 Task: Look for space in Nayāgarh, India from 1st August, 2023 to 5th August, 2023 for 1 adult in price range Rs.6000 to Rs.15000. Place can be entire place with 1  bedroom having 1 bed and 1 bathroom. Property type can be house, flat, guest house. Amenities needed are: wifi, washing machine. Booking option can be shelf check-in. Required host language is English.
Action: Mouse moved to (529, 87)
Screenshot: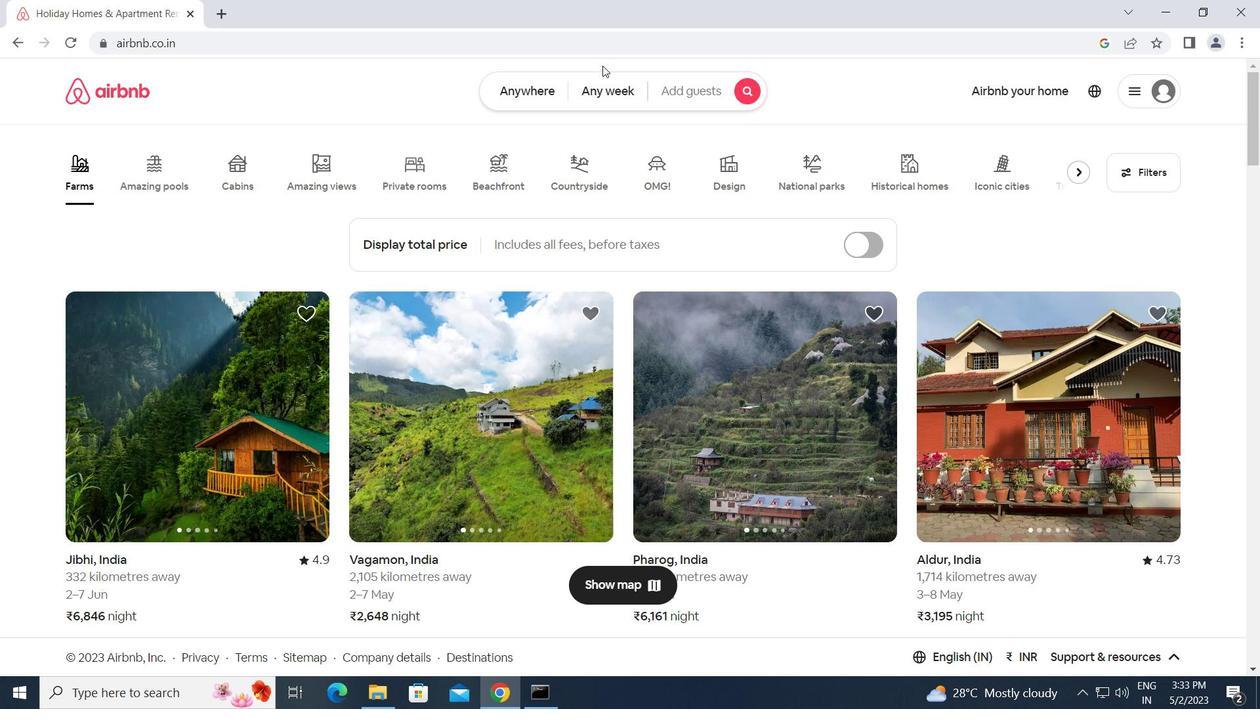 
Action: Mouse pressed left at (529, 87)
Screenshot: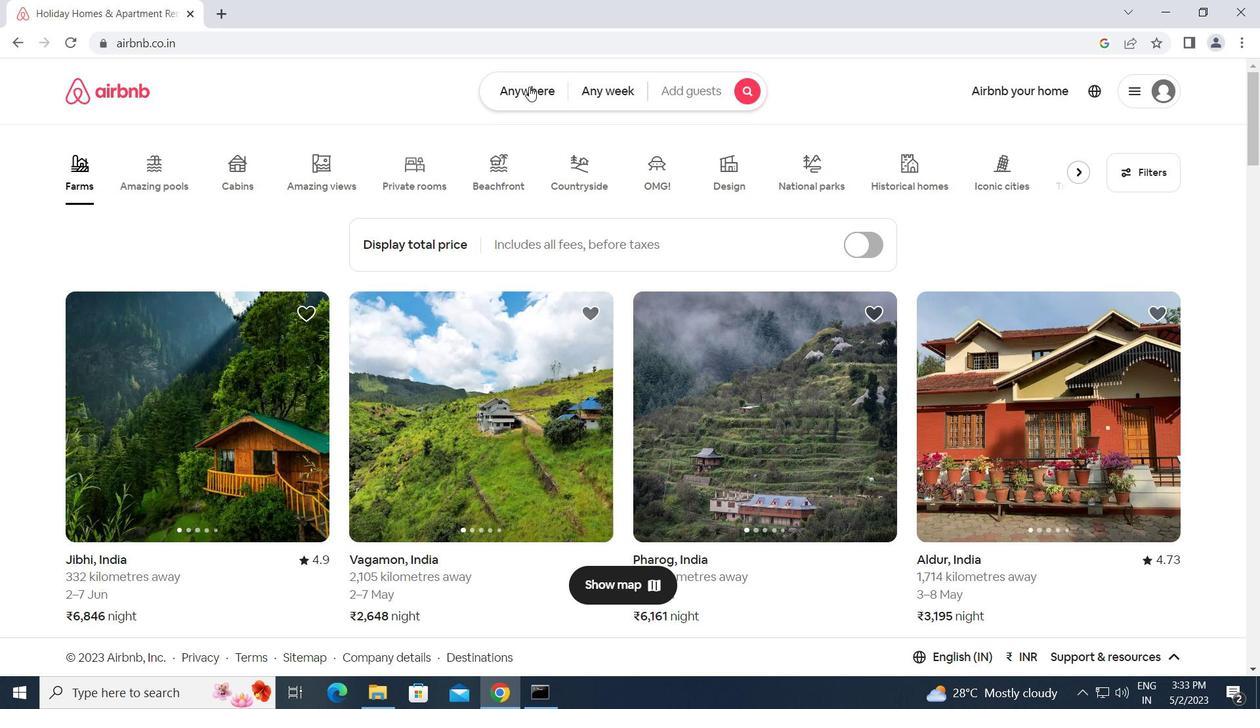 
Action: Mouse moved to (422, 148)
Screenshot: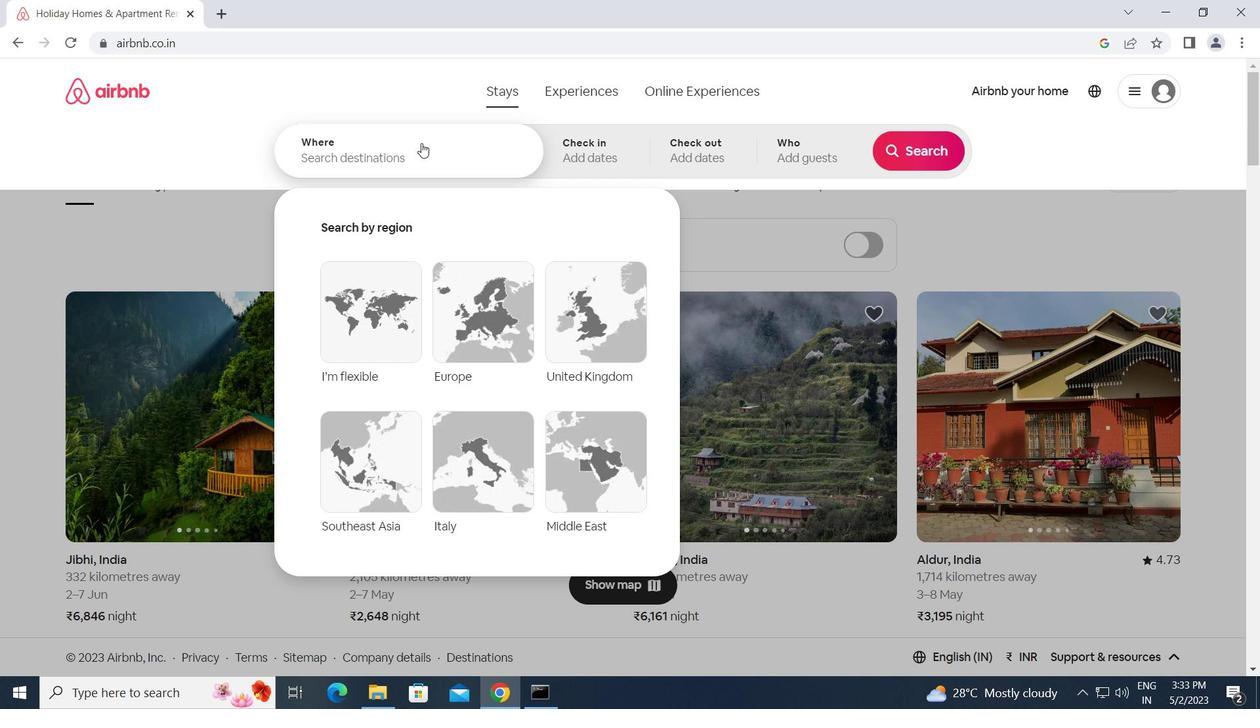 
Action: Mouse pressed left at (422, 148)
Screenshot: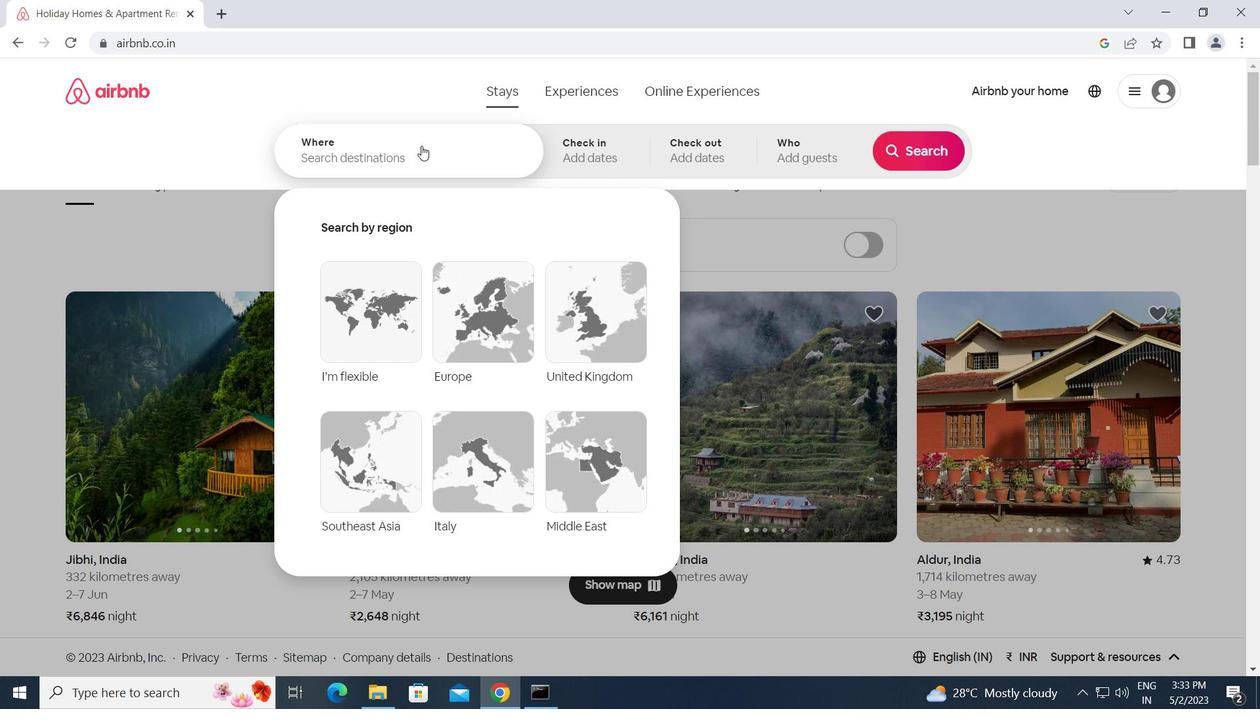 
Action: Key pressed n<Key.caps_lock>ayagarh,<Key.space><Key.caps_lock>i<Key.caps_lock>ndia<Key.enter>
Screenshot: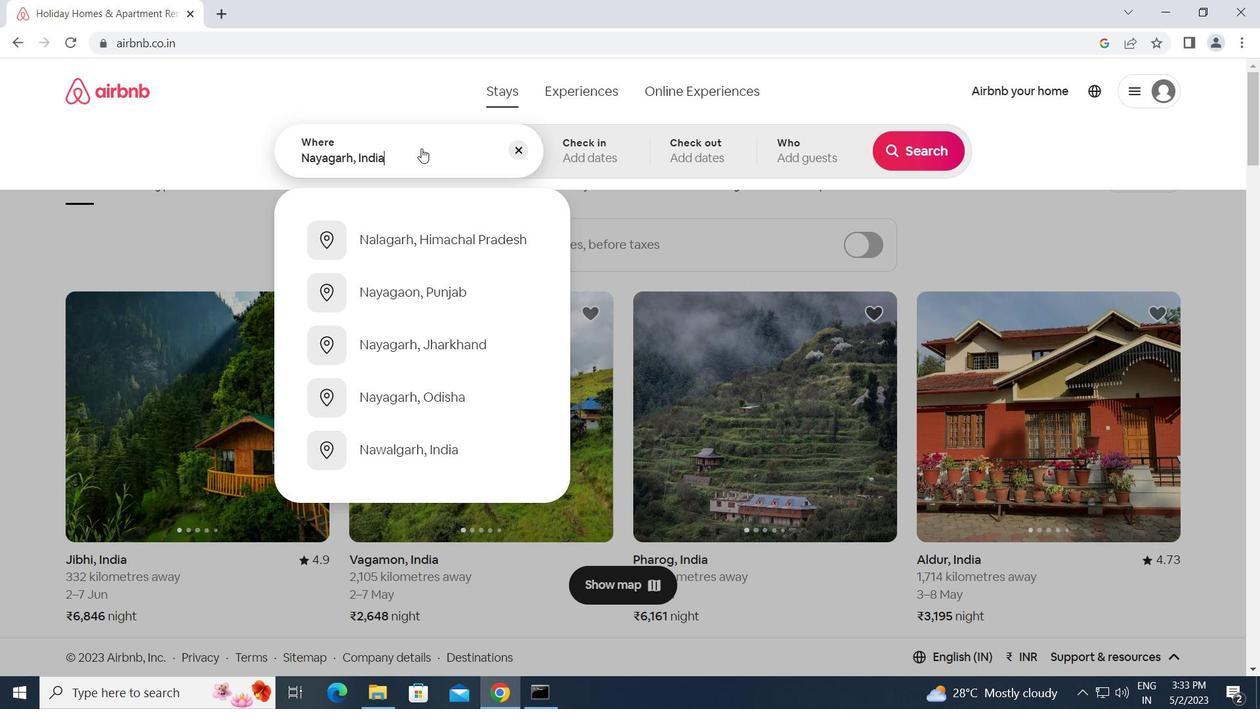 
Action: Mouse moved to (903, 279)
Screenshot: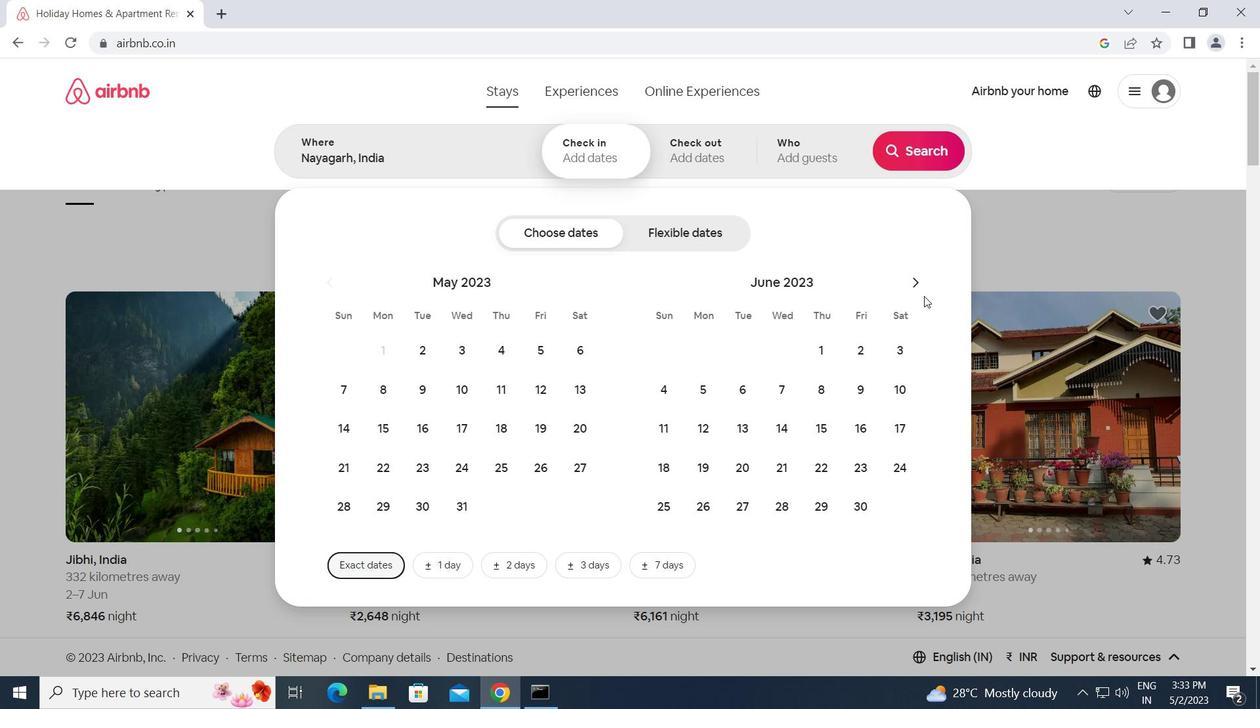 
Action: Mouse pressed left at (903, 279)
Screenshot: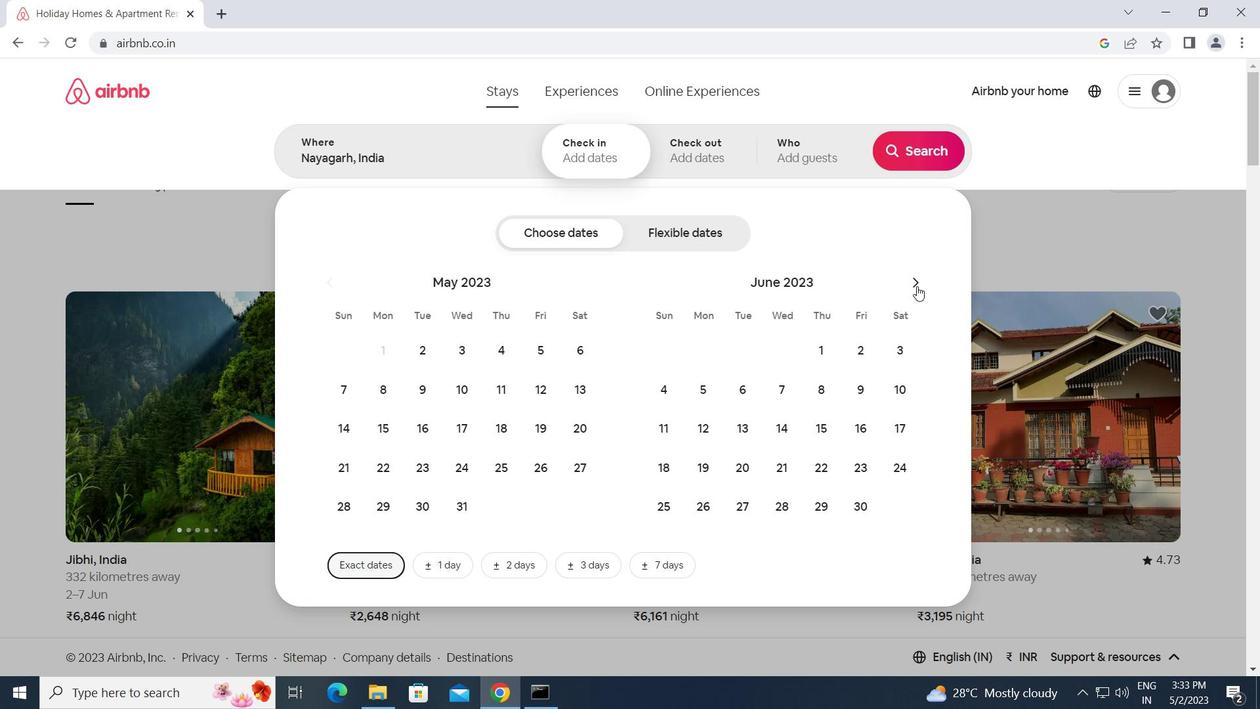 
Action: Mouse moved to (925, 284)
Screenshot: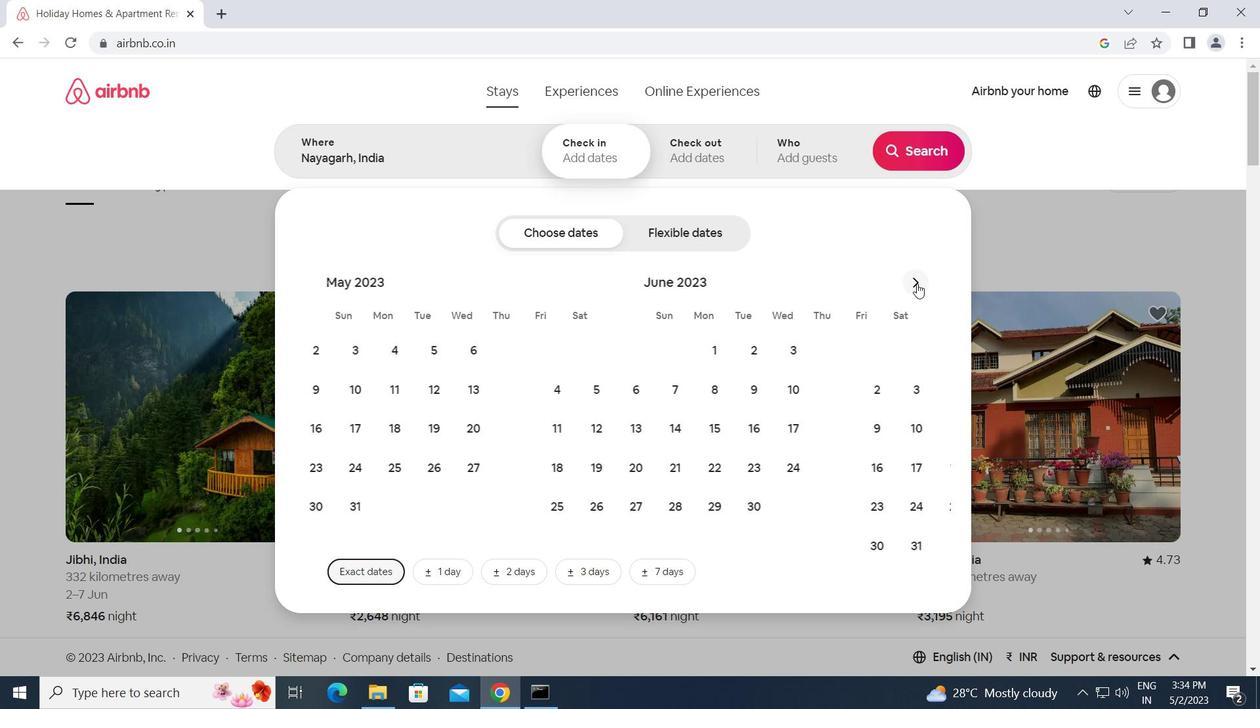 
Action: Mouse pressed left at (925, 284)
Screenshot: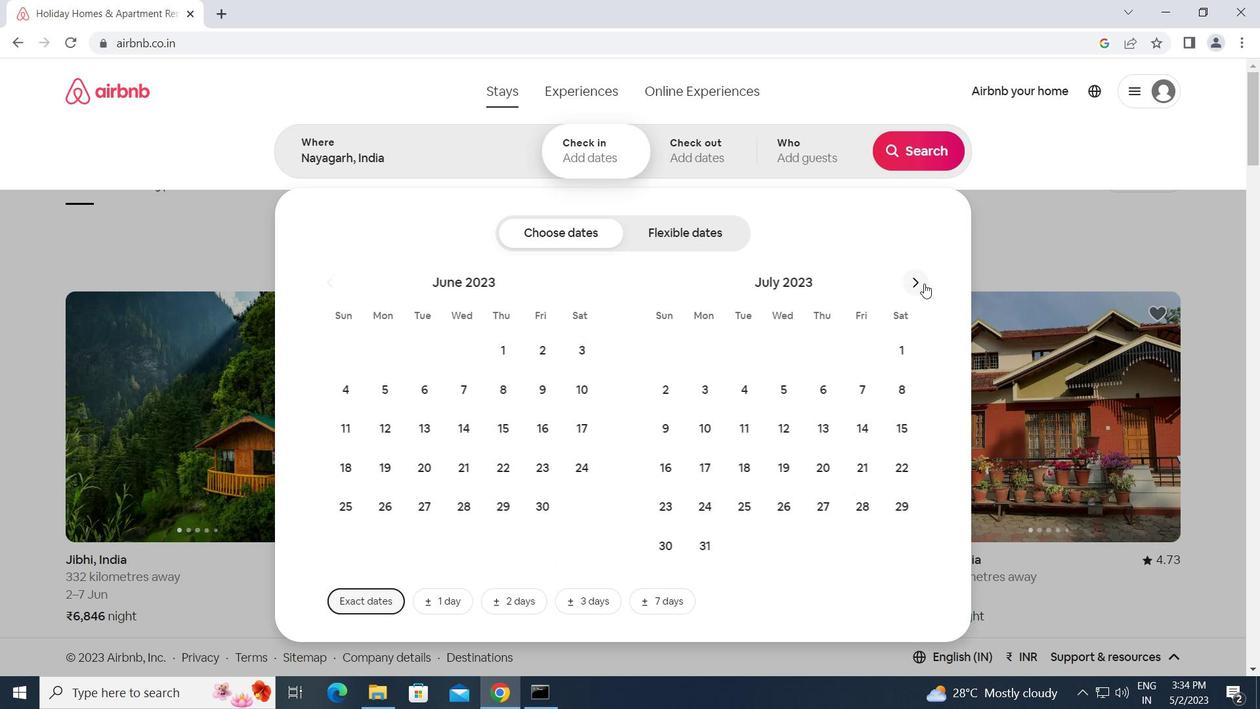 
Action: Mouse moved to (748, 354)
Screenshot: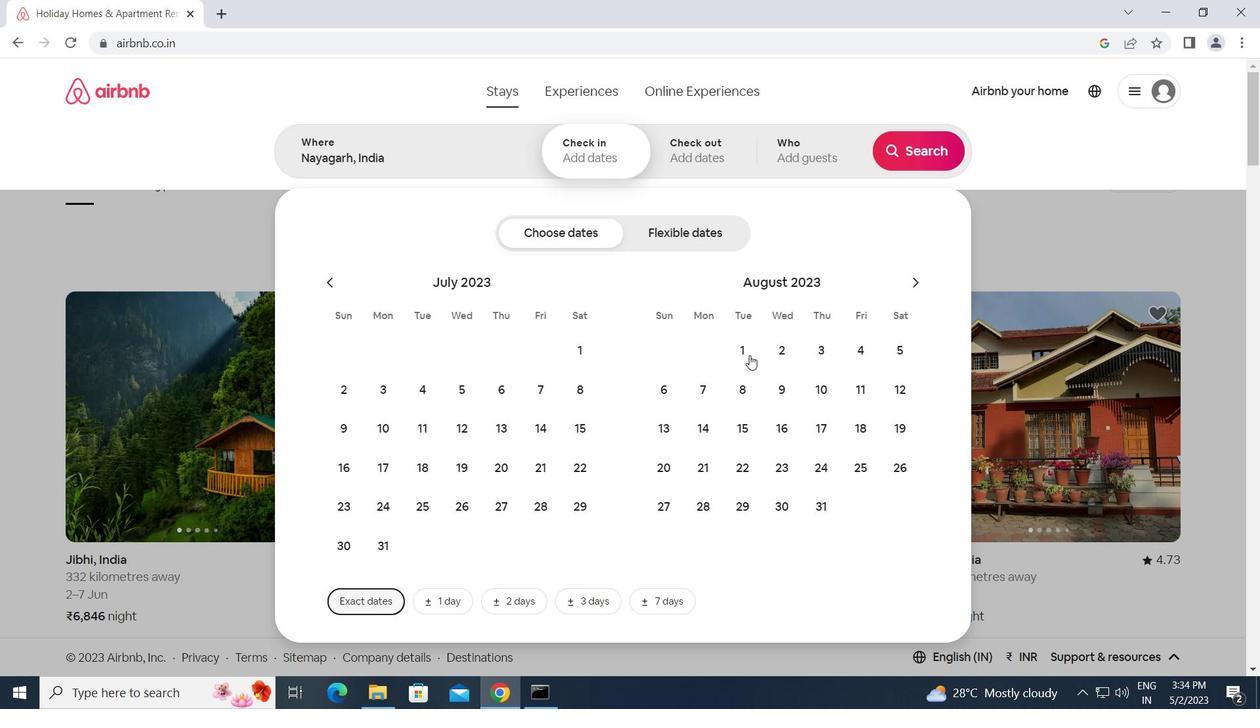 
Action: Mouse pressed left at (748, 354)
Screenshot: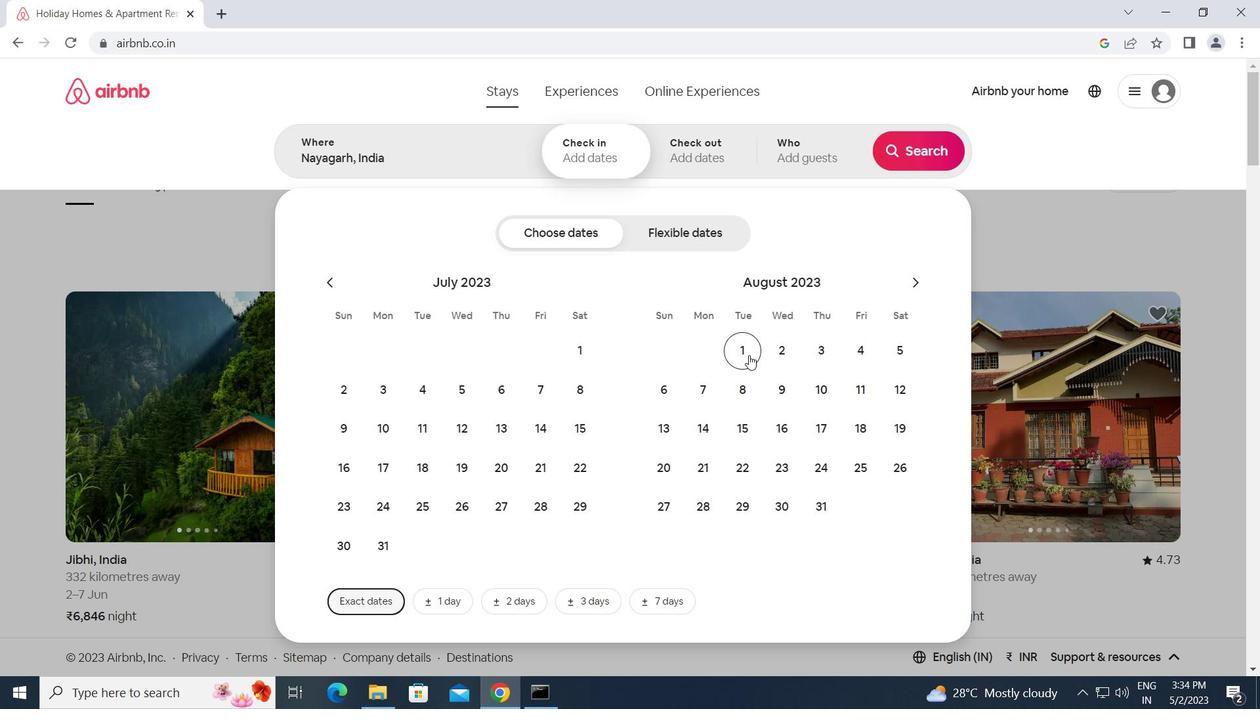 
Action: Mouse moved to (898, 353)
Screenshot: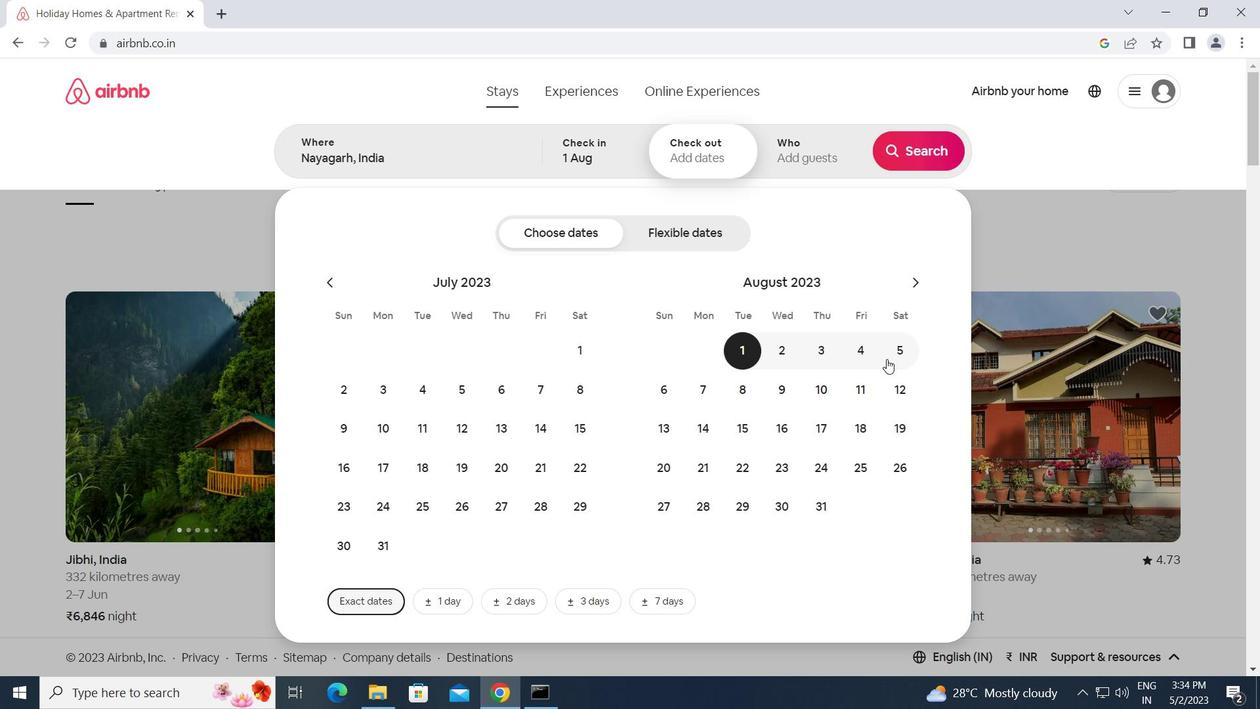 
Action: Mouse pressed left at (898, 353)
Screenshot: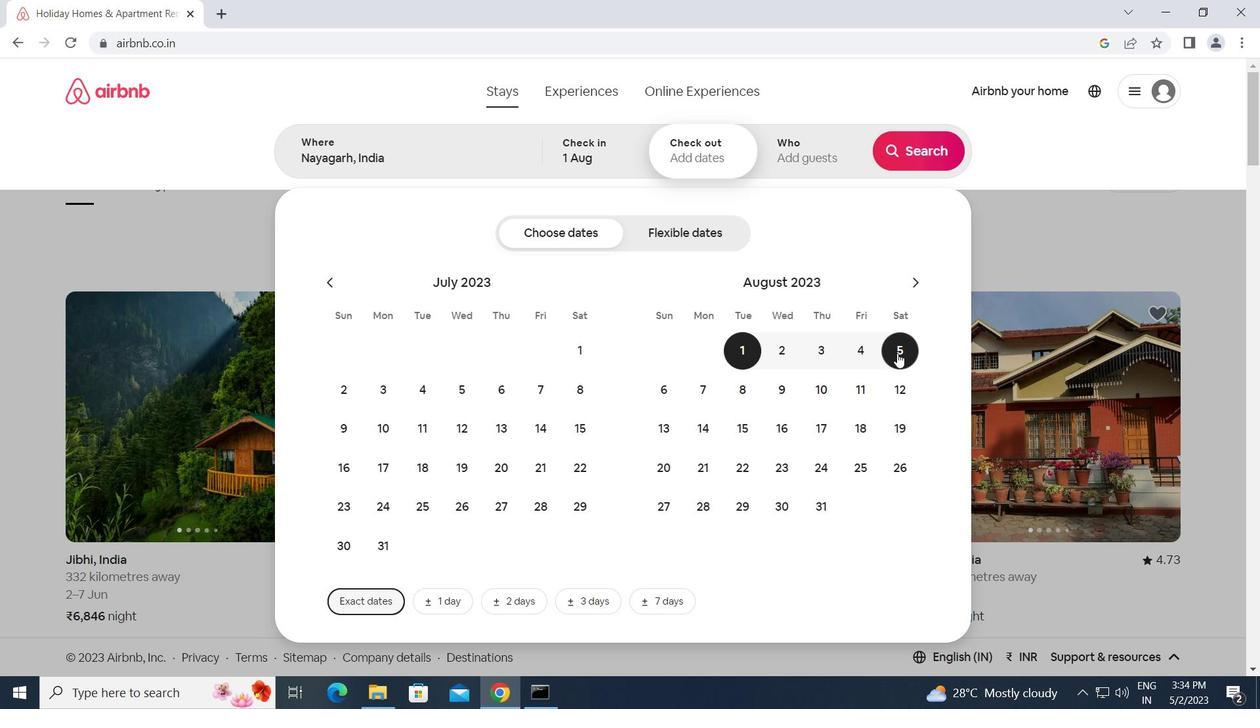
Action: Mouse moved to (822, 139)
Screenshot: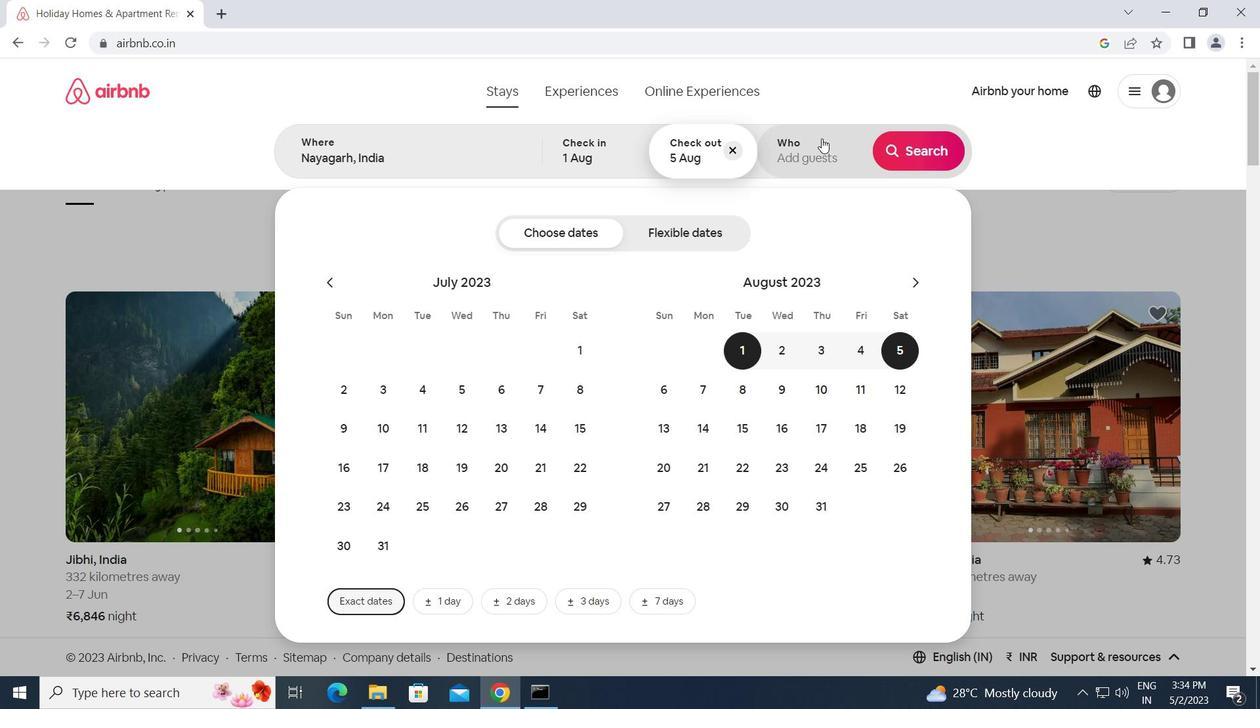 
Action: Mouse pressed left at (822, 139)
Screenshot: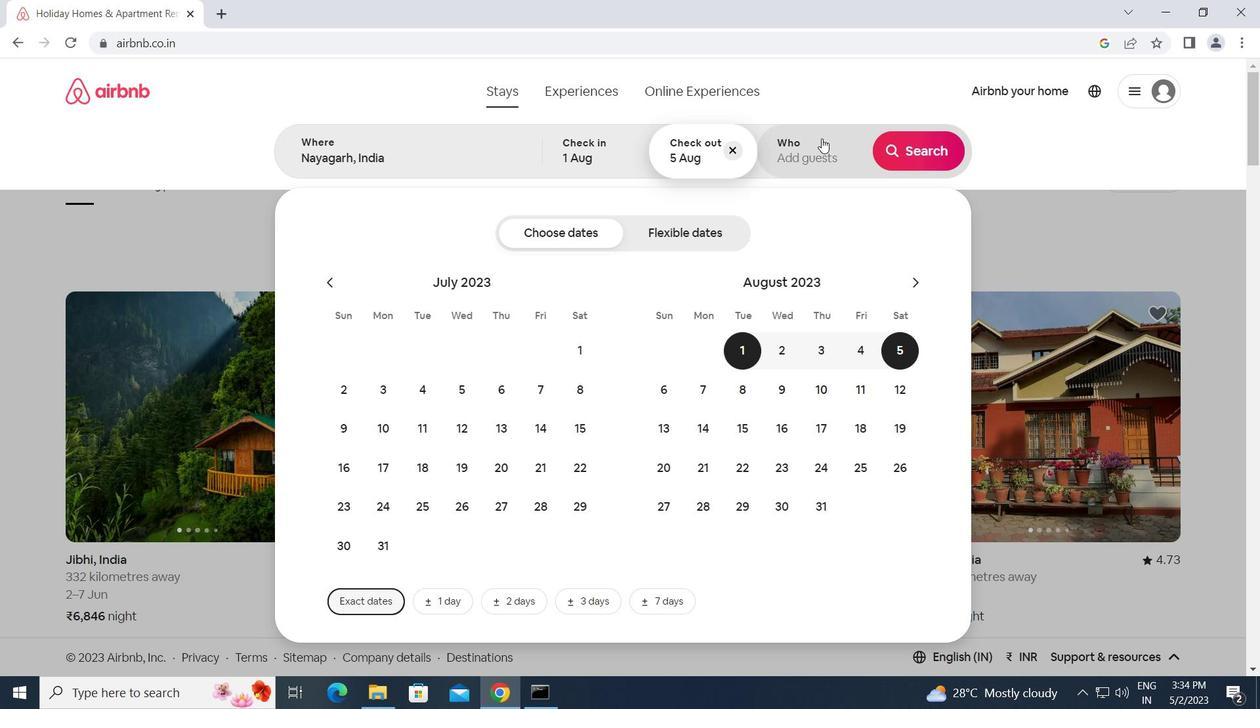 
Action: Mouse moved to (927, 234)
Screenshot: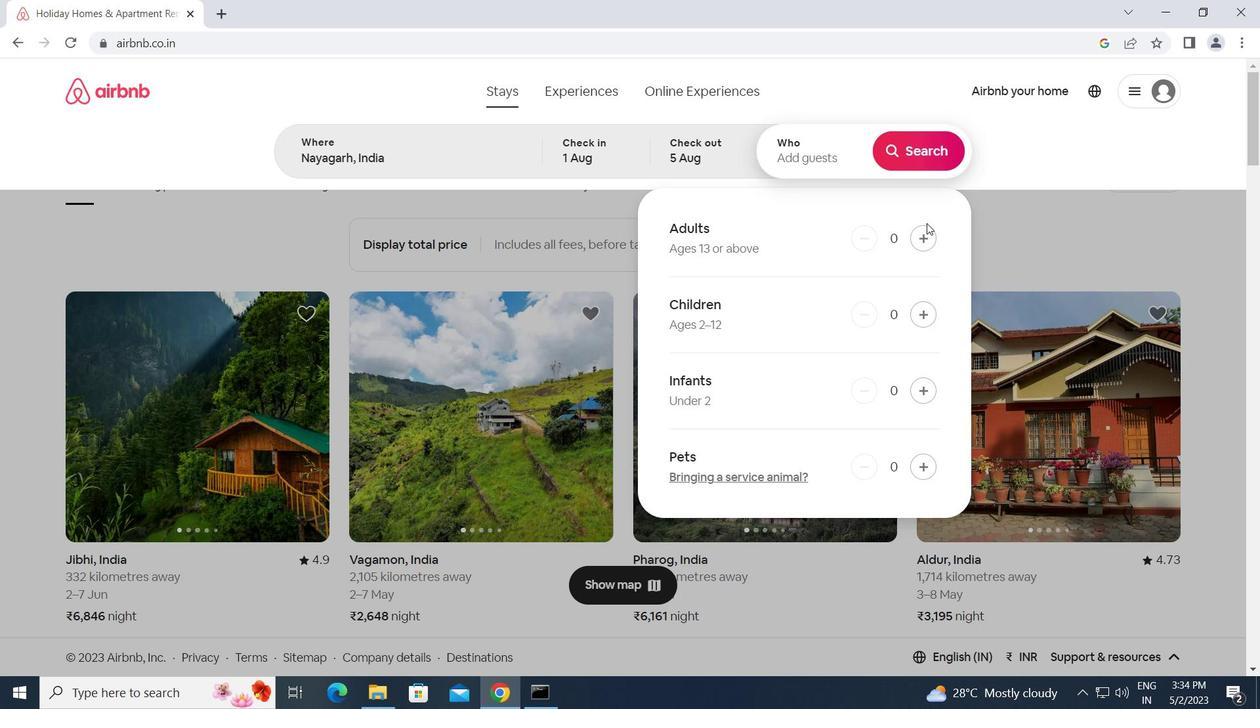 
Action: Mouse pressed left at (927, 234)
Screenshot: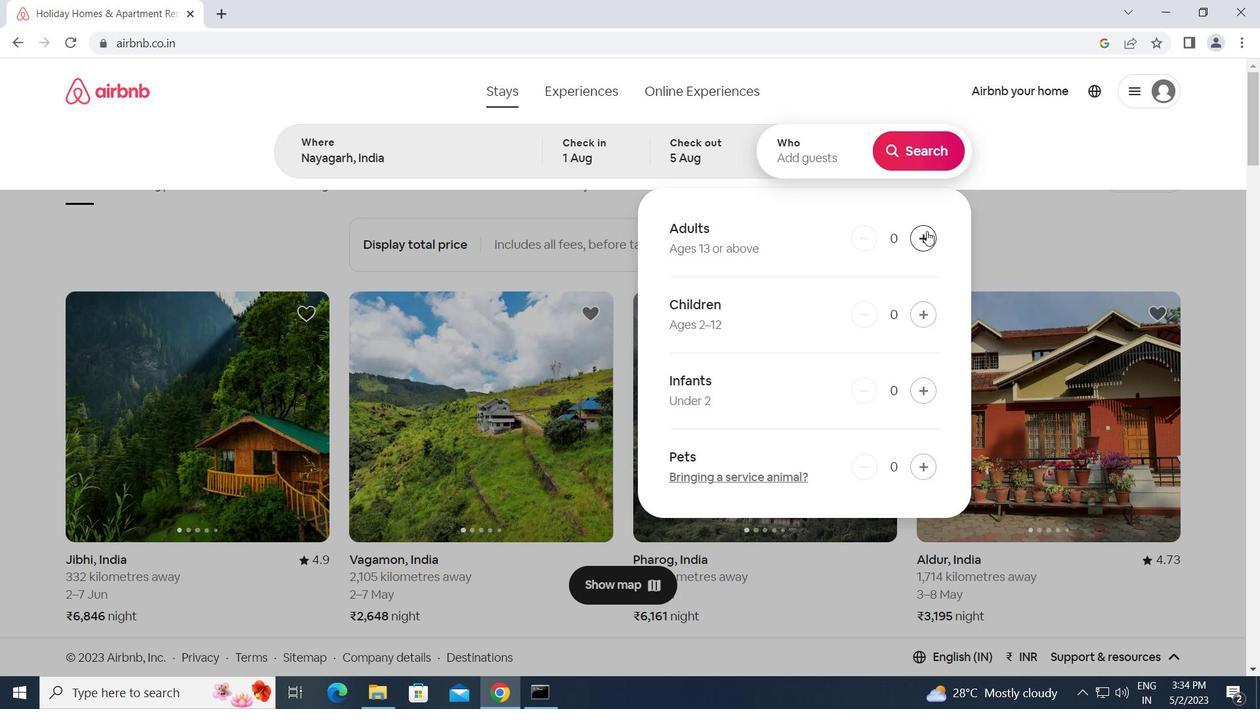 
Action: Mouse moved to (921, 163)
Screenshot: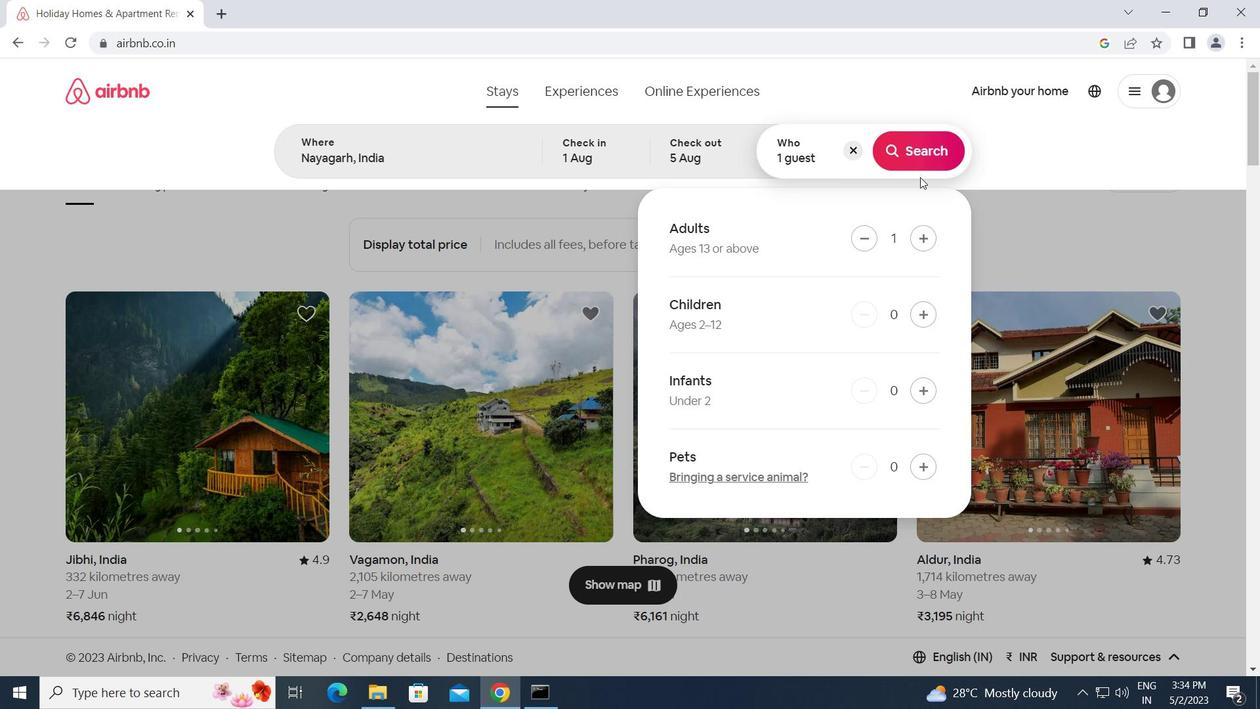 
Action: Mouse pressed left at (921, 163)
Screenshot: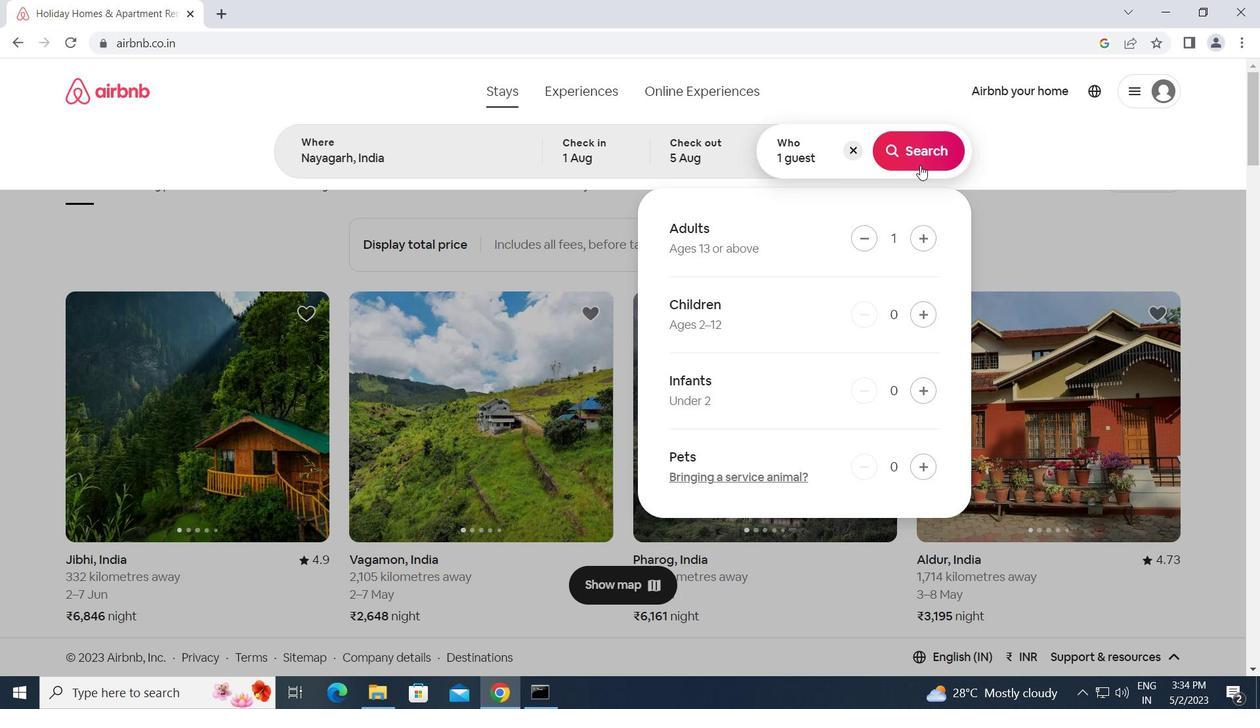 
Action: Mouse moved to (1196, 150)
Screenshot: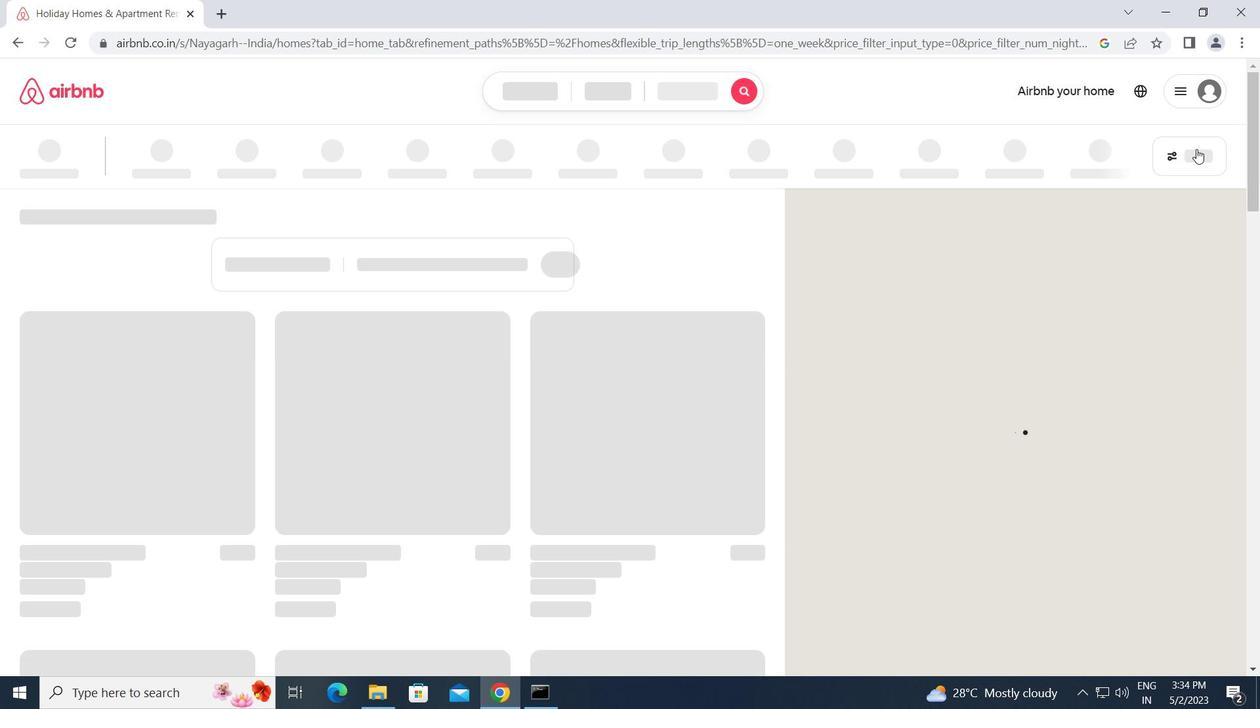 
Action: Mouse pressed left at (1196, 150)
Screenshot: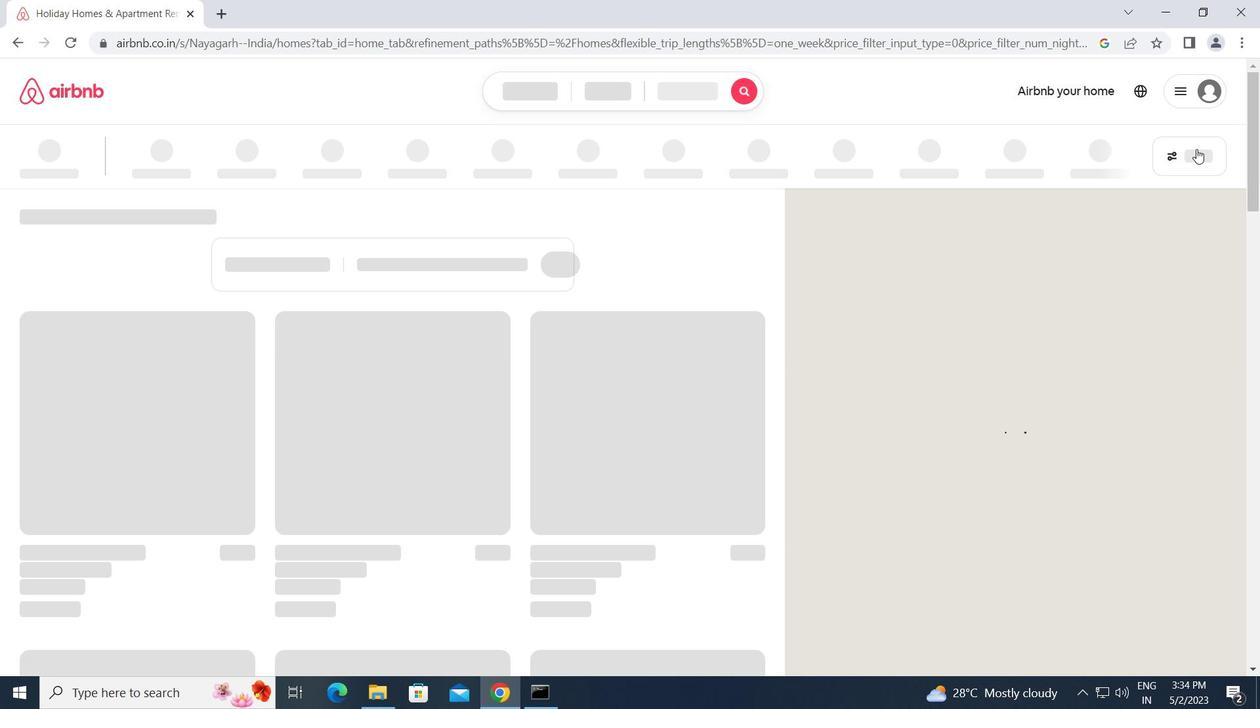 
Action: Mouse moved to (417, 365)
Screenshot: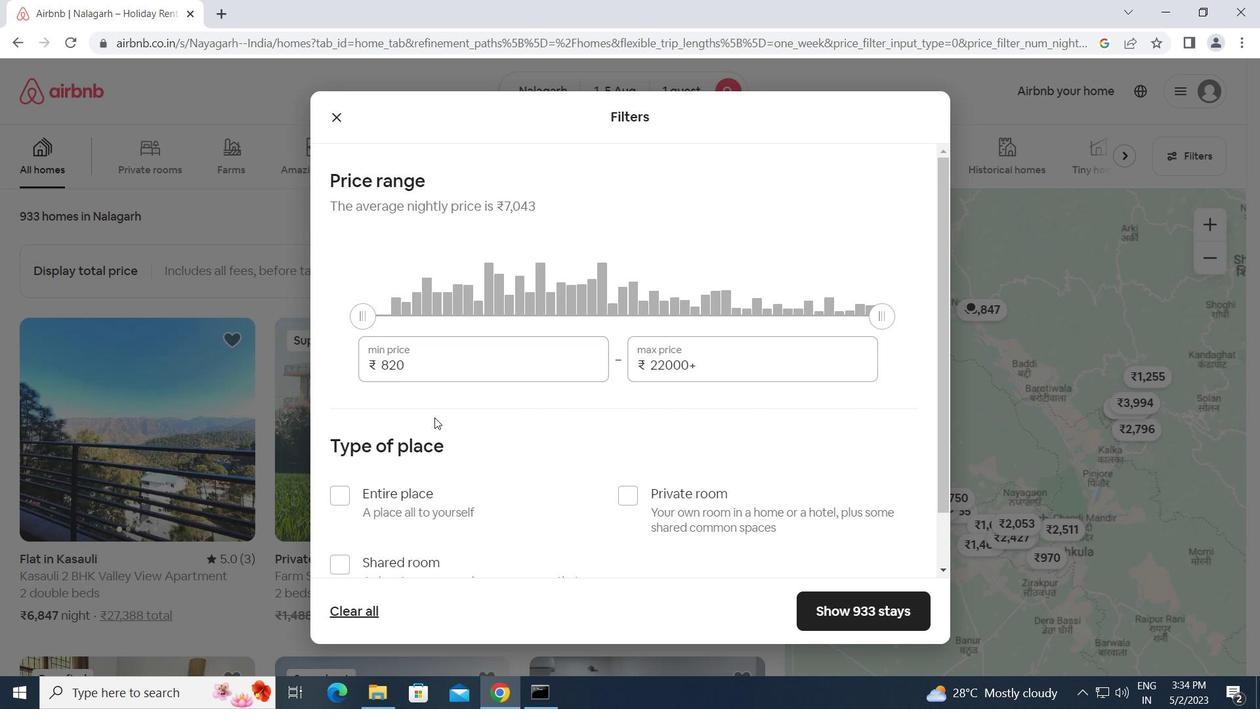 
Action: Mouse pressed left at (417, 365)
Screenshot: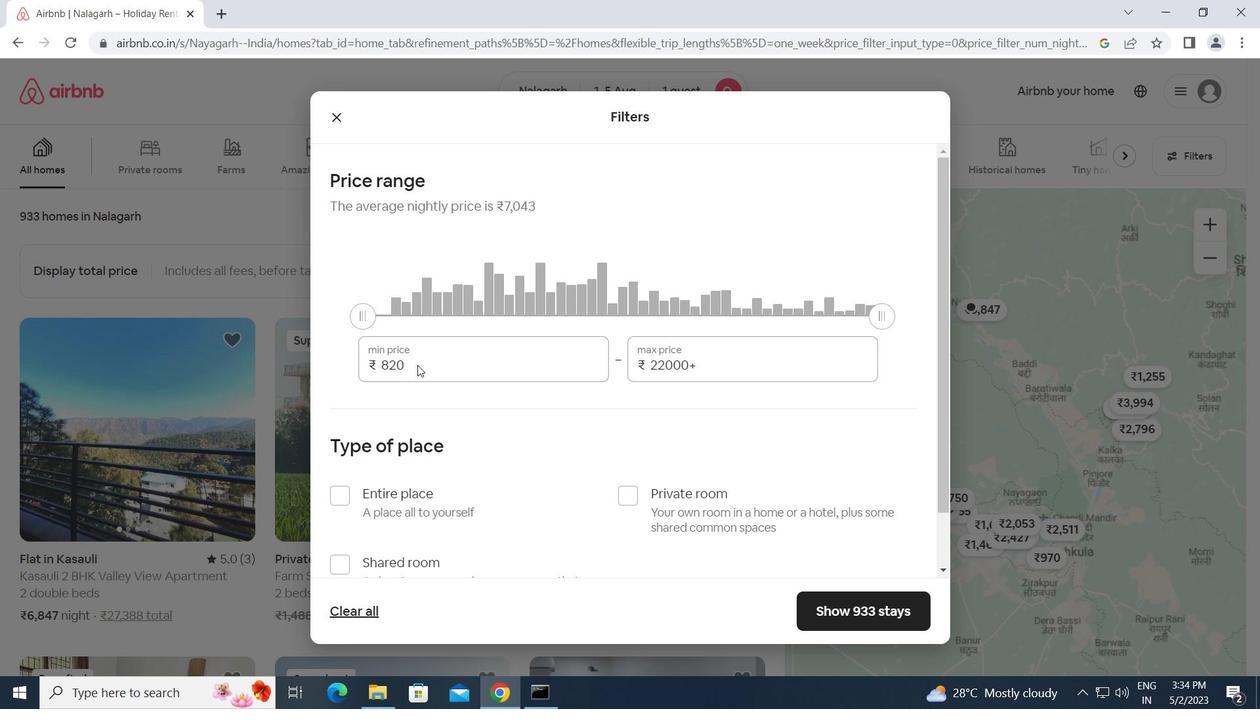 
Action: Mouse moved to (418, 358)
Screenshot: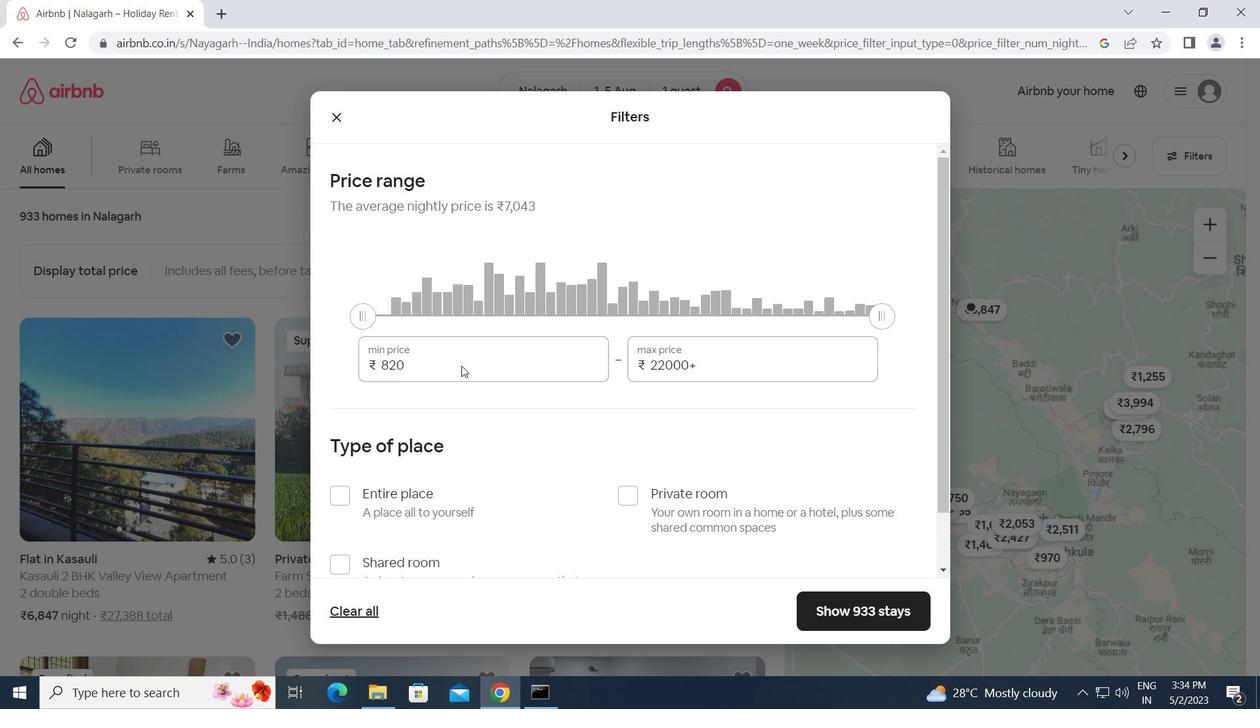 
Action: Mouse pressed left at (418, 358)
Screenshot: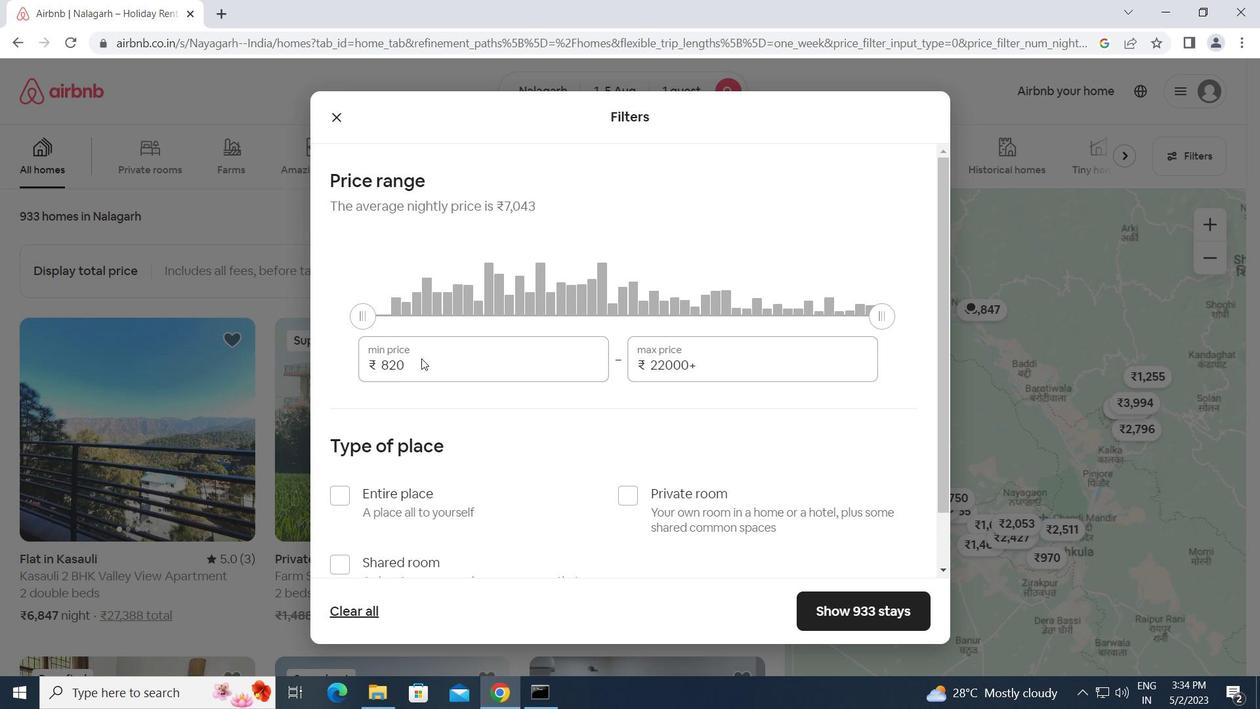 
Action: Mouse moved to (407, 364)
Screenshot: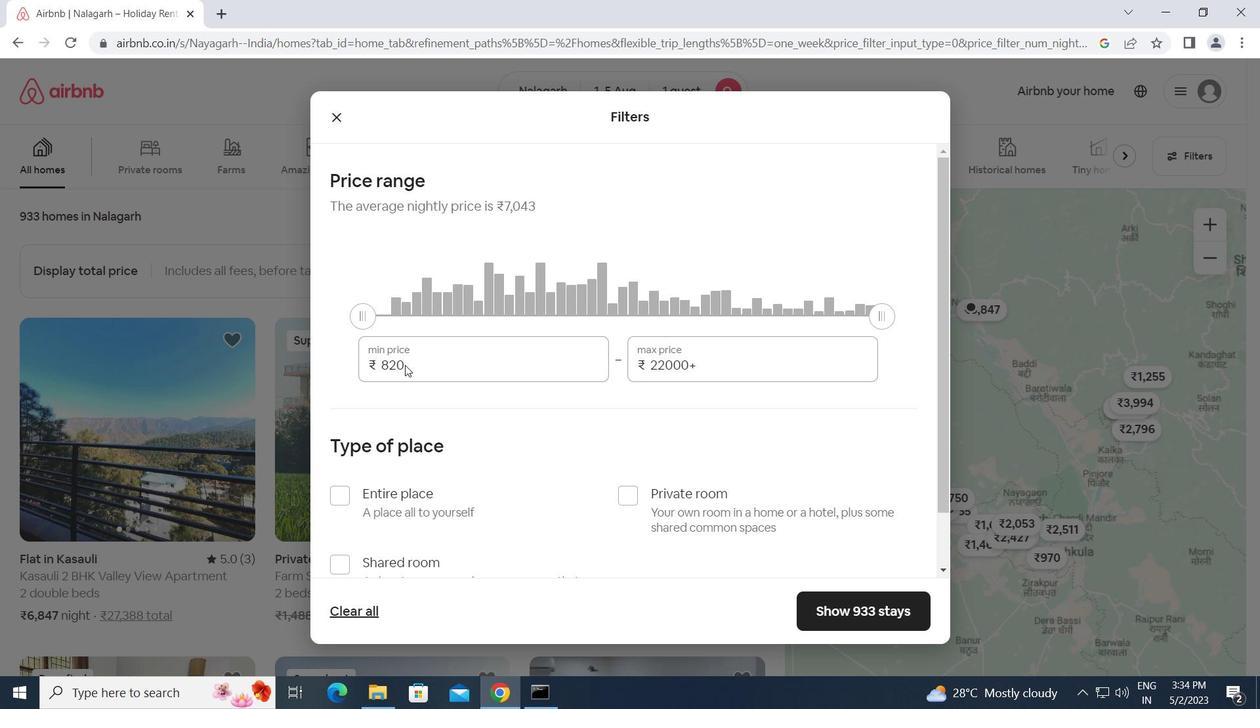 
Action: Mouse pressed left at (407, 364)
Screenshot: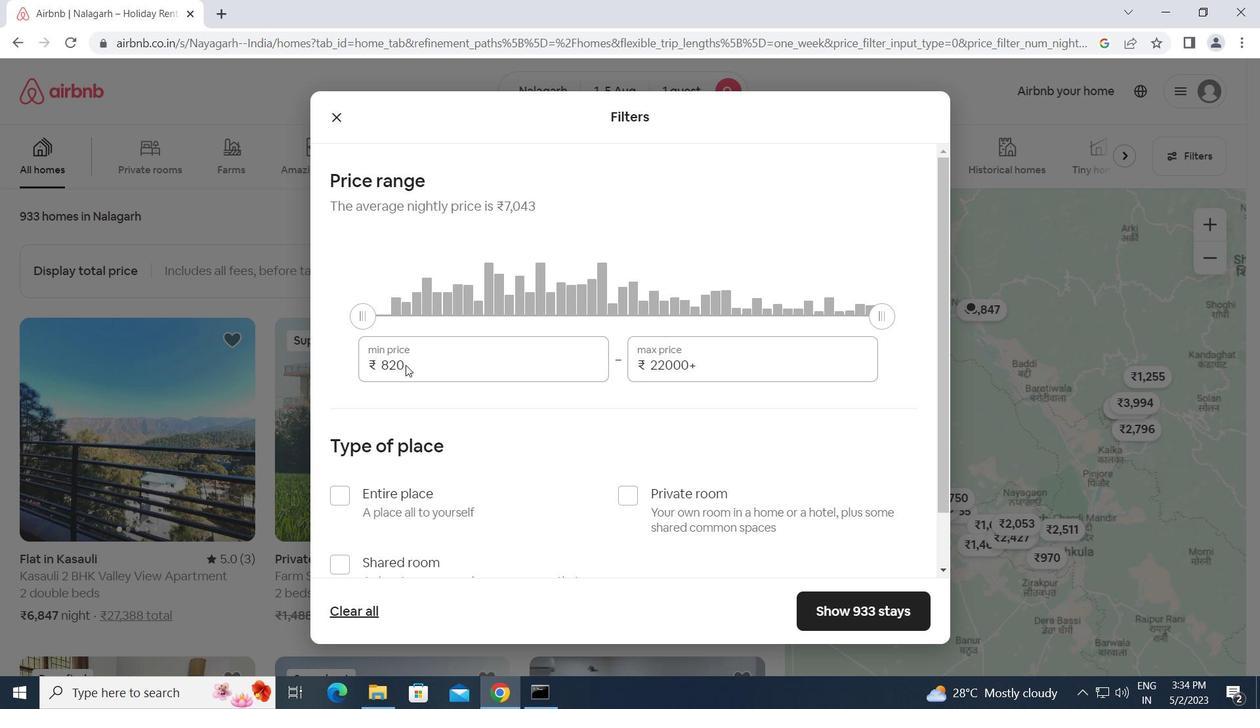 
Action: Mouse moved to (427, 364)
Screenshot: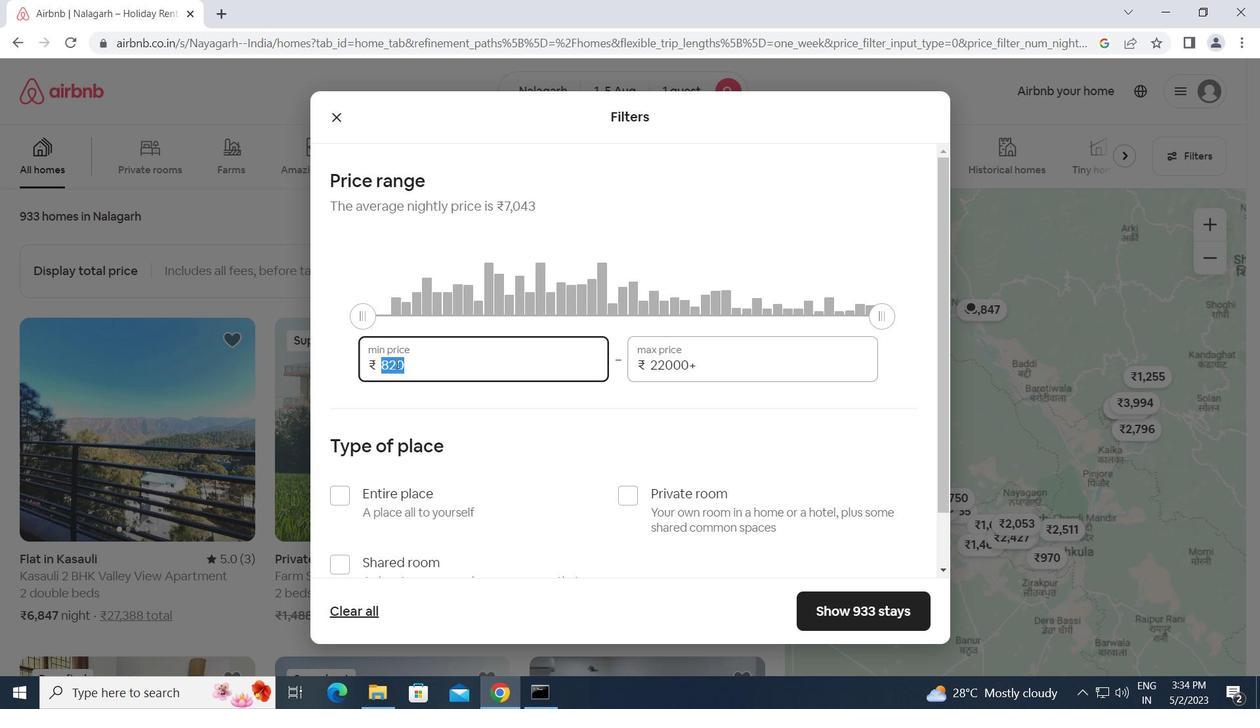 
Action: Key pressed 60
Screenshot: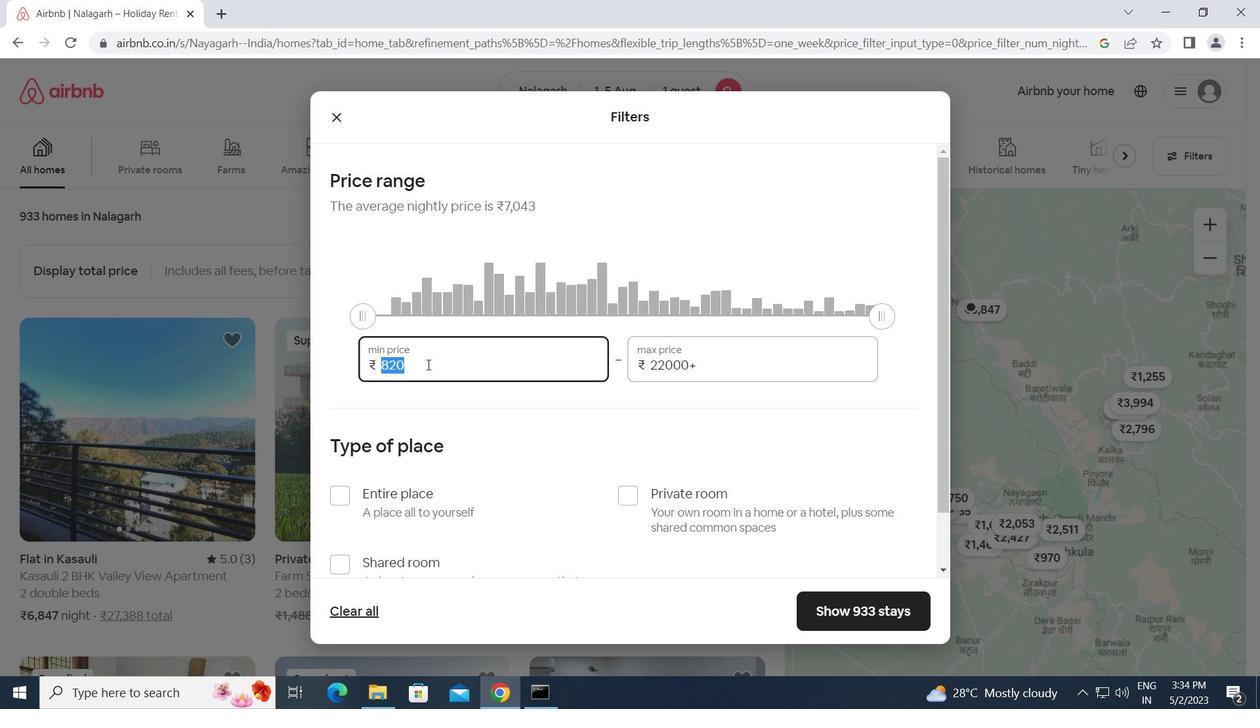 
Action: Mouse moved to (444, 378)
Screenshot: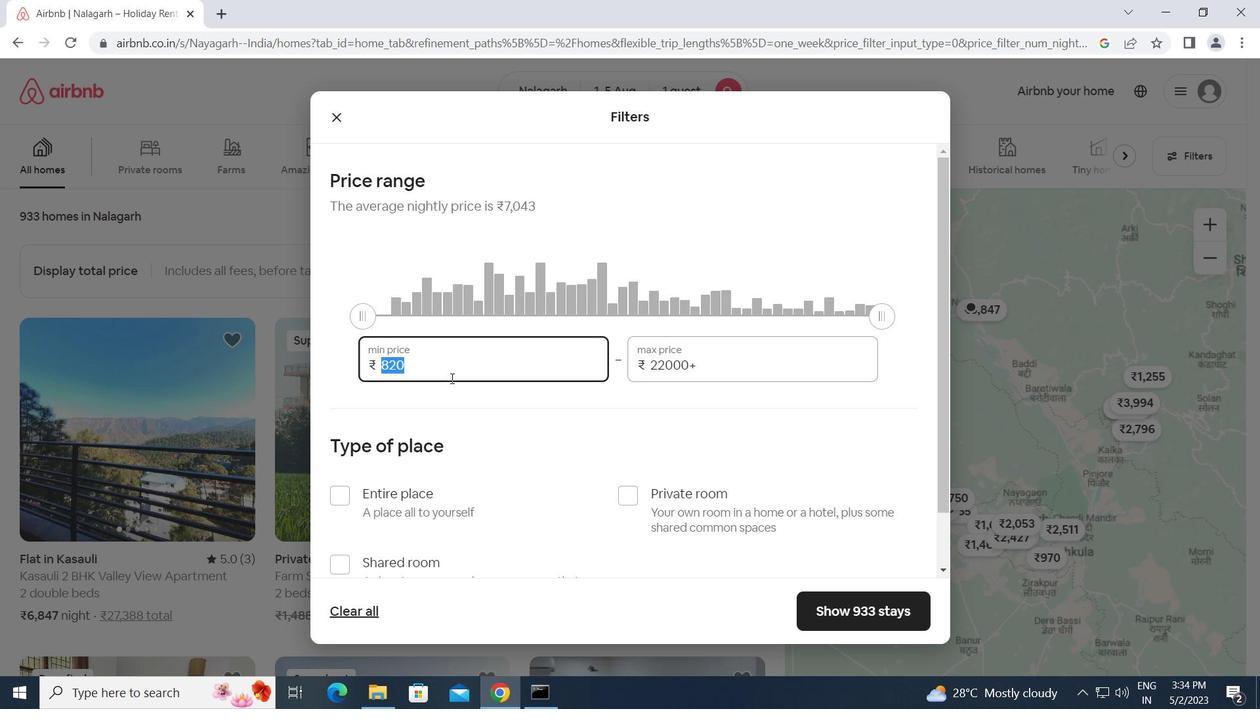 
Action: Mouse pressed left at (444, 378)
Screenshot: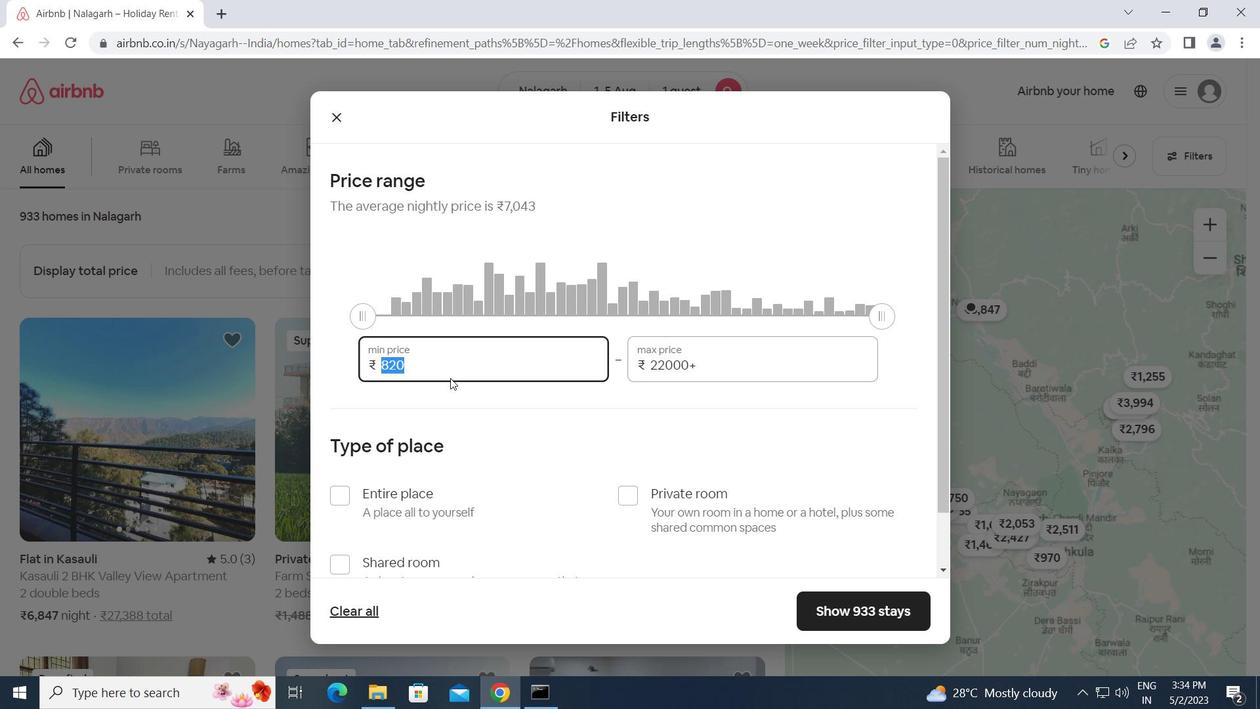 
Action: Mouse moved to (434, 365)
Screenshot: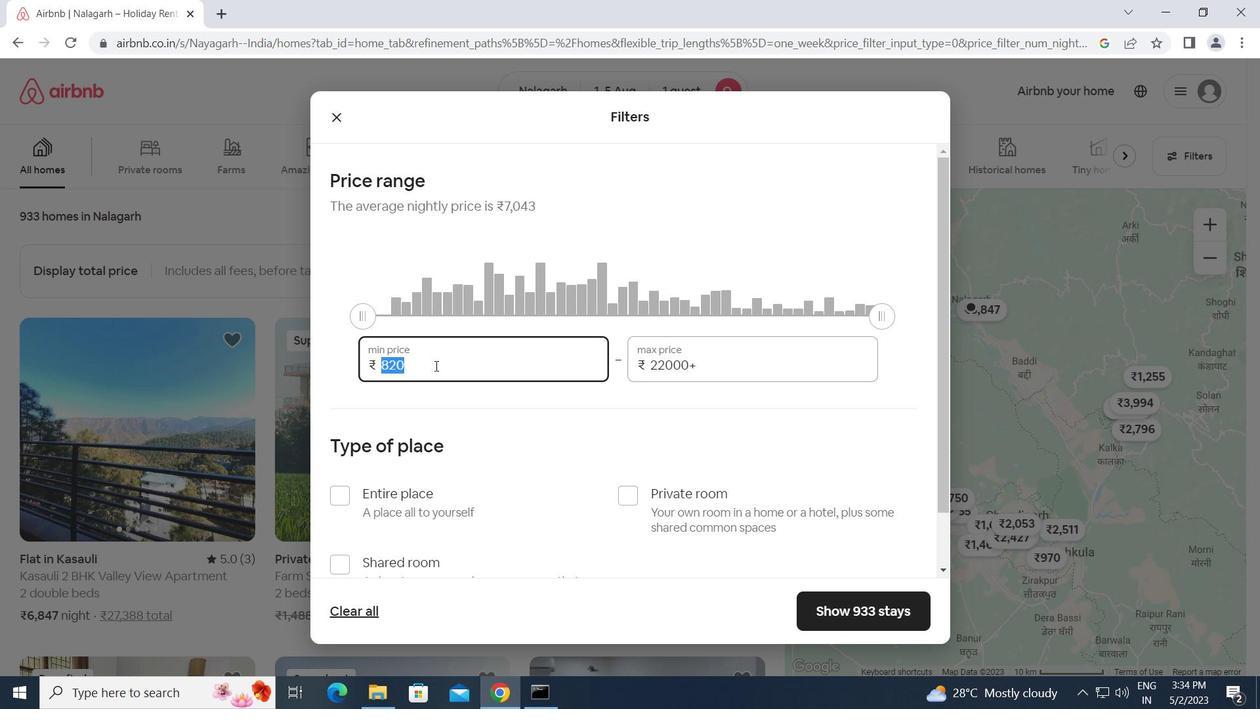
Action: Mouse pressed left at (434, 365)
Screenshot: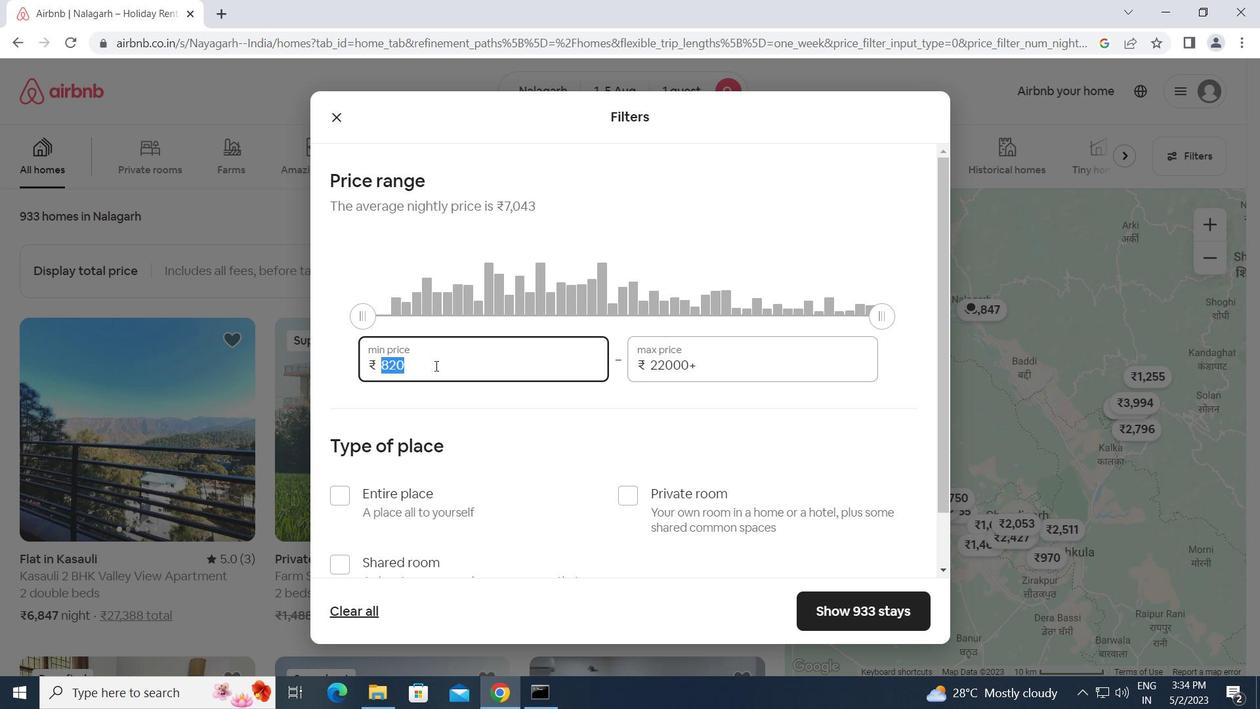 
Action: Mouse moved to (410, 365)
Screenshot: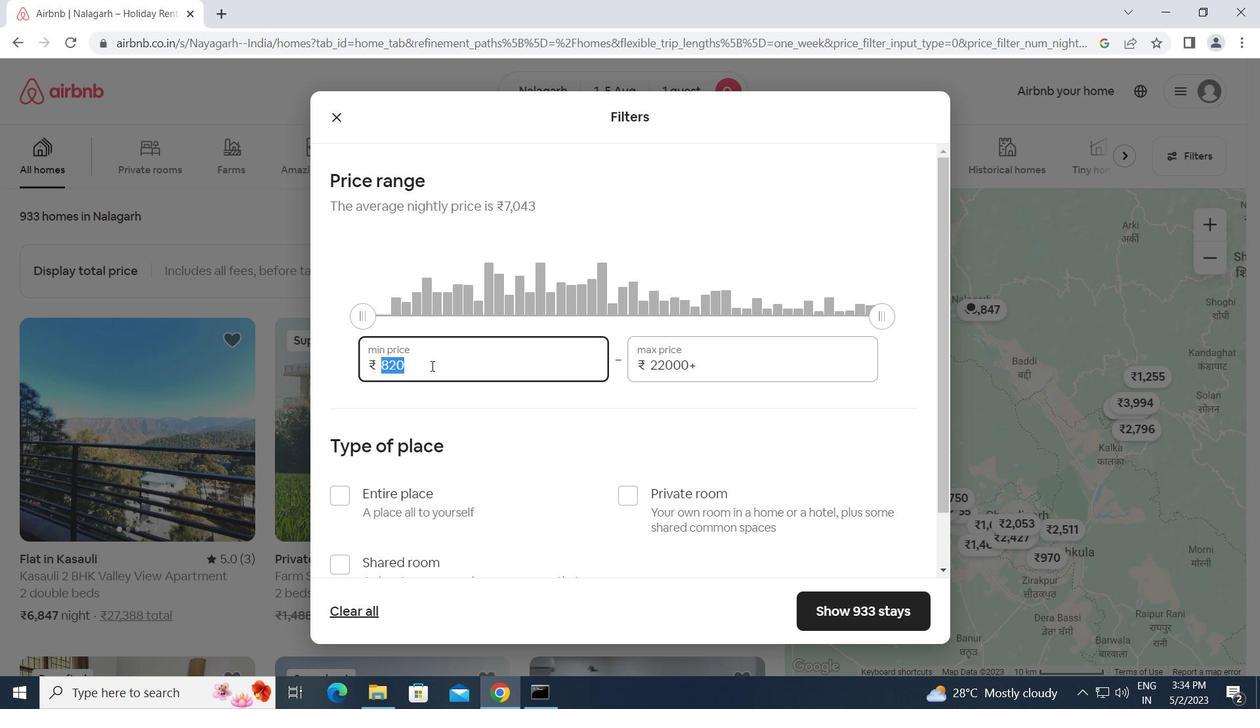 
Action: Mouse pressed left at (410, 365)
Screenshot: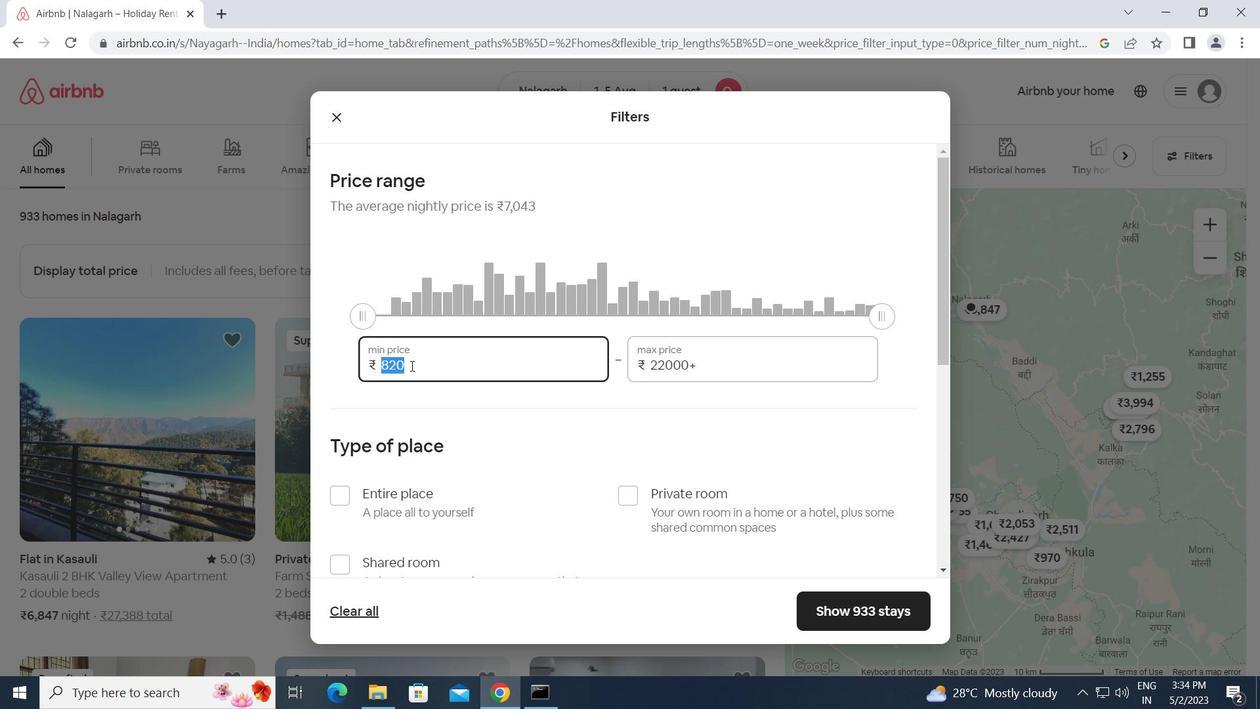 
Action: Mouse pressed left at (410, 365)
Screenshot: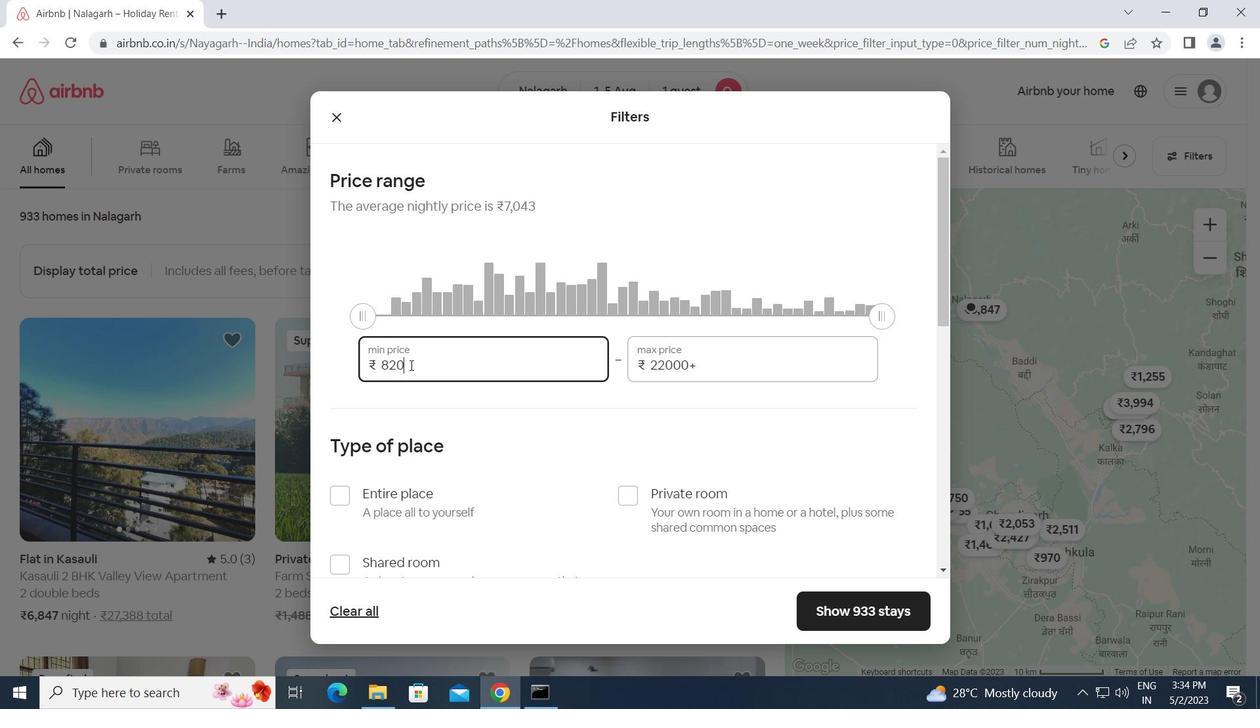 
Action: Mouse moved to (359, 370)
Screenshot: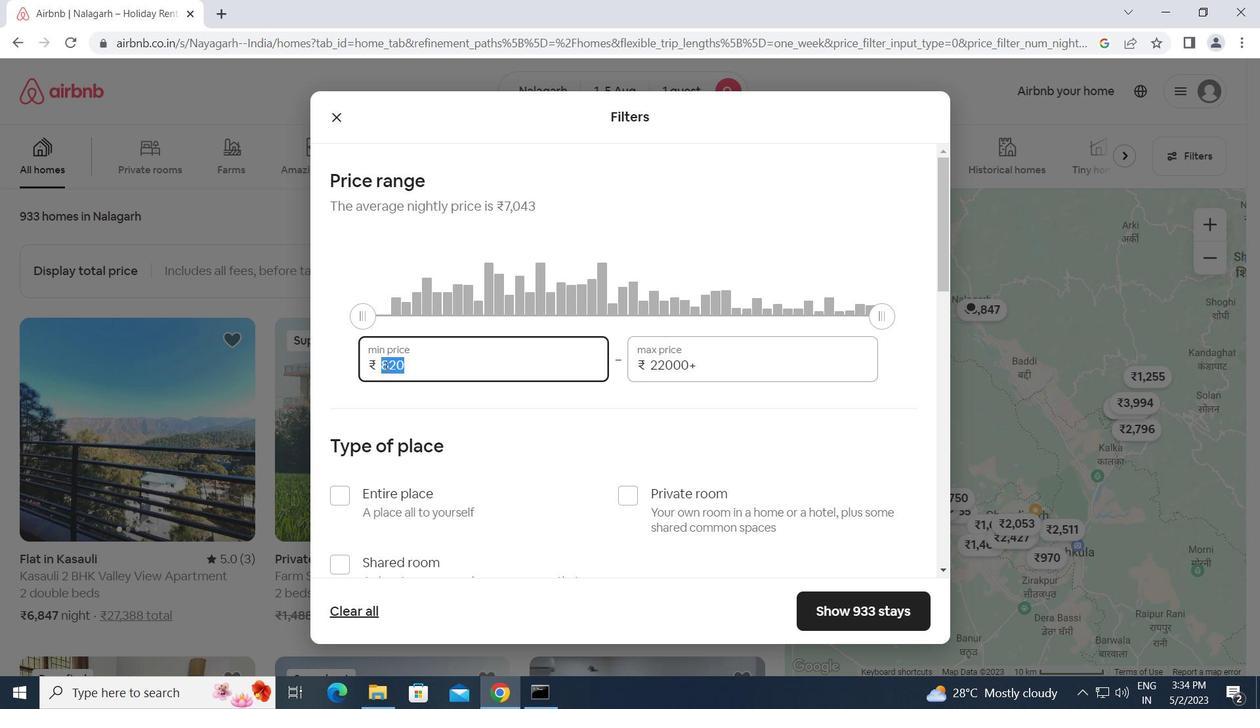 
Action: Key pressed 6000<Key.tab>15000
Screenshot: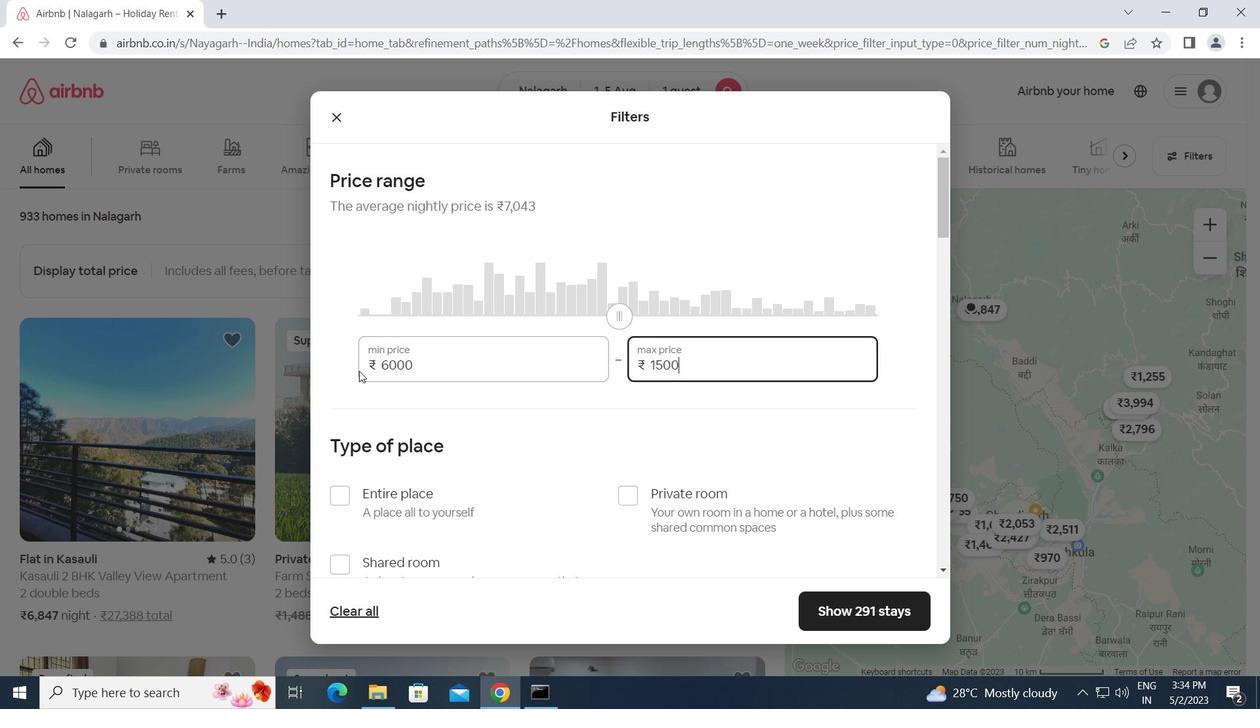 
Action: Mouse moved to (335, 492)
Screenshot: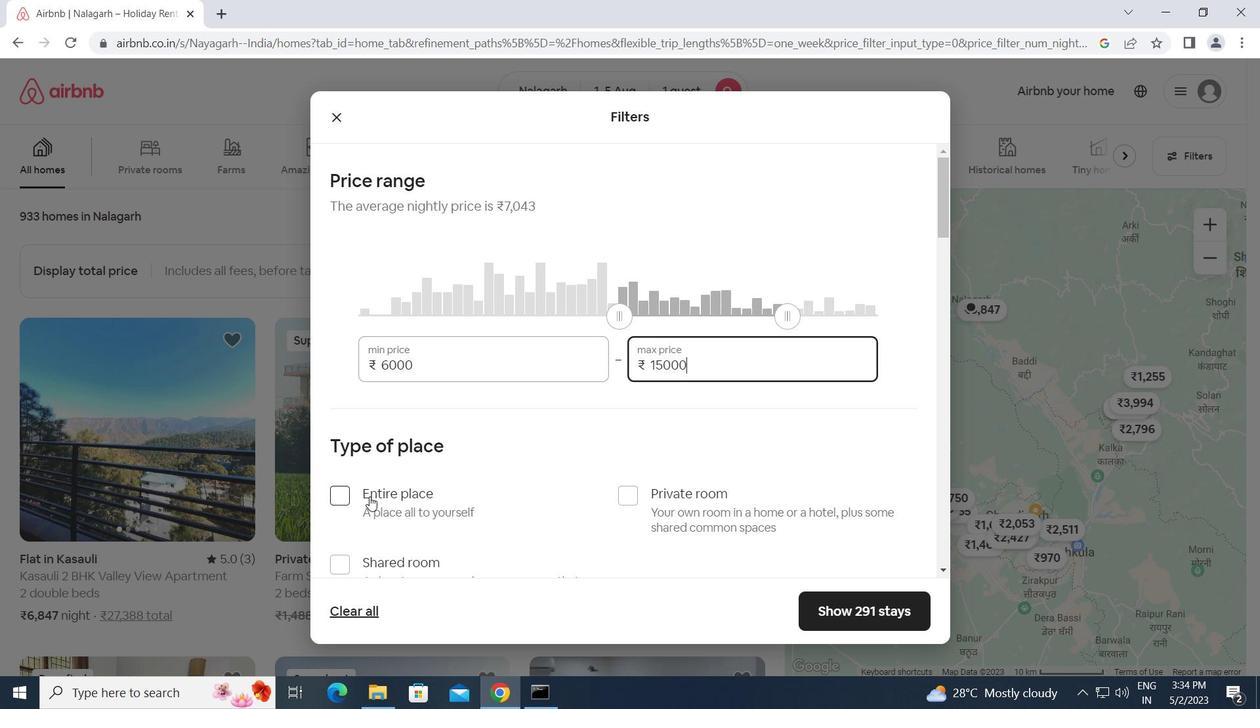 
Action: Mouse pressed left at (335, 492)
Screenshot: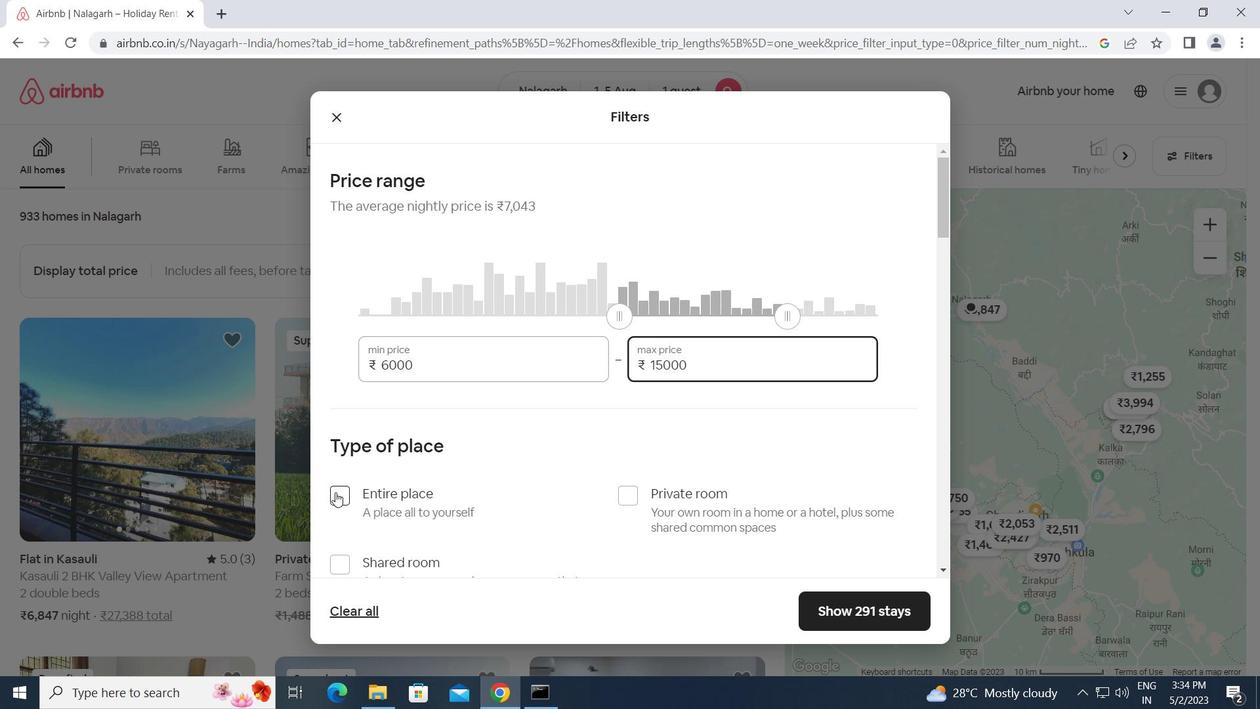 
Action: Mouse moved to (475, 512)
Screenshot: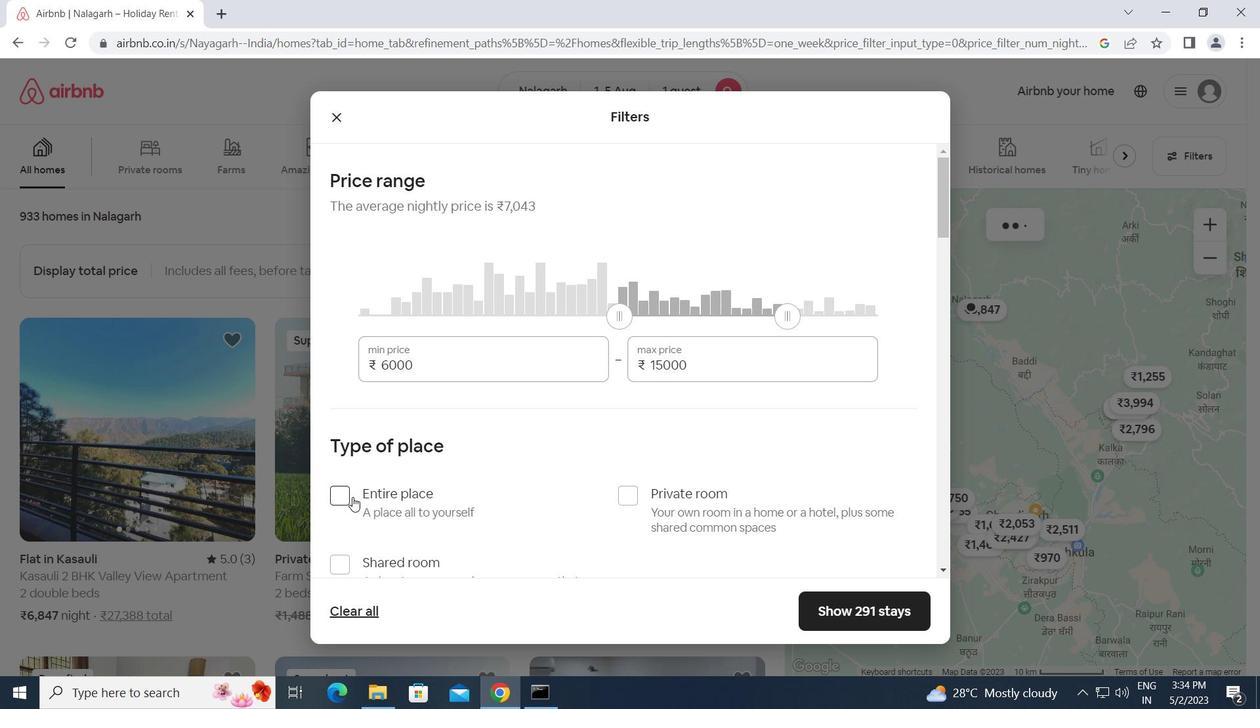 
Action: Mouse scrolled (475, 512) with delta (0, 0)
Screenshot: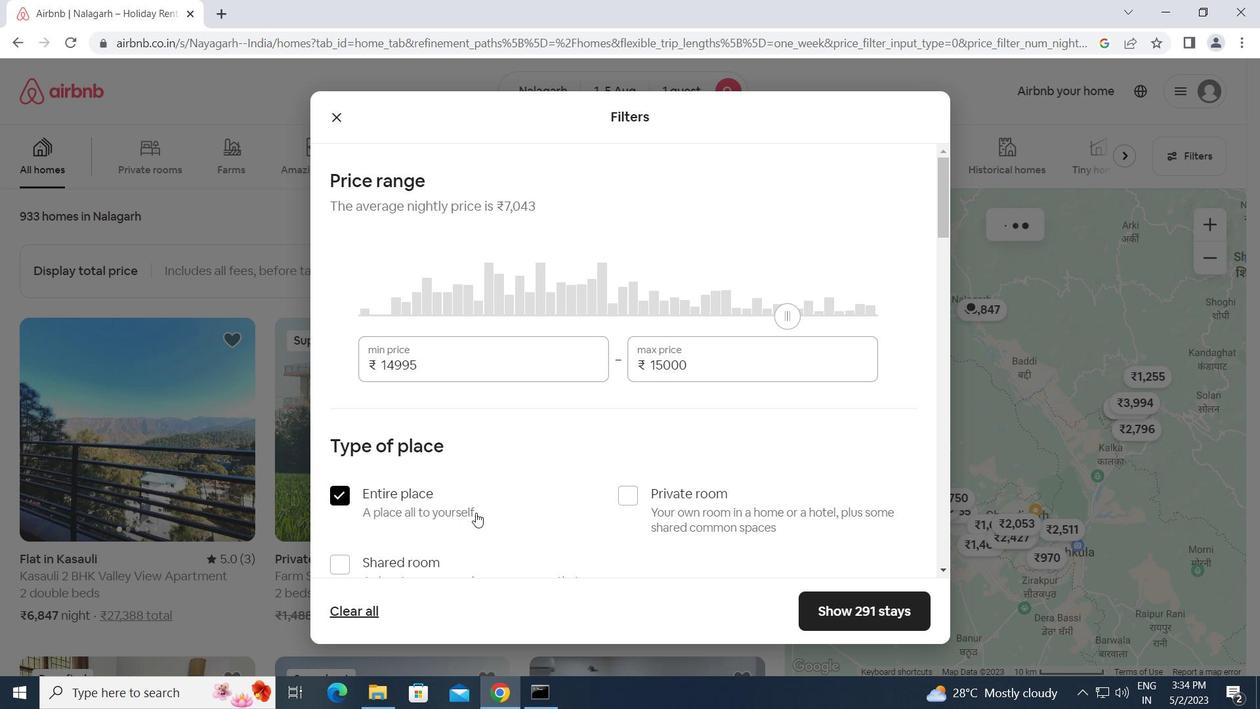 
Action: Mouse moved to (476, 512)
Screenshot: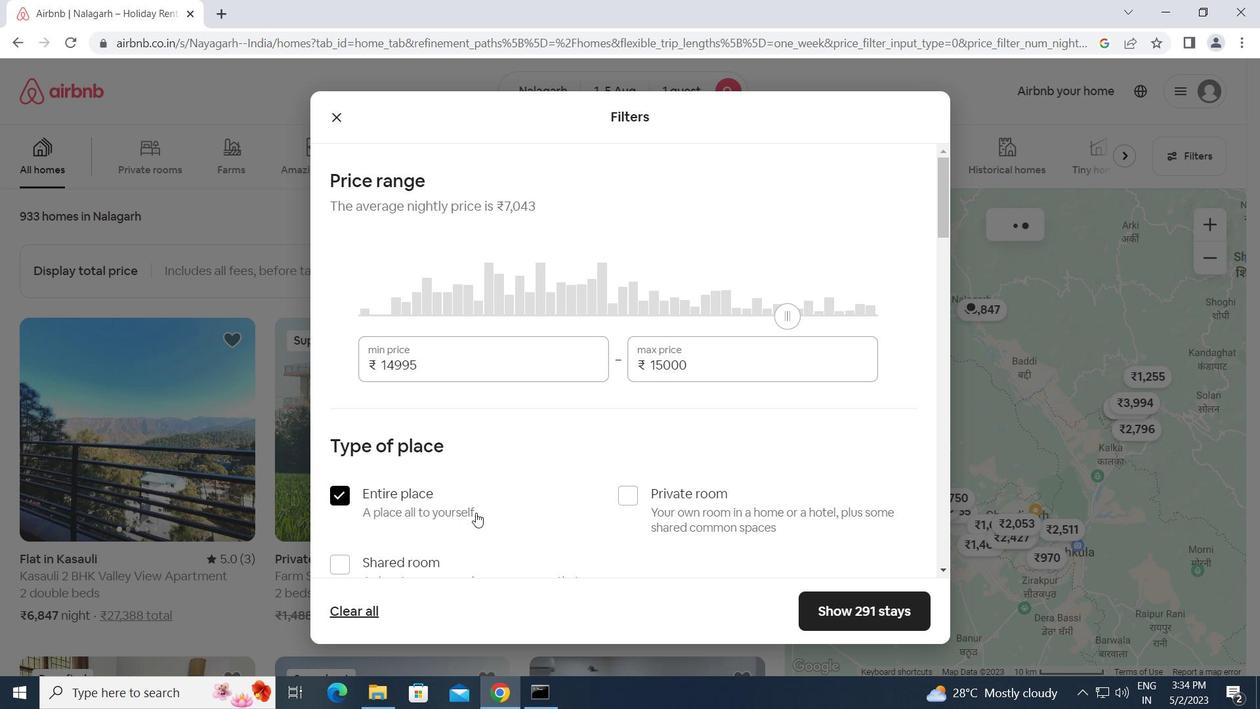
Action: Mouse scrolled (476, 512) with delta (0, 0)
Screenshot: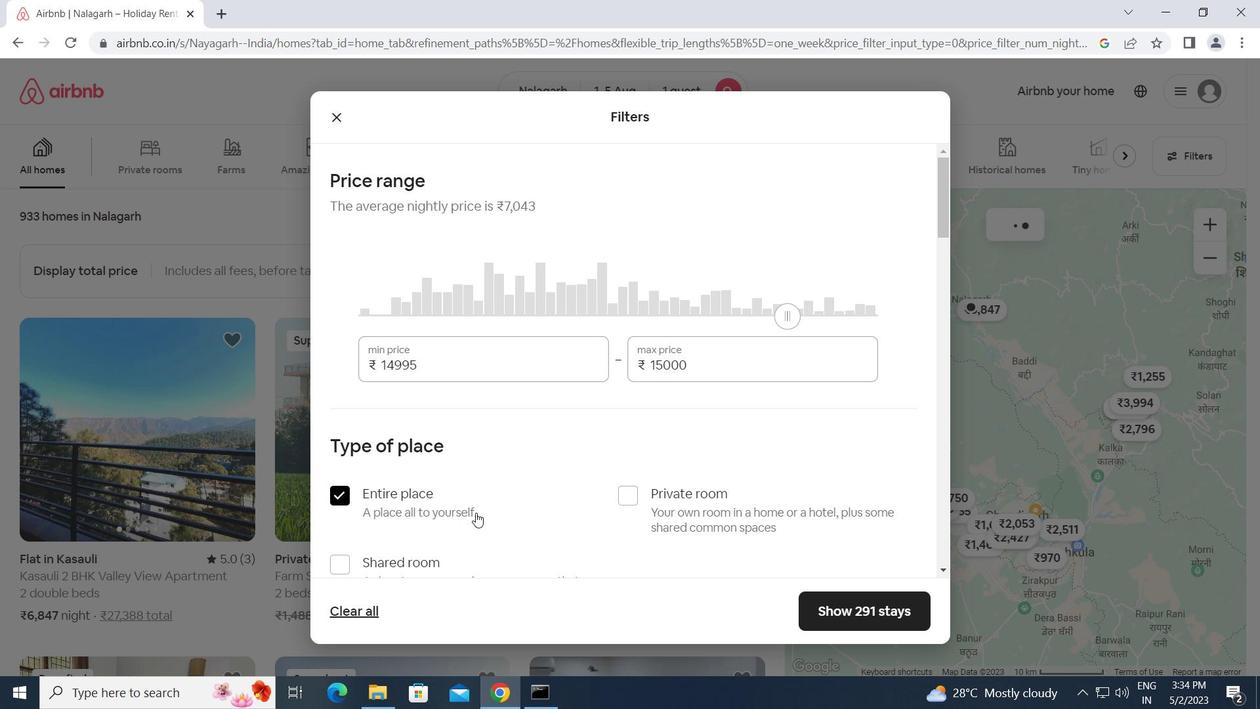 
Action: Mouse scrolled (476, 512) with delta (0, 0)
Screenshot: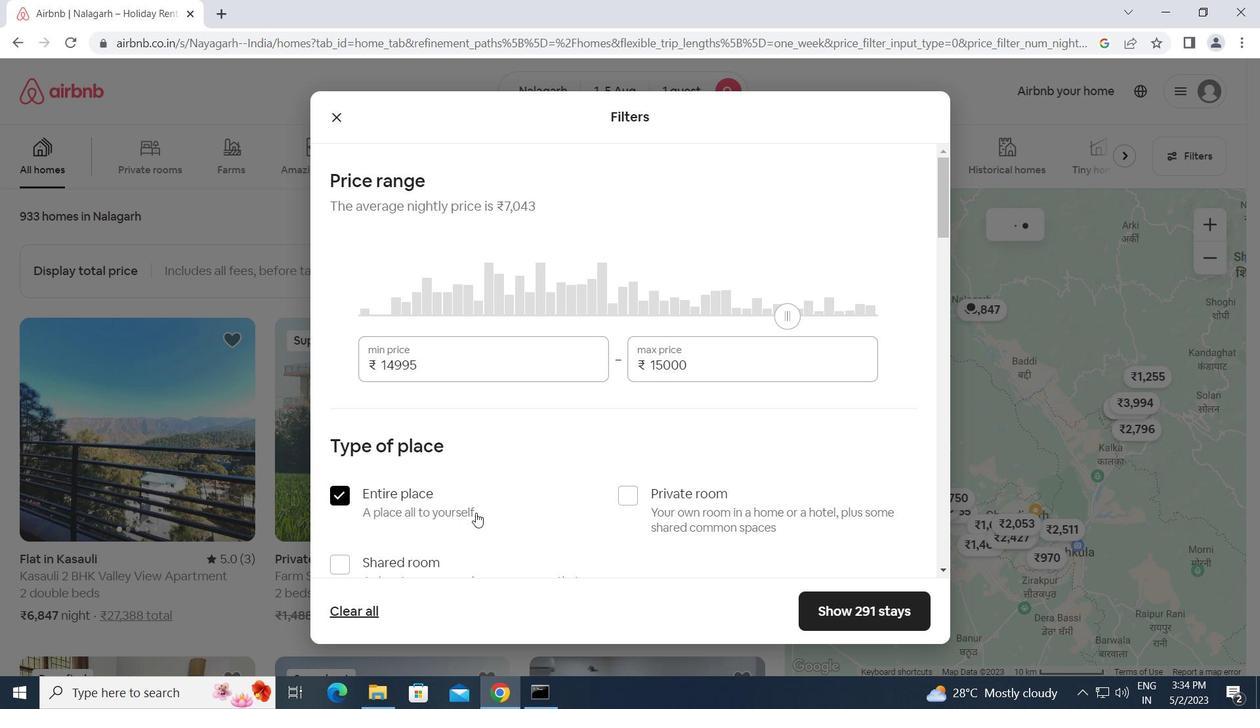
Action: Mouse moved to (486, 506)
Screenshot: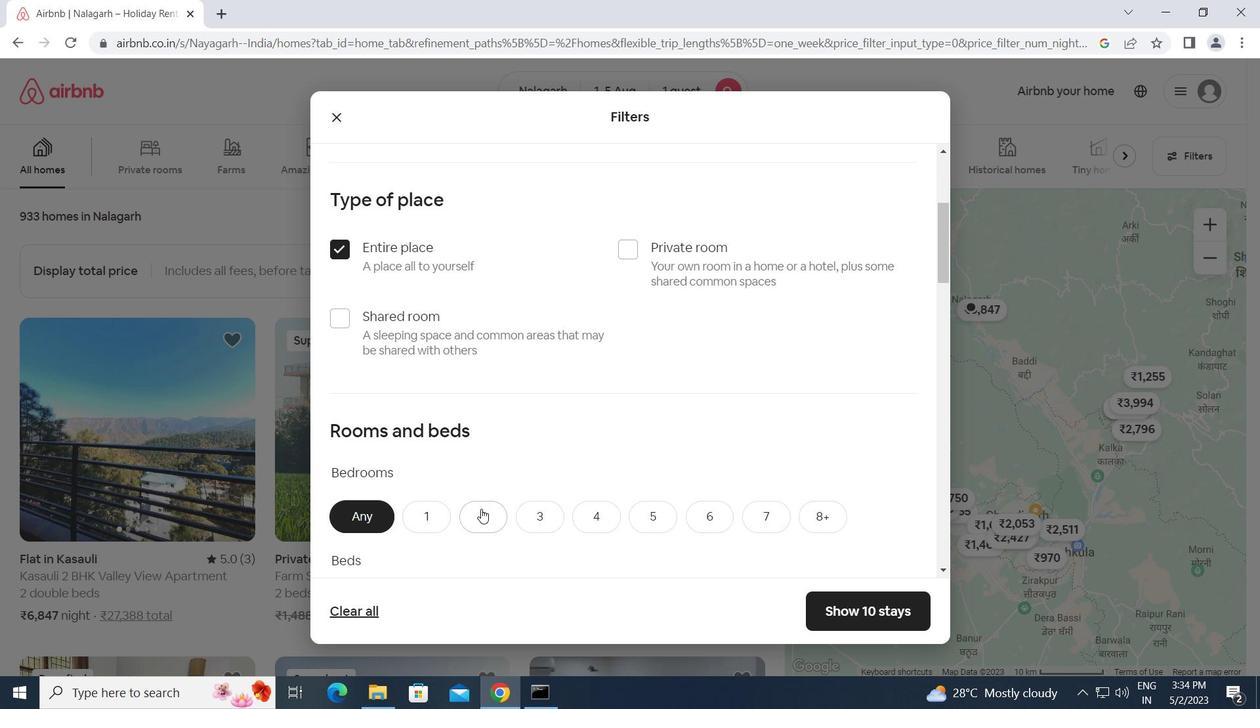 
Action: Mouse scrolled (486, 505) with delta (0, 0)
Screenshot: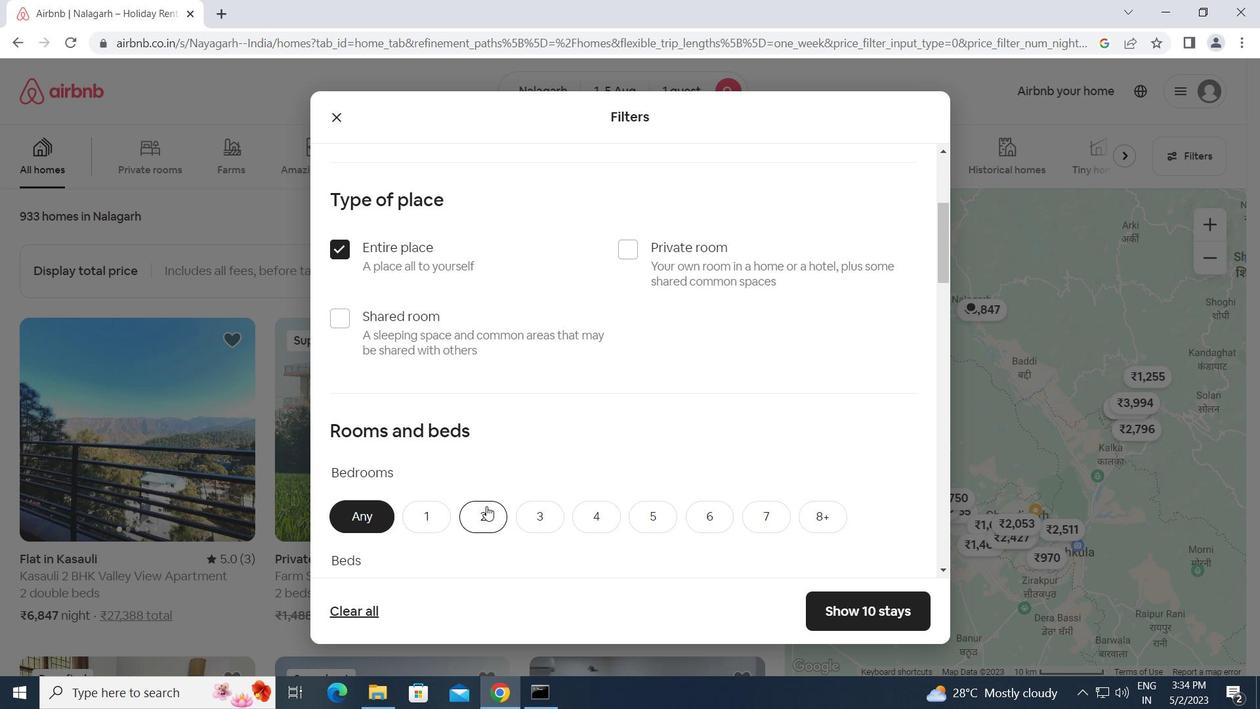 
Action: Mouse scrolled (486, 505) with delta (0, 0)
Screenshot: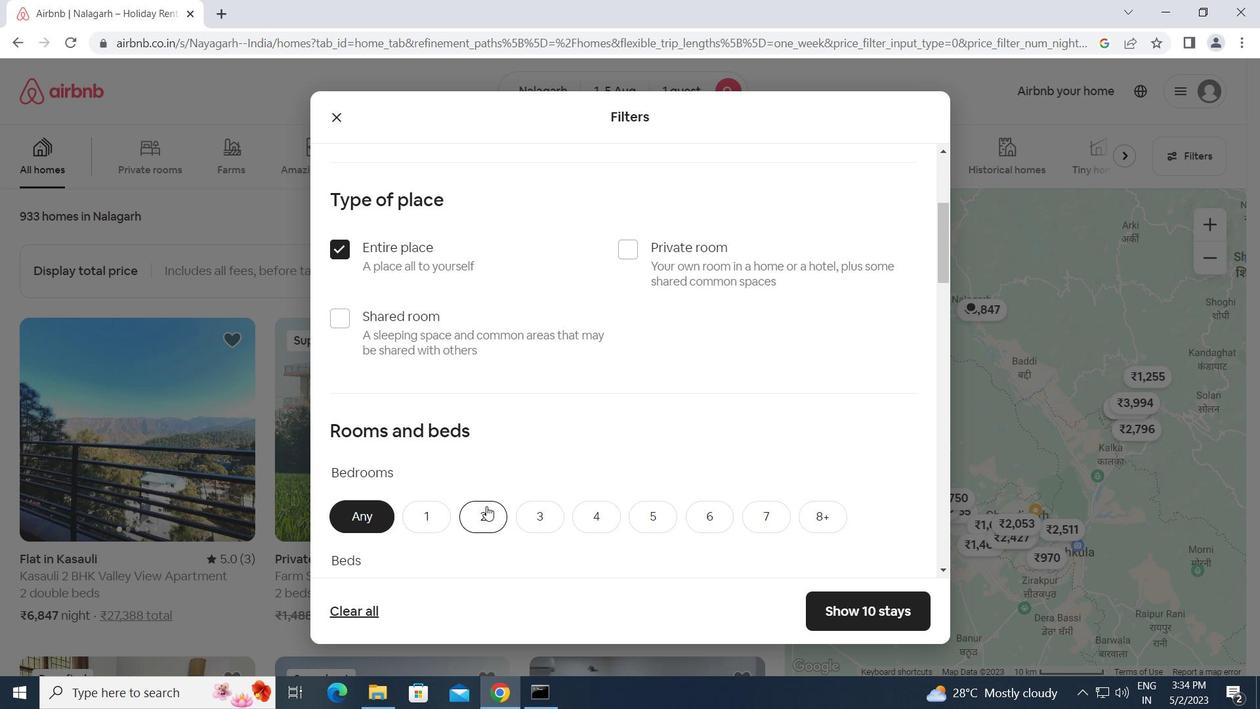 
Action: Mouse moved to (430, 349)
Screenshot: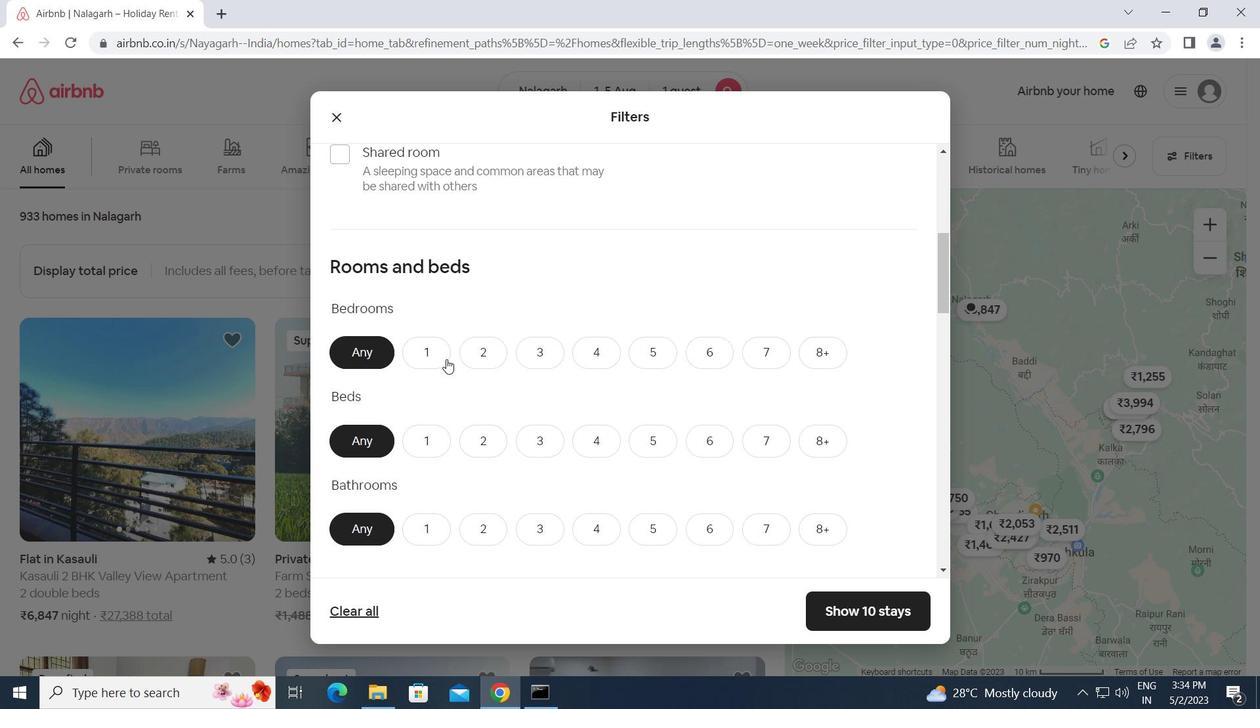 
Action: Mouse pressed left at (430, 349)
Screenshot: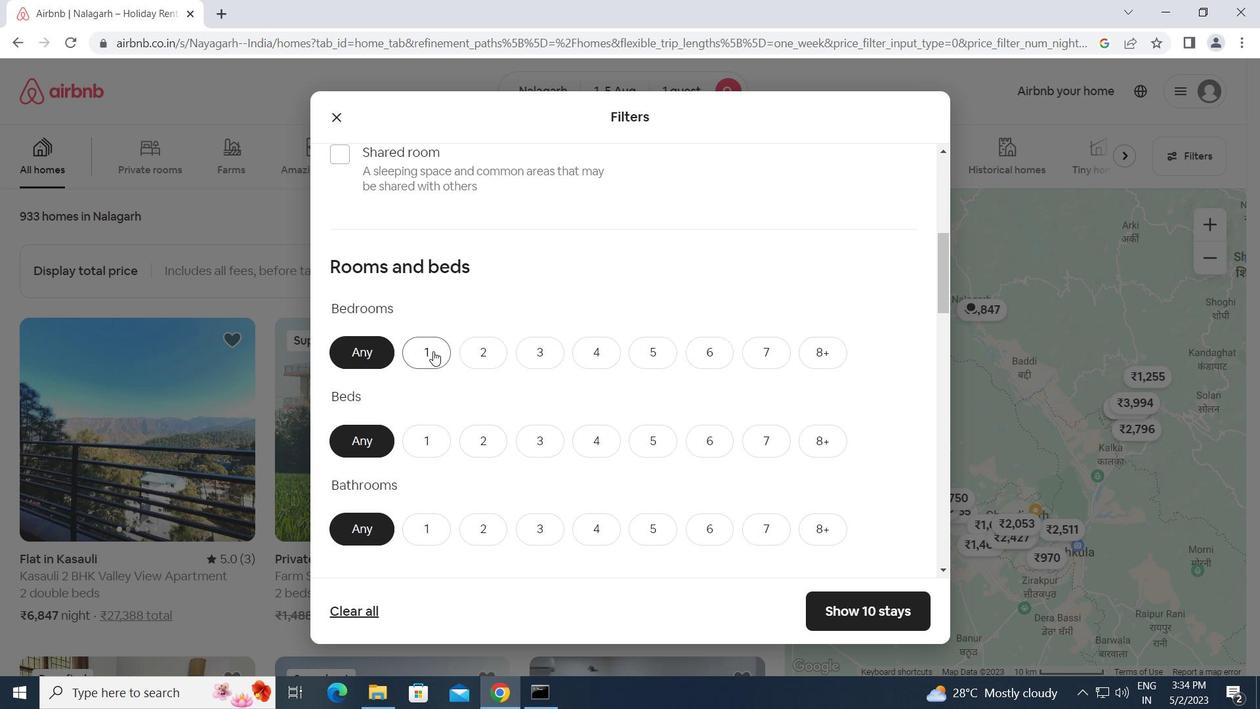 
Action: Mouse moved to (416, 437)
Screenshot: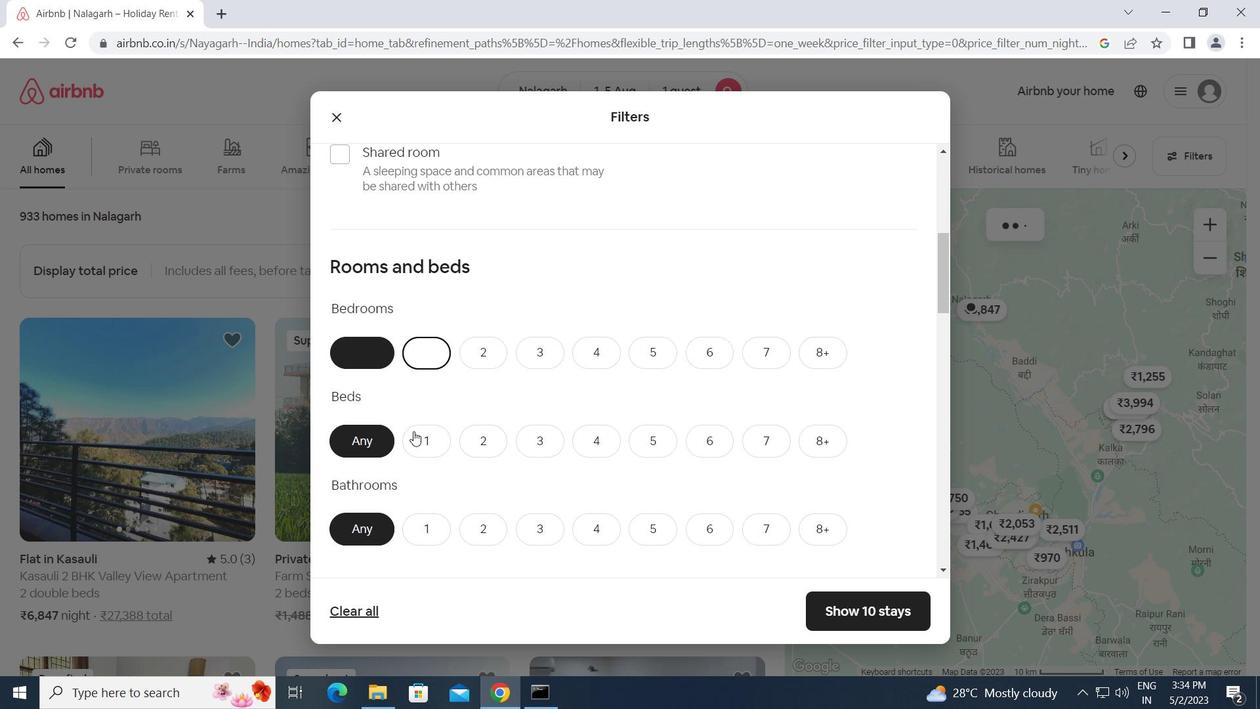
Action: Mouse pressed left at (416, 437)
Screenshot: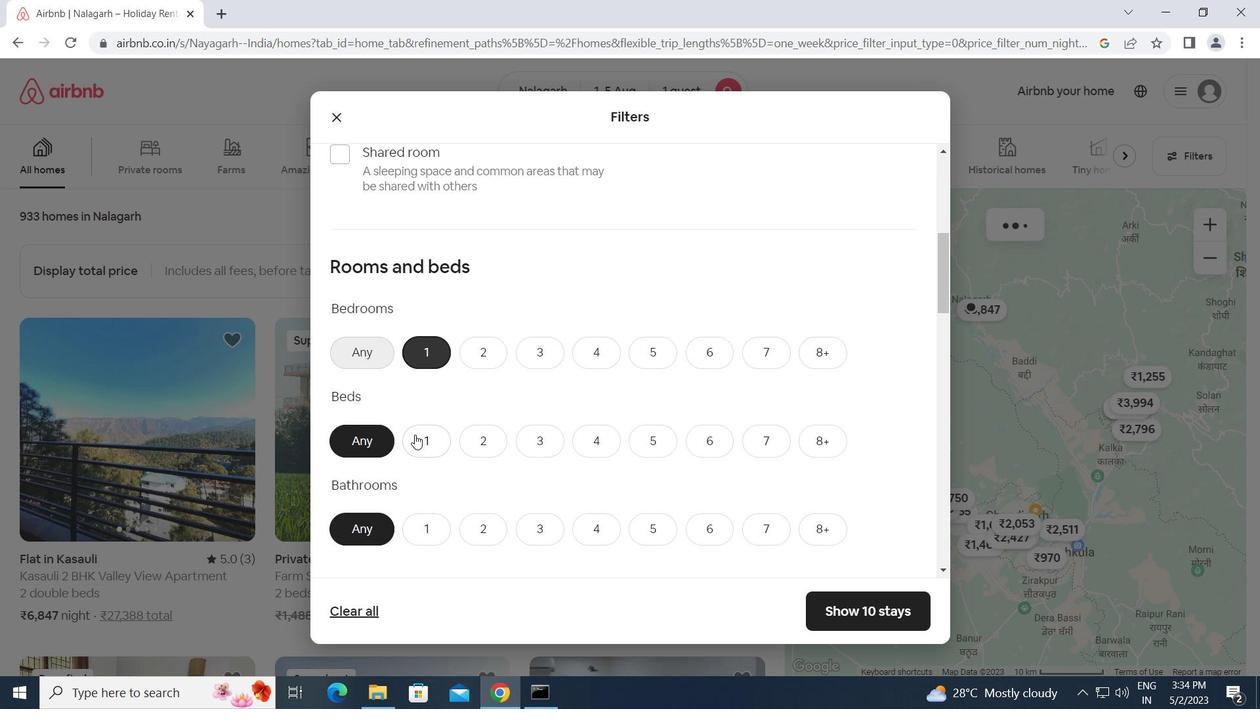 
Action: Mouse moved to (424, 518)
Screenshot: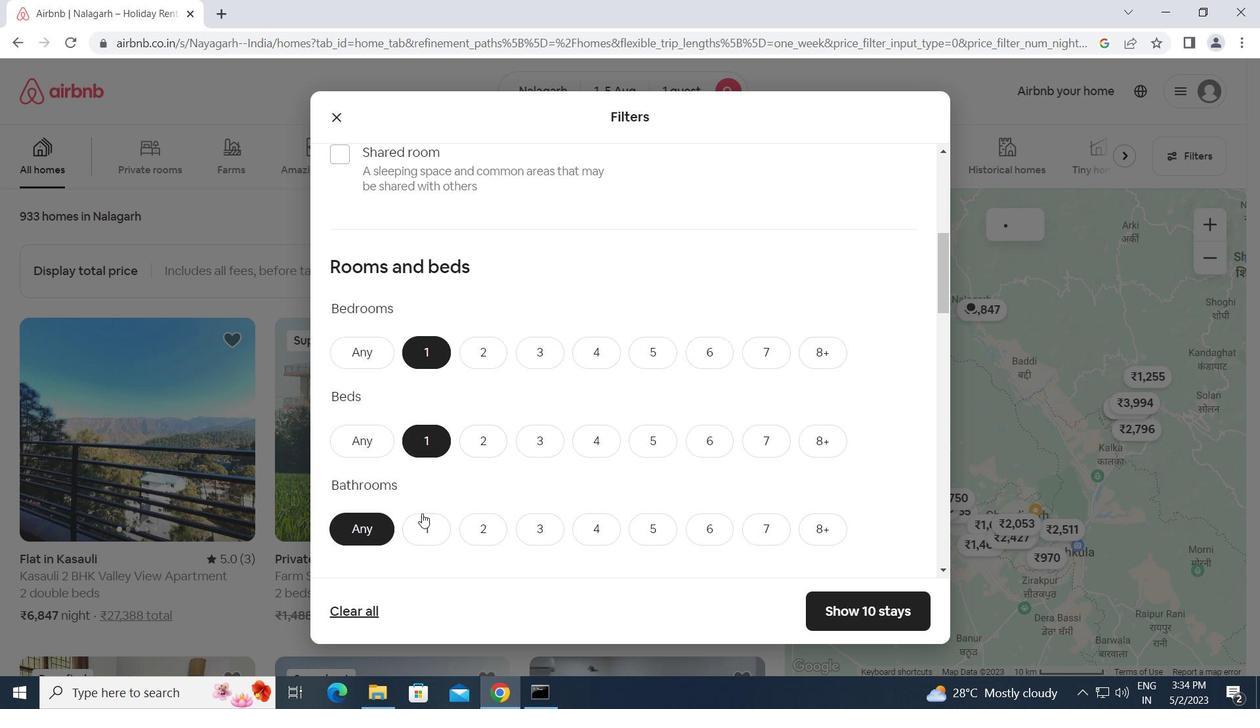 
Action: Mouse pressed left at (424, 518)
Screenshot: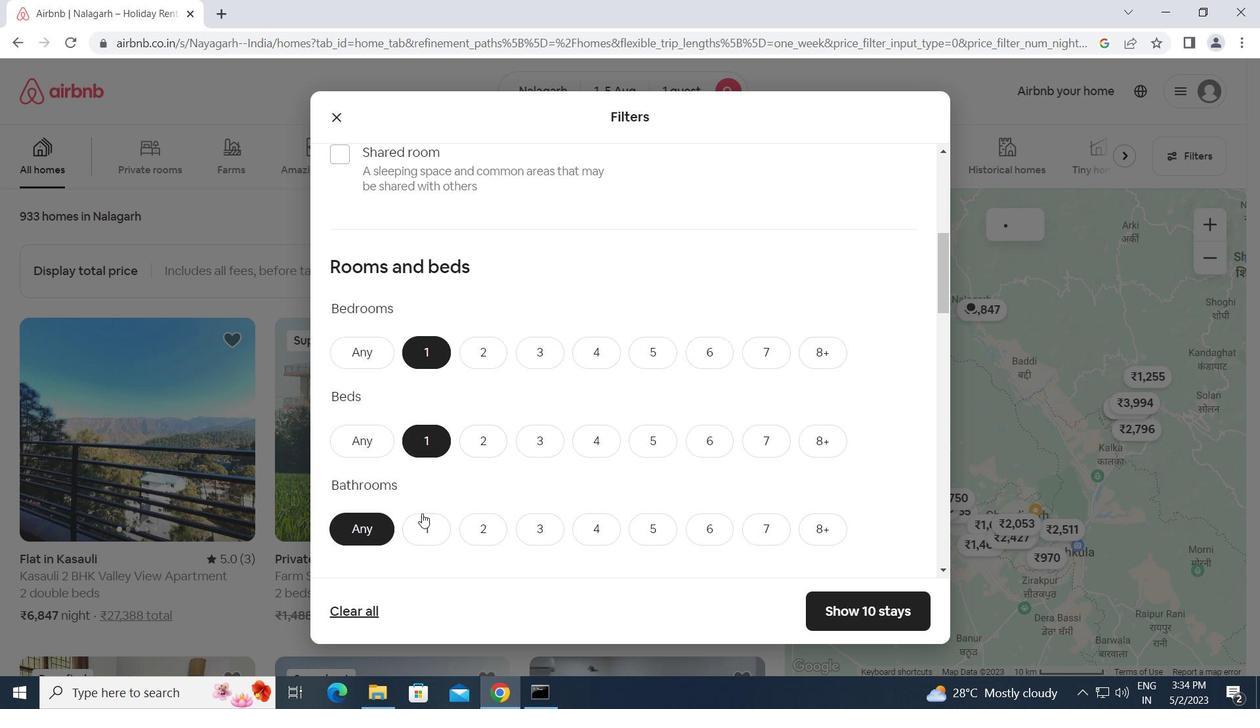 
Action: Mouse moved to (483, 546)
Screenshot: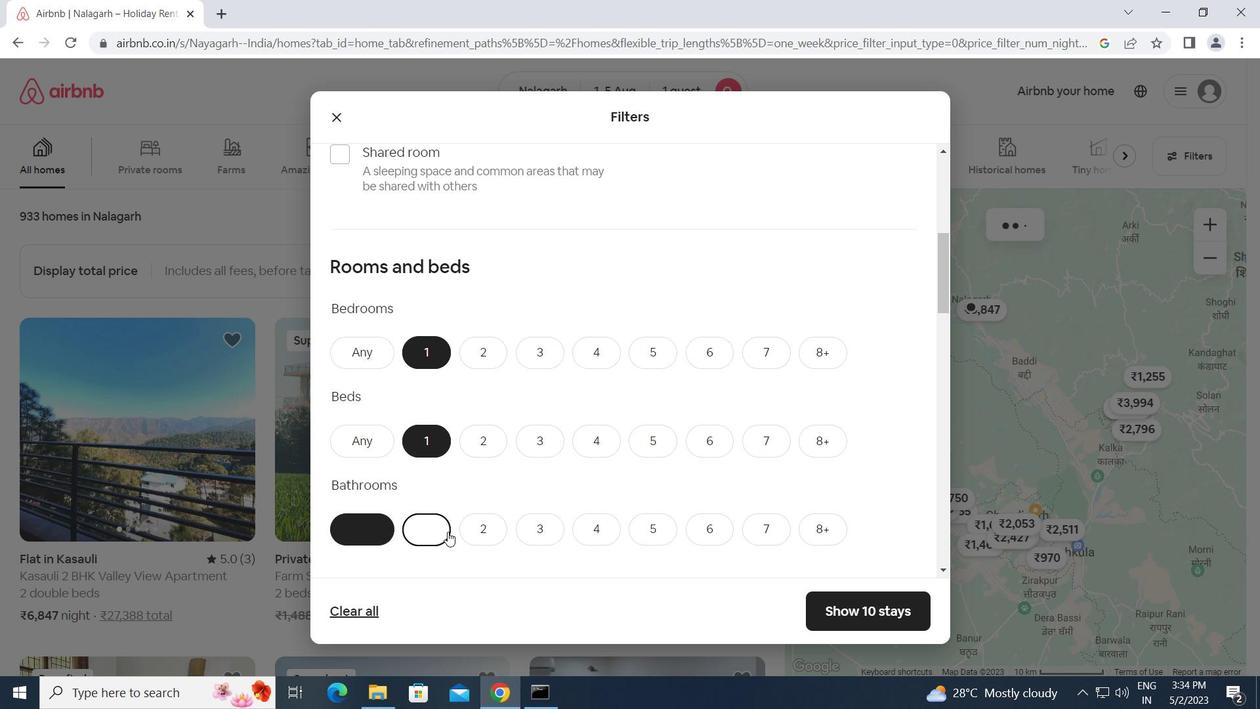
Action: Mouse scrolled (483, 545) with delta (0, 0)
Screenshot: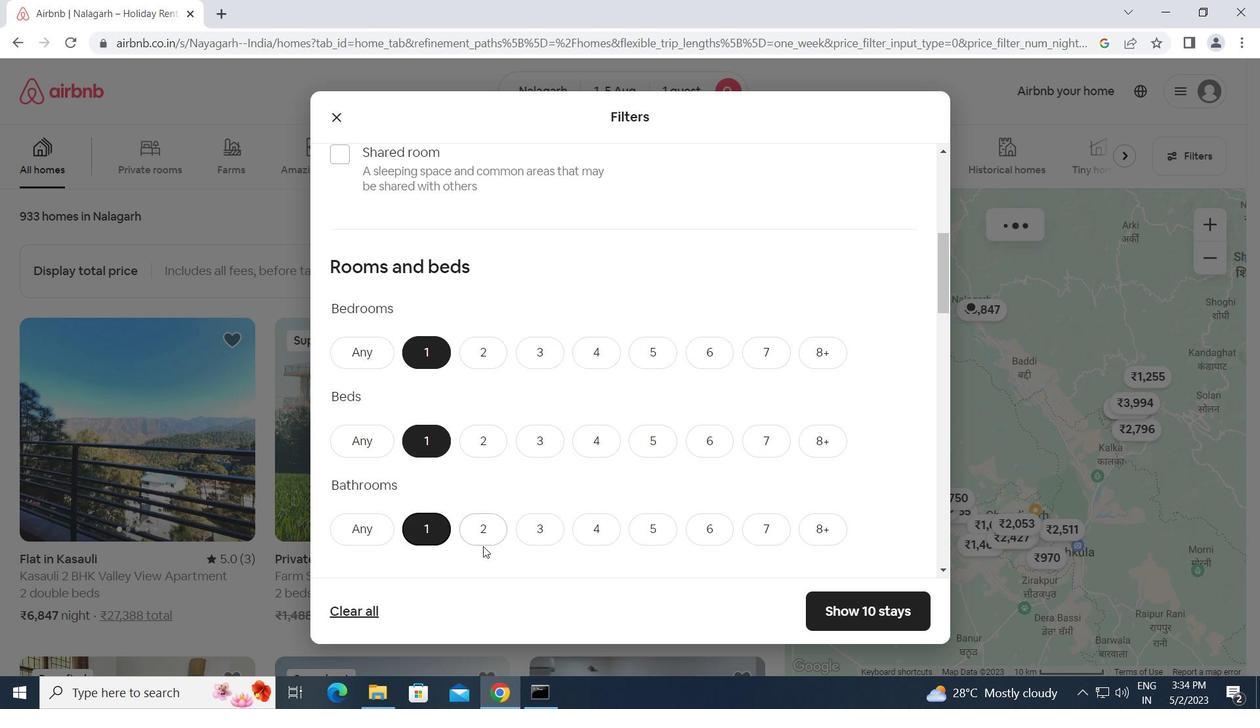 
Action: Mouse scrolled (483, 545) with delta (0, 0)
Screenshot: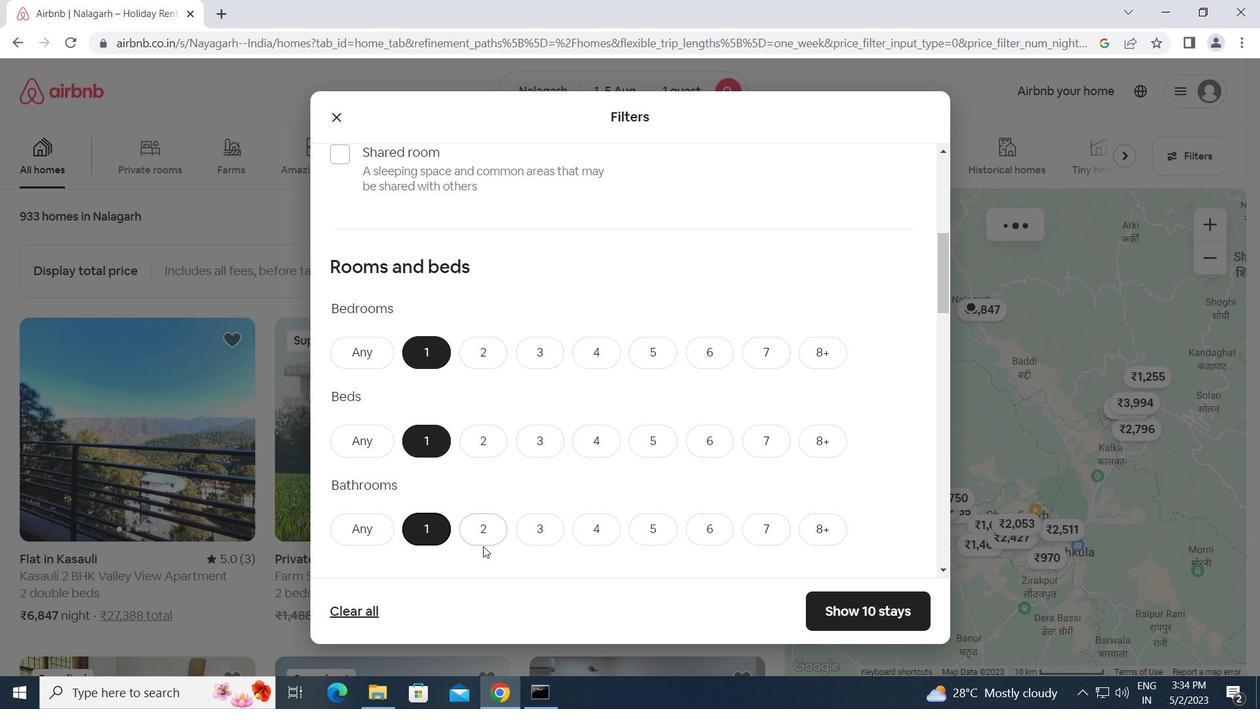 
Action: Mouse scrolled (483, 545) with delta (0, 0)
Screenshot: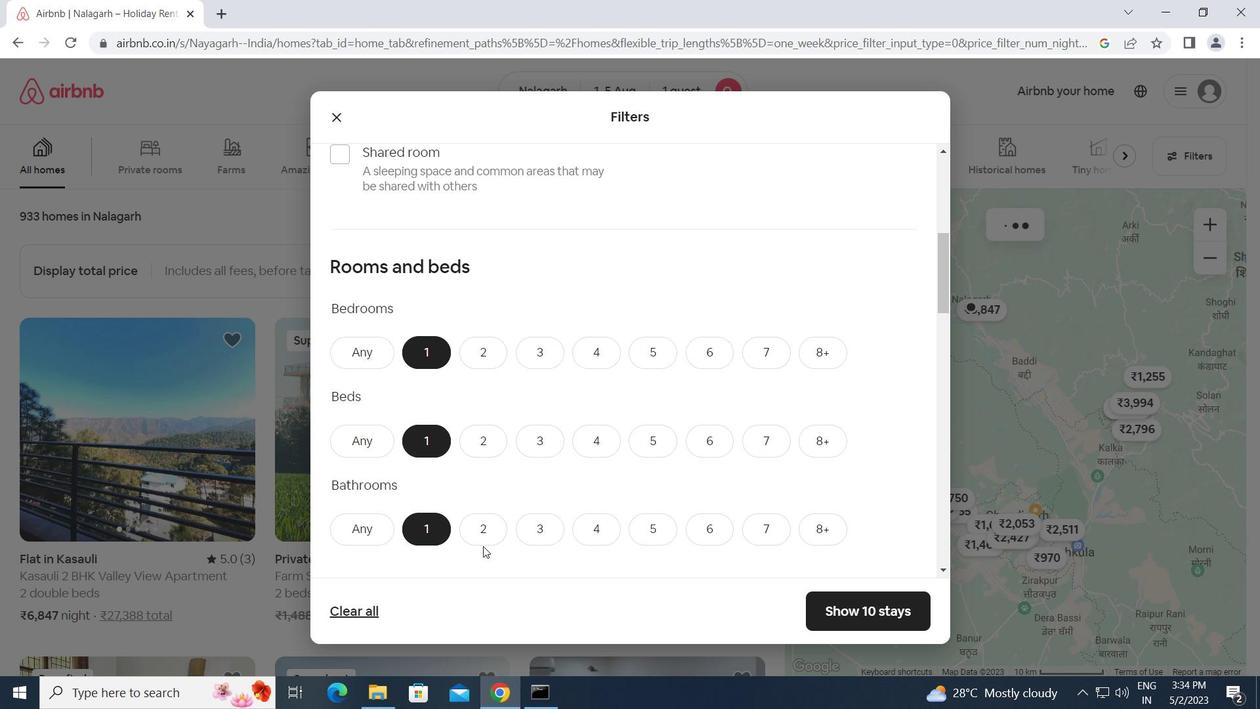 
Action: Mouse moved to (410, 460)
Screenshot: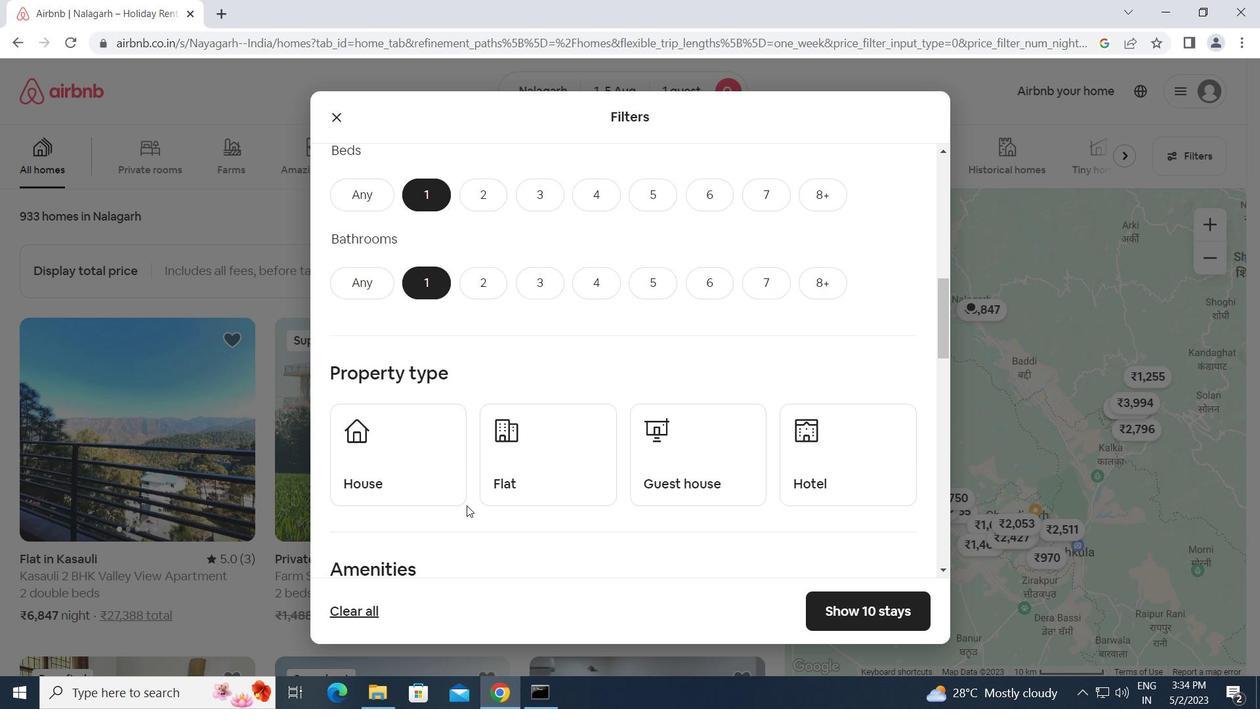
Action: Mouse pressed left at (410, 460)
Screenshot: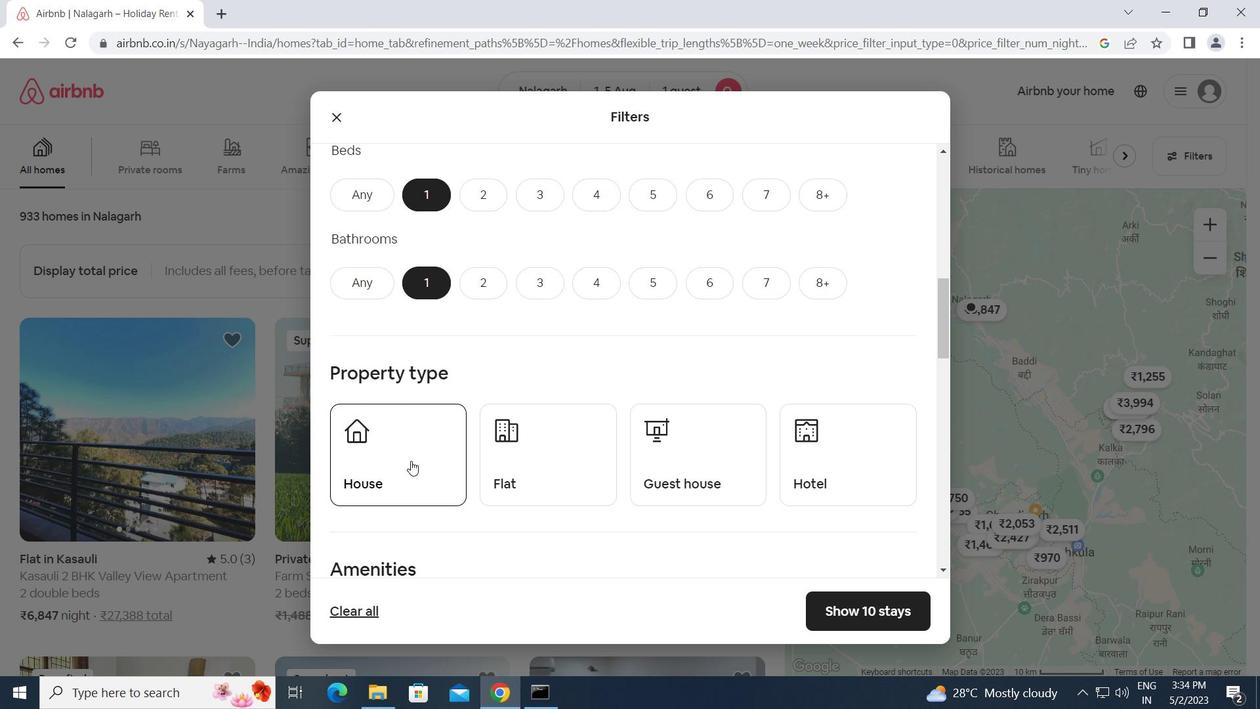 
Action: Mouse moved to (552, 467)
Screenshot: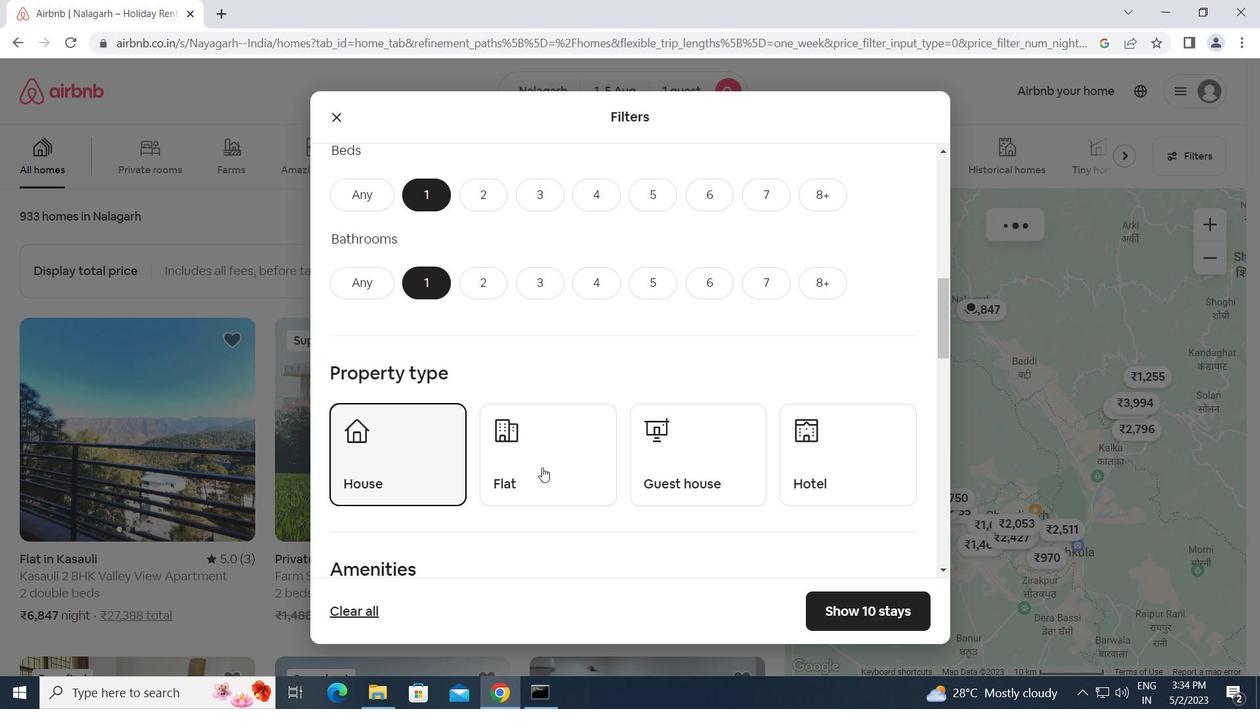 
Action: Mouse pressed left at (552, 467)
Screenshot: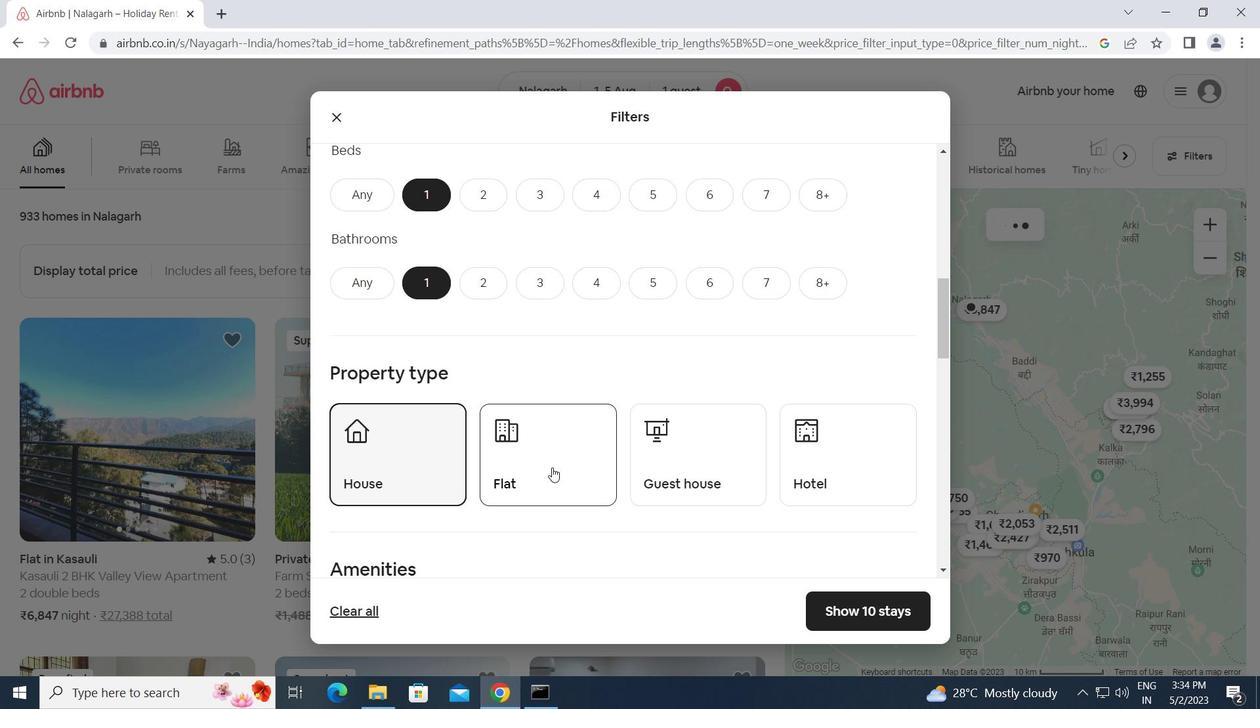 
Action: Mouse moved to (690, 464)
Screenshot: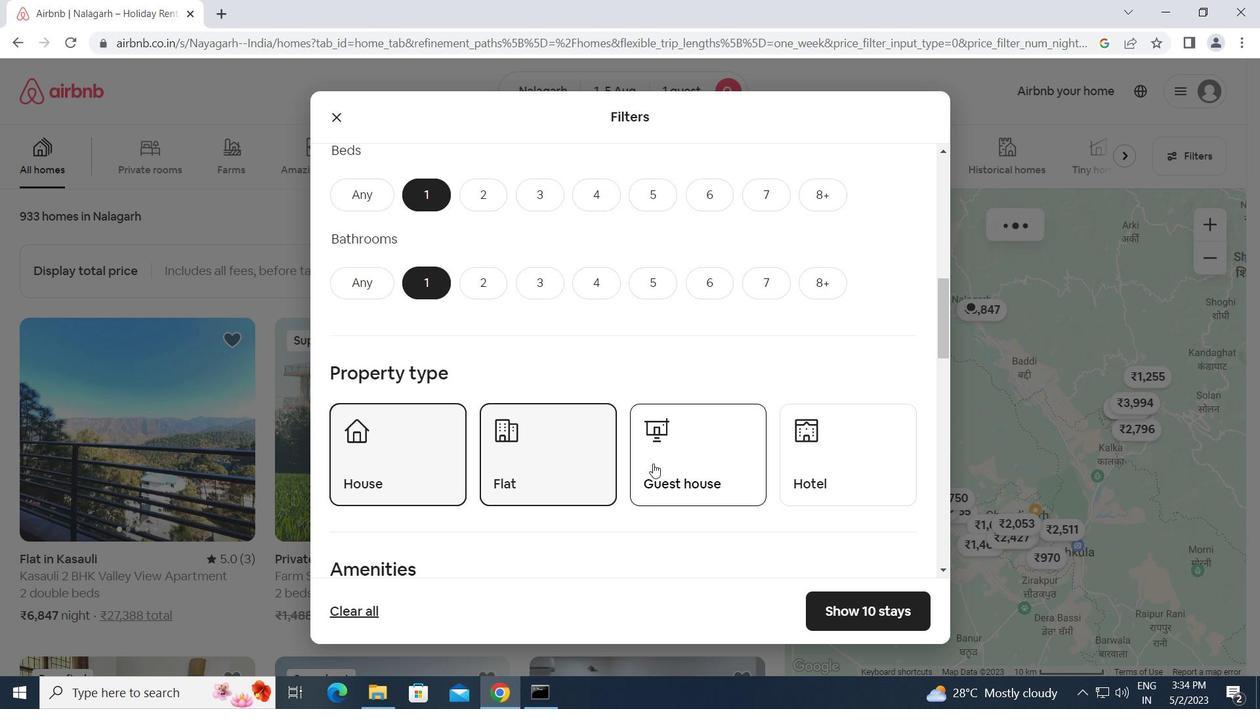 
Action: Mouse pressed left at (690, 464)
Screenshot: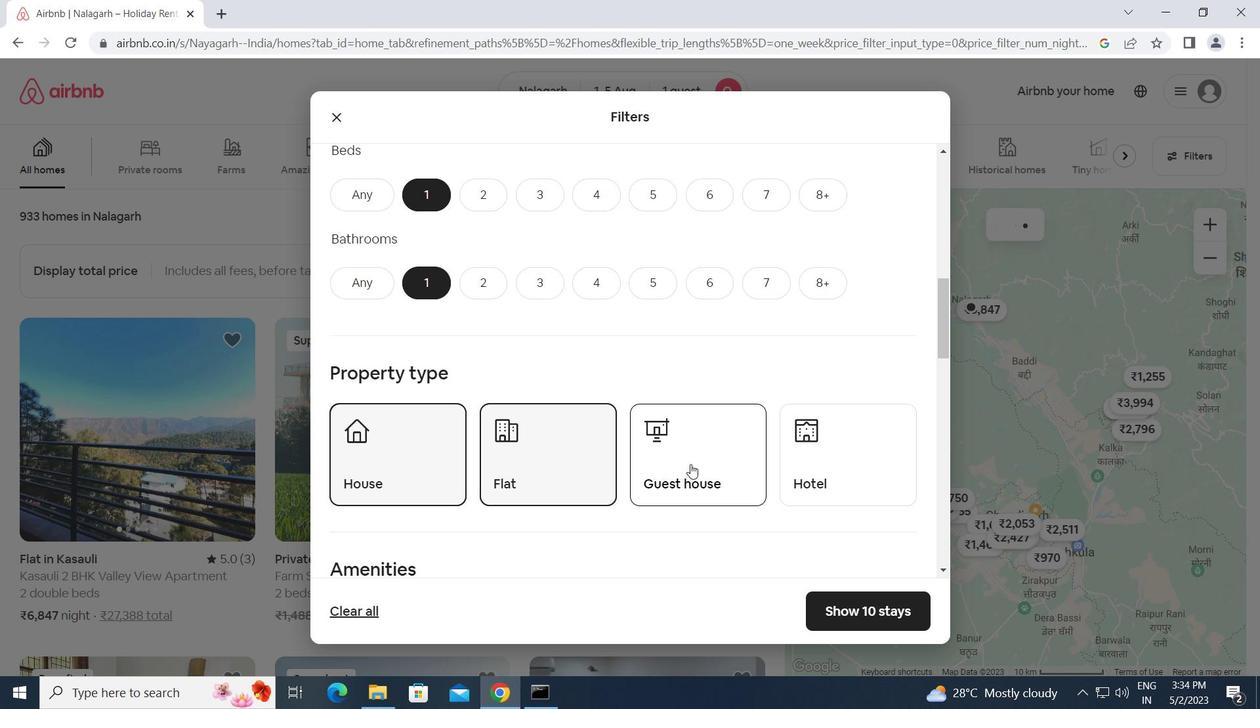 
Action: Mouse moved to (691, 464)
Screenshot: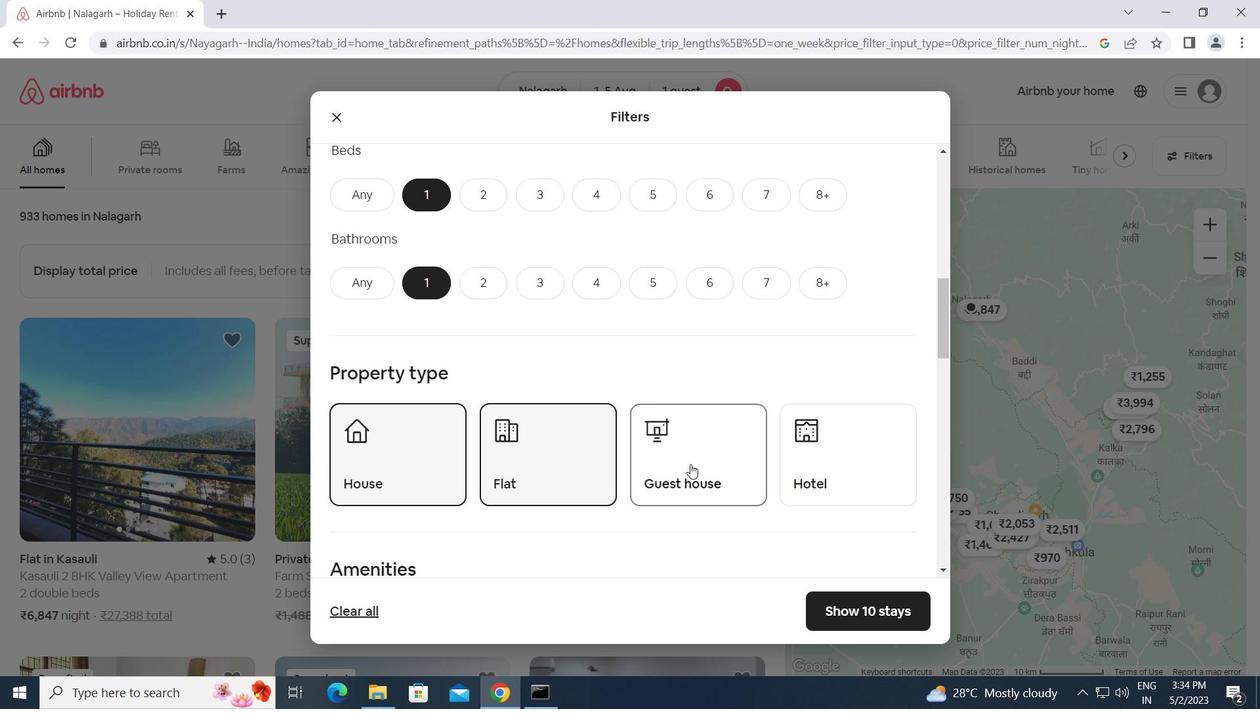 
Action: Mouse scrolled (691, 463) with delta (0, 0)
Screenshot: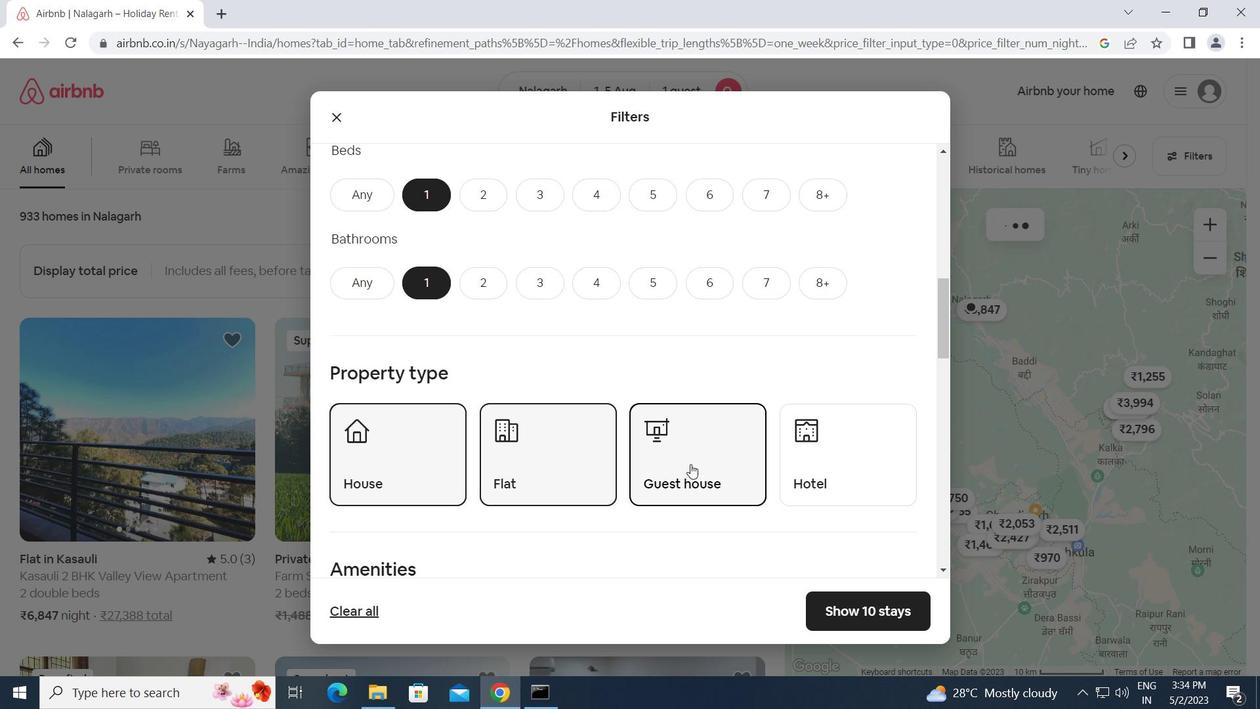 
Action: Mouse scrolled (691, 463) with delta (0, 0)
Screenshot: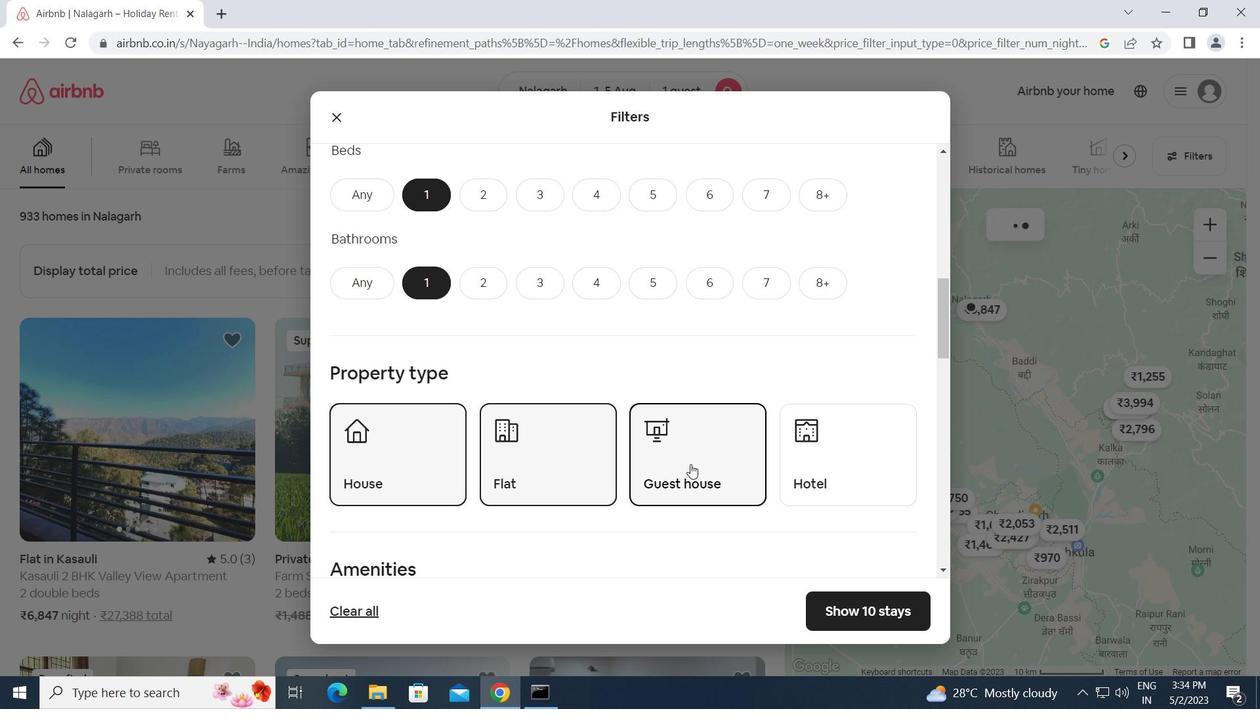 
Action: Mouse moved to (691, 464)
Screenshot: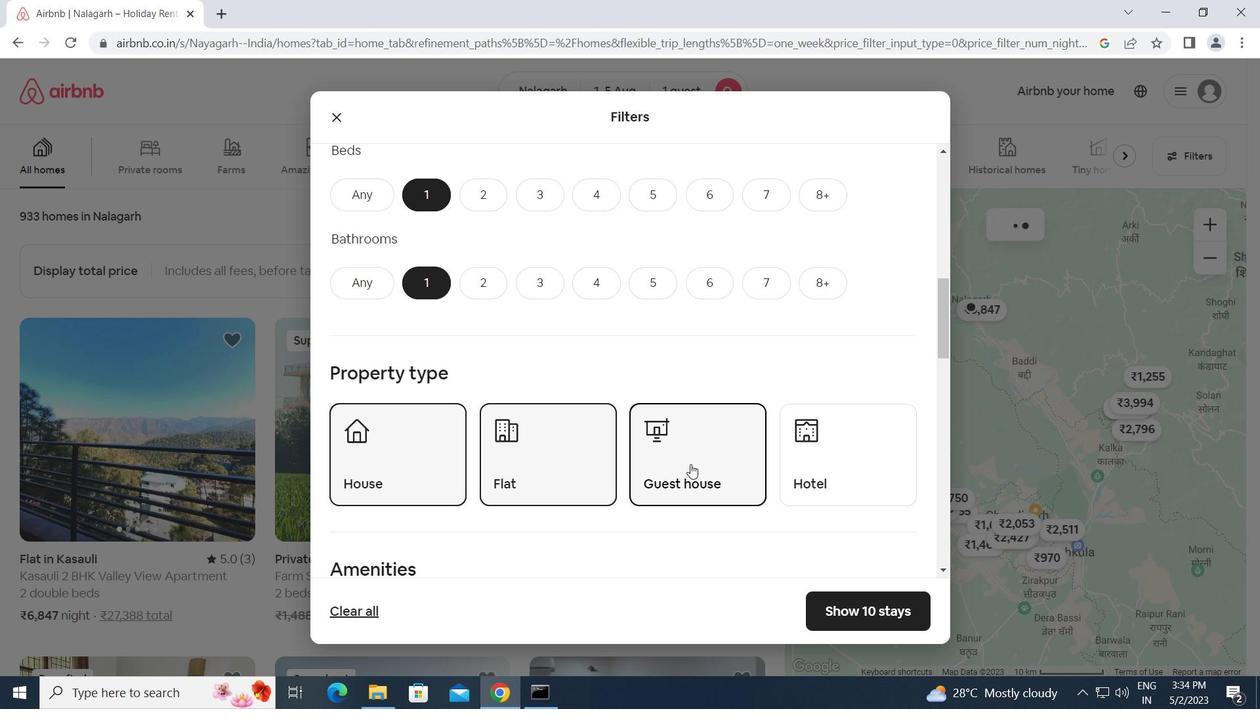 
Action: Mouse scrolled (691, 464) with delta (0, 0)
Screenshot: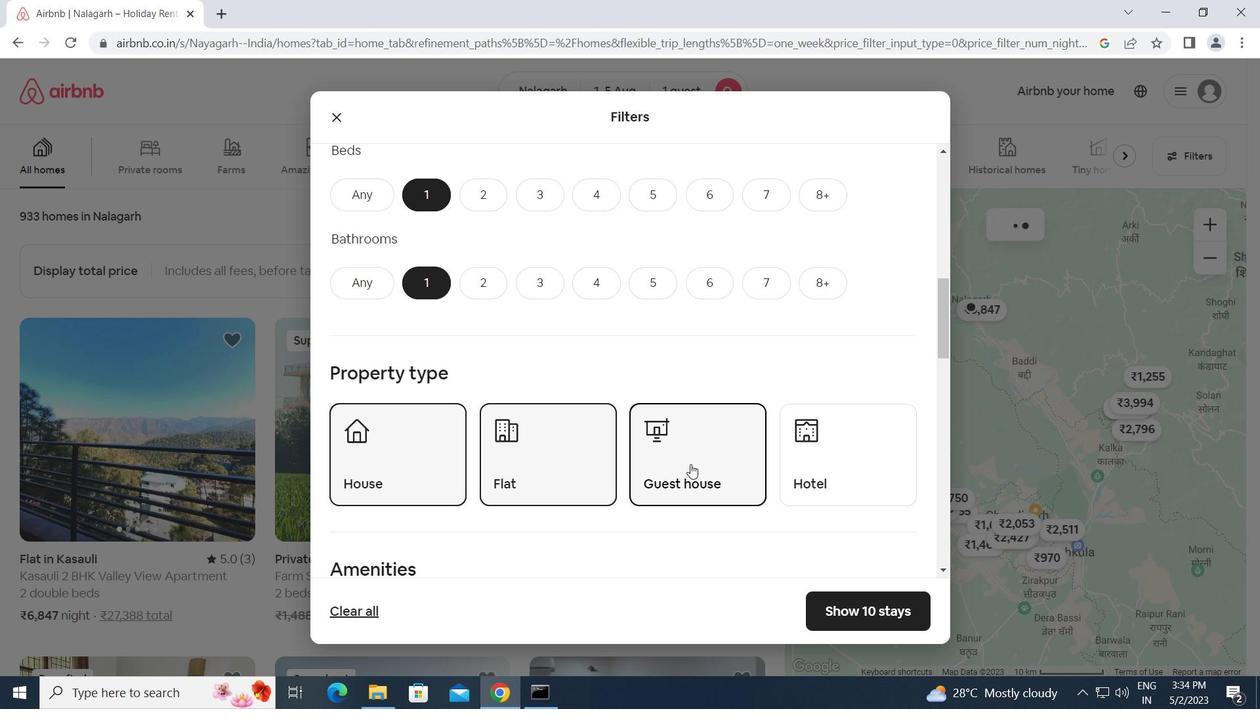 
Action: Mouse moved to (339, 403)
Screenshot: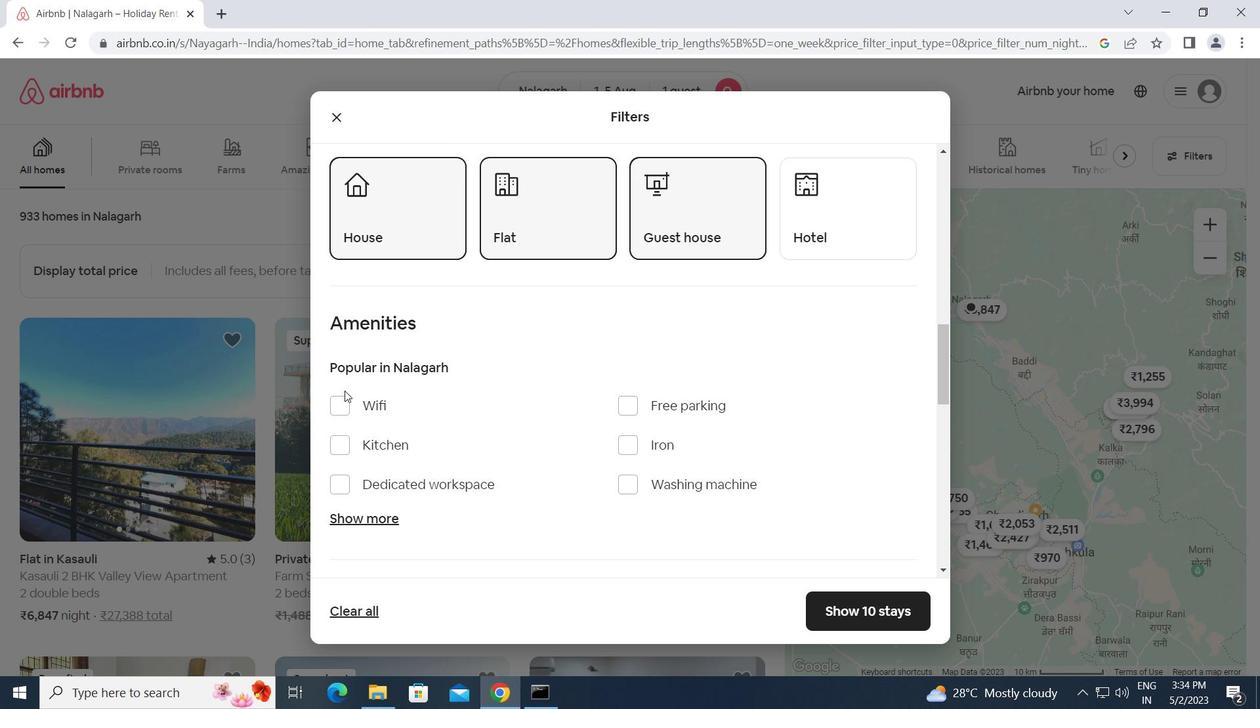 
Action: Mouse pressed left at (339, 403)
Screenshot: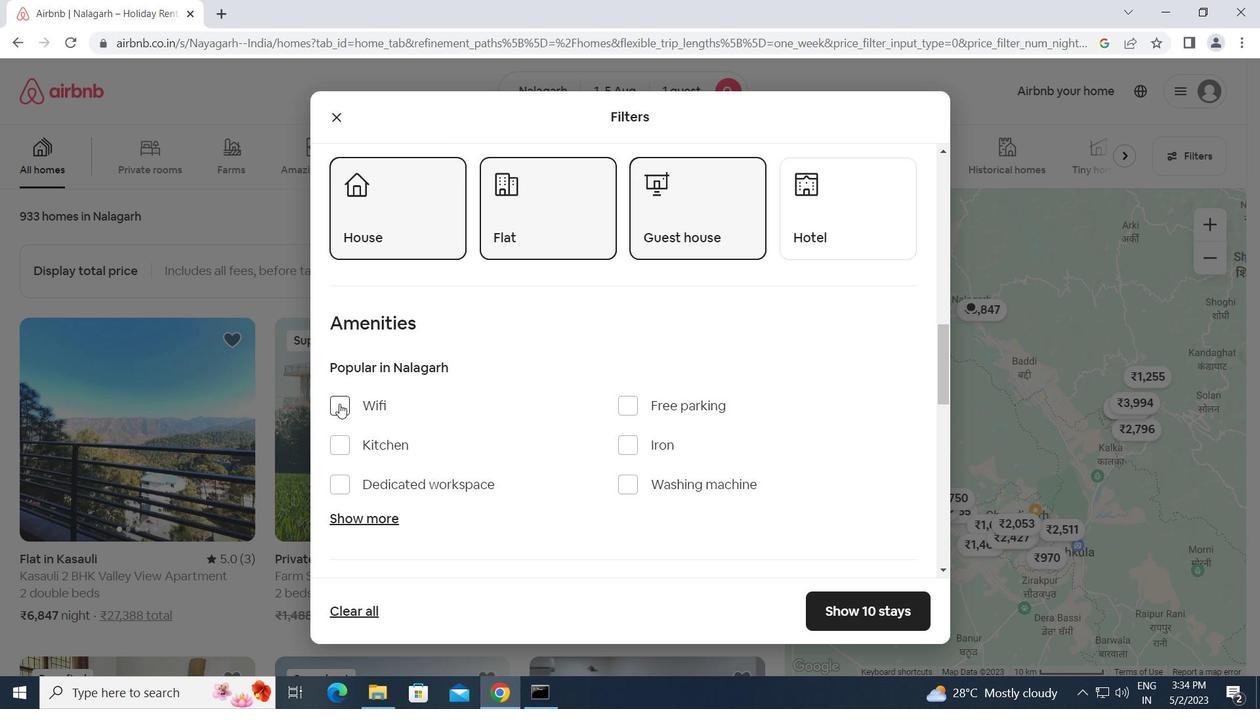 
Action: Mouse moved to (636, 486)
Screenshot: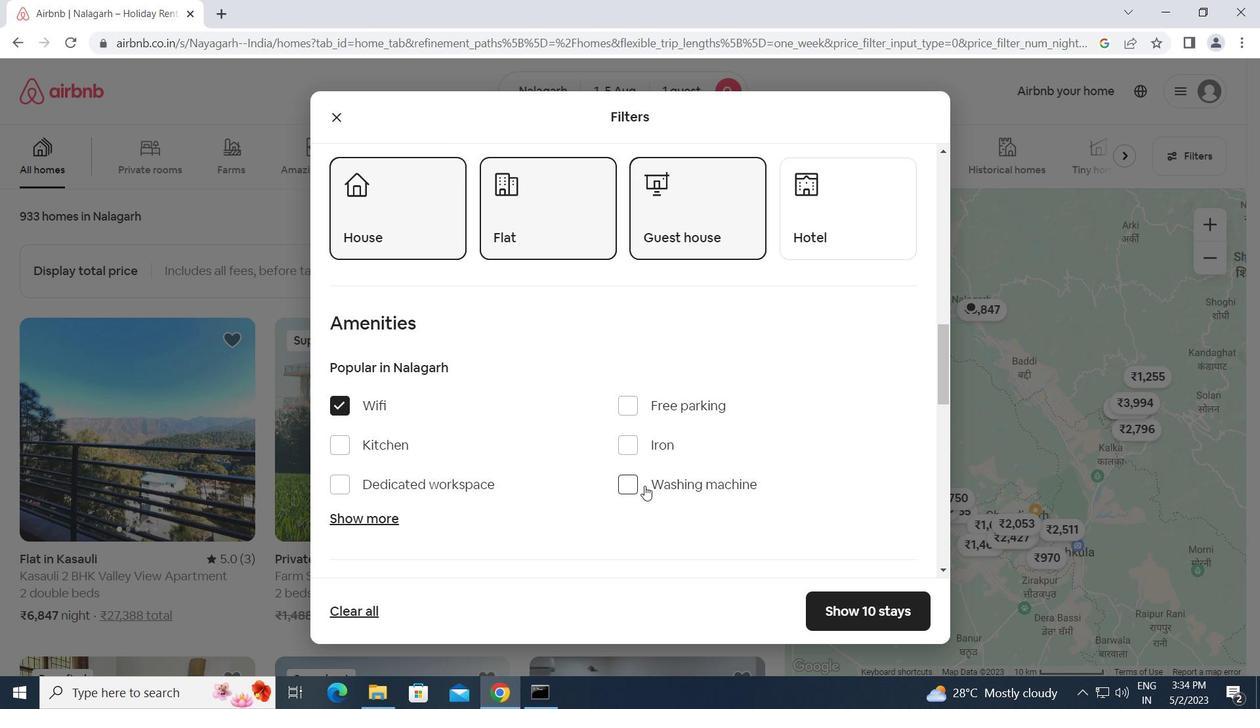 
Action: Mouse pressed left at (636, 486)
Screenshot: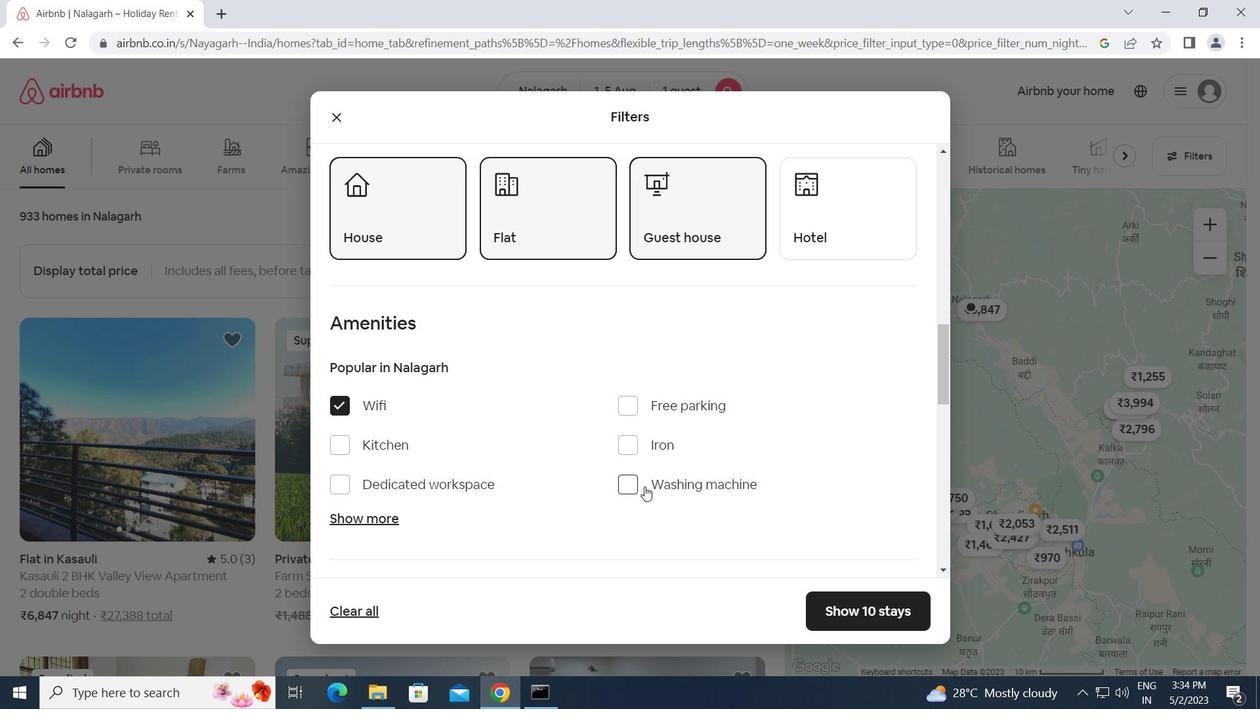 
Action: Mouse moved to (634, 485)
Screenshot: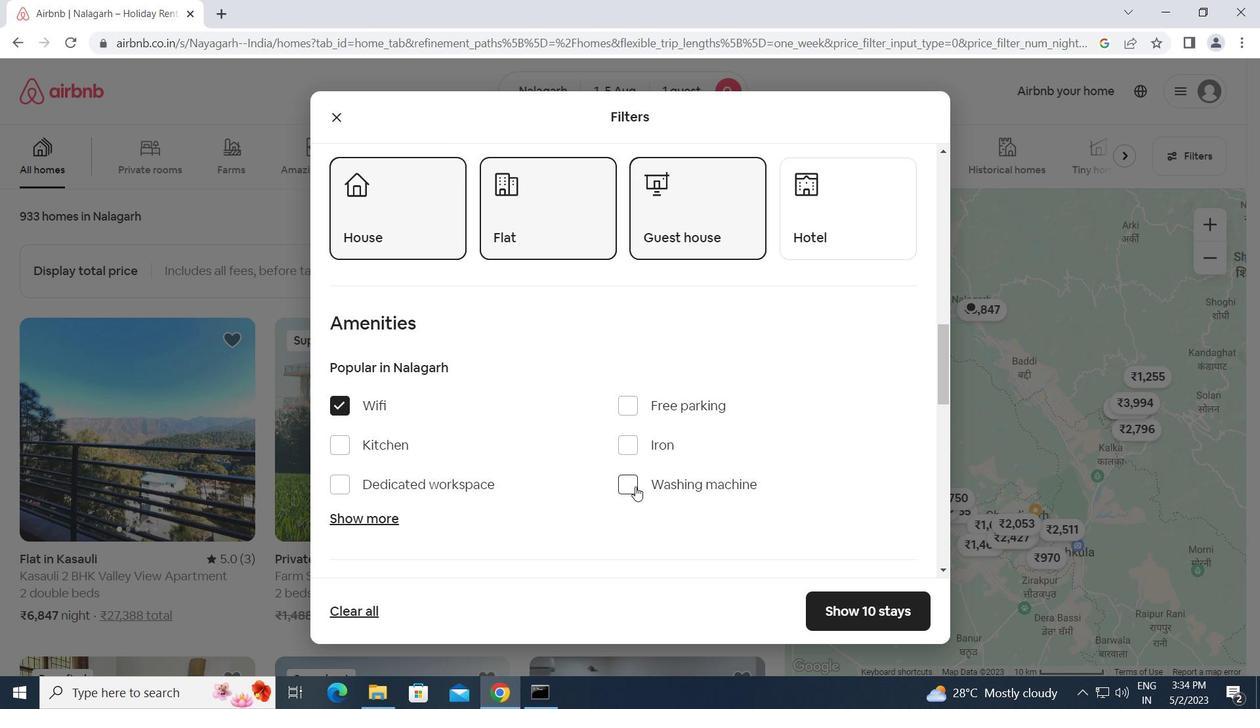 
Action: Mouse scrolled (634, 485) with delta (0, 0)
Screenshot: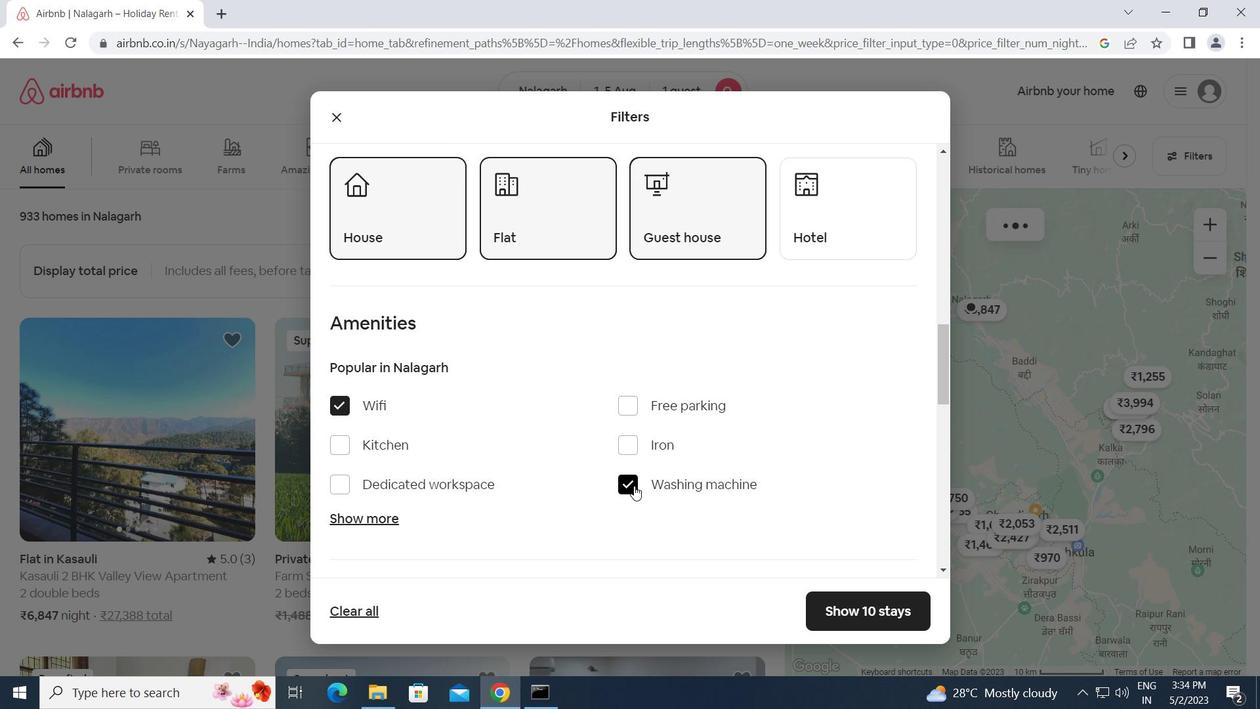 
Action: Mouse scrolled (634, 485) with delta (0, 0)
Screenshot: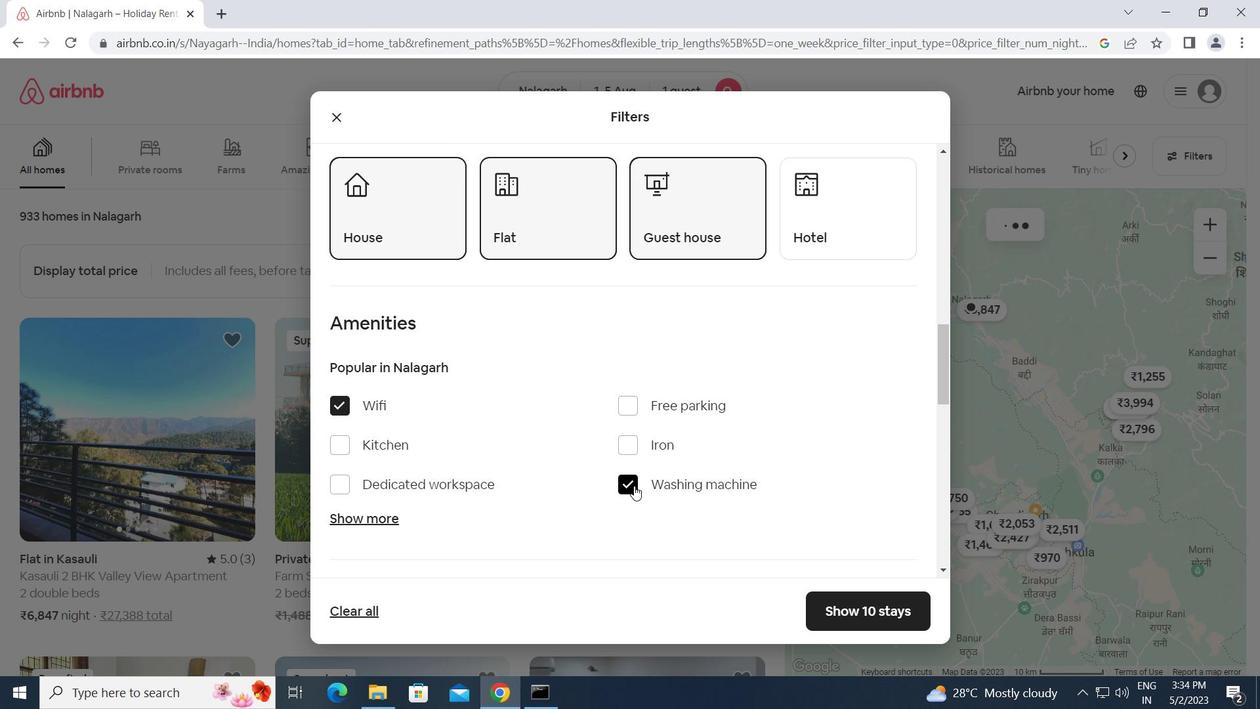 
Action: Mouse scrolled (634, 485) with delta (0, 0)
Screenshot: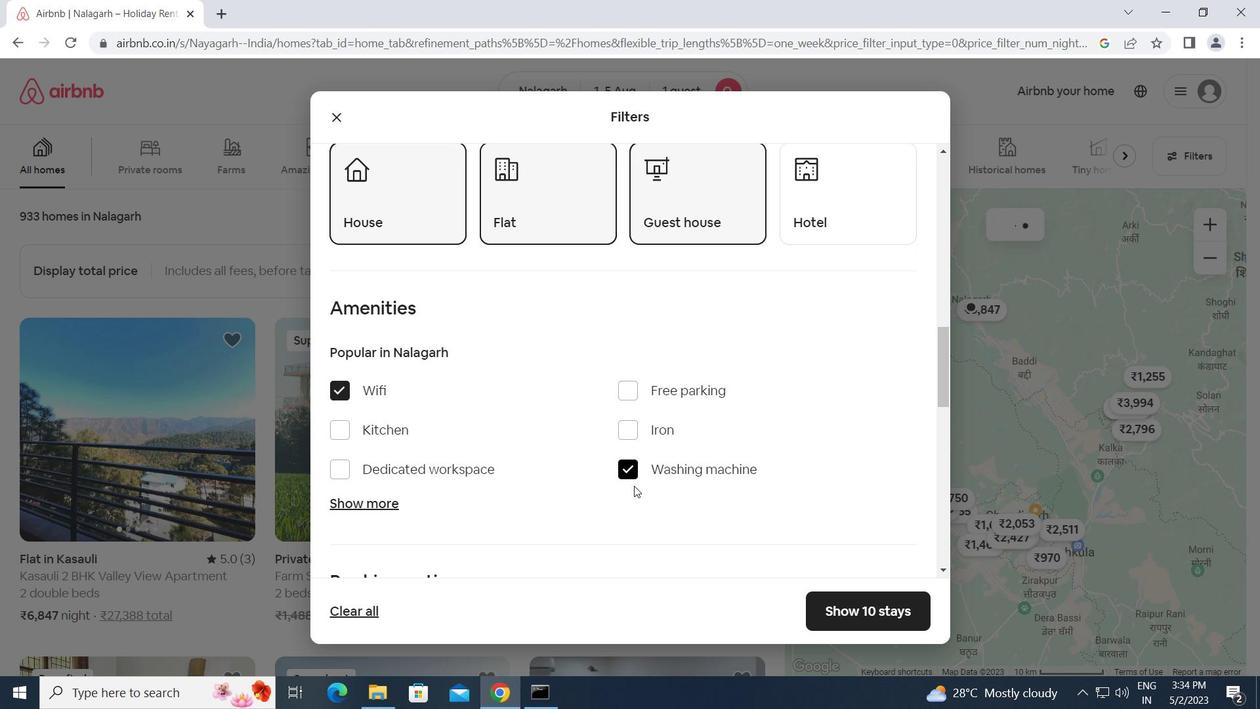
Action: Mouse scrolled (634, 485) with delta (0, 0)
Screenshot: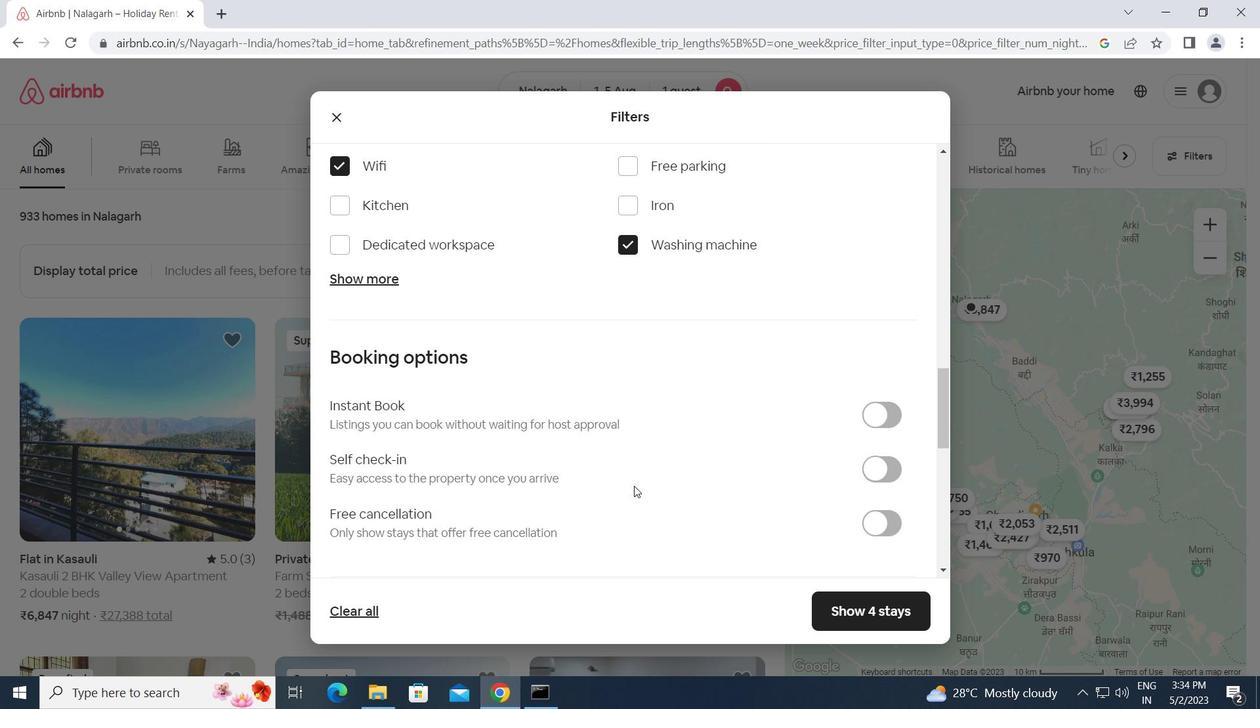 
Action: Mouse moved to (884, 470)
Screenshot: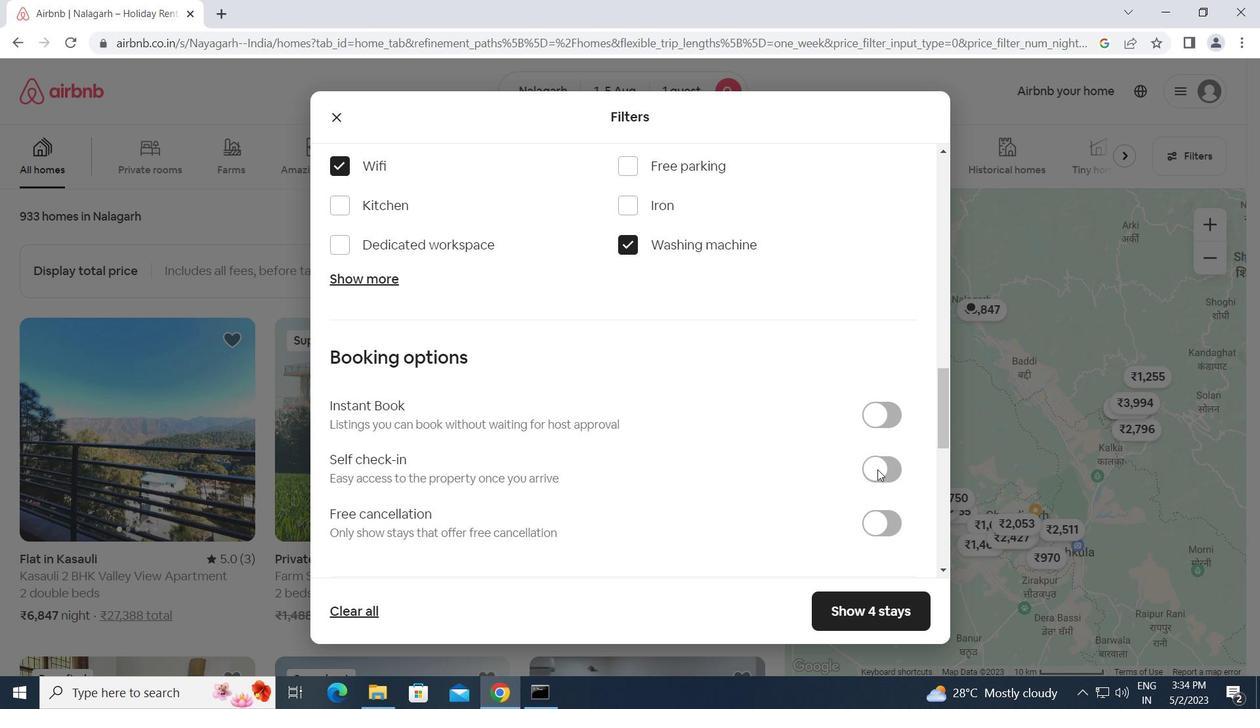 
Action: Mouse pressed left at (884, 470)
Screenshot: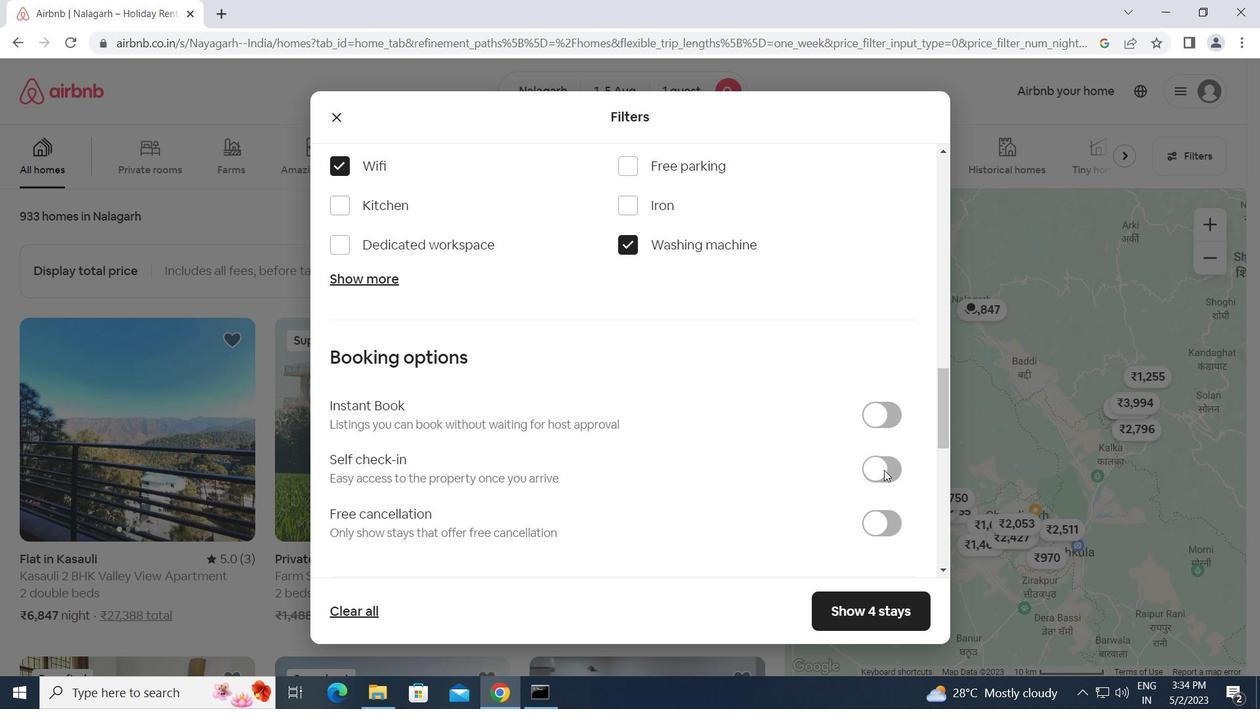 
Action: Mouse moved to (619, 433)
Screenshot: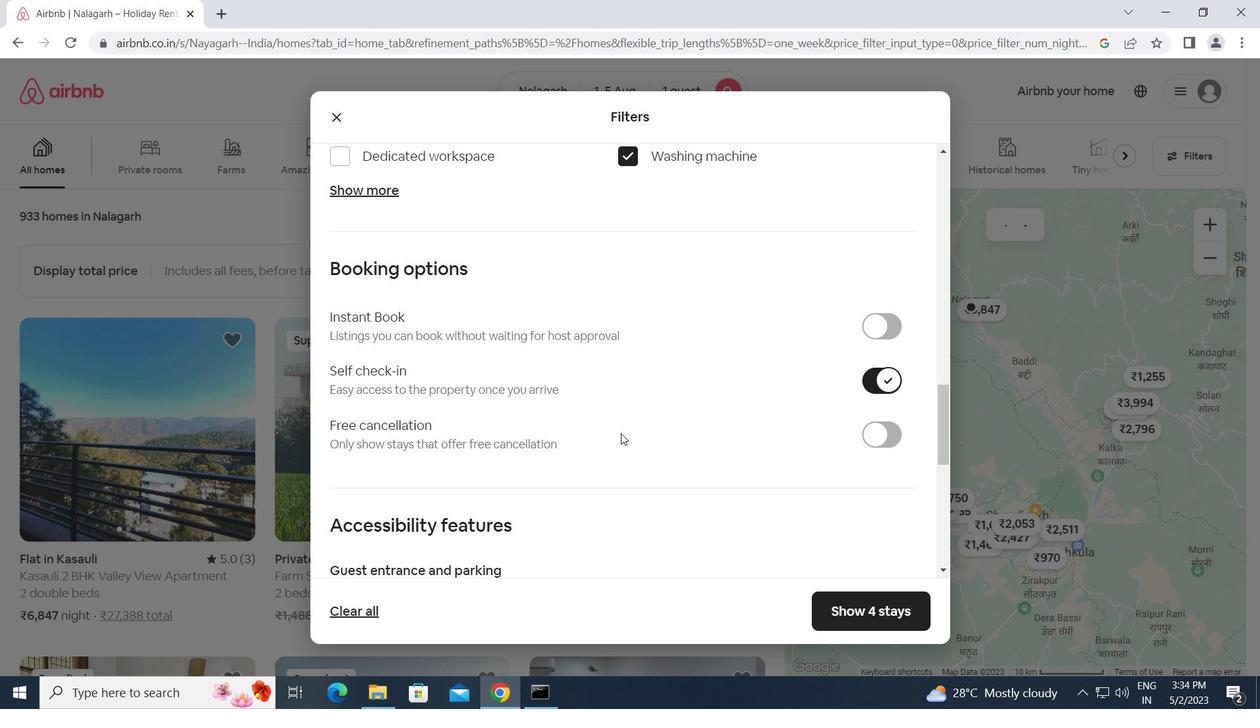 
Action: Mouse scrolled (619, 433) with delta (0, 0)
Screenshot: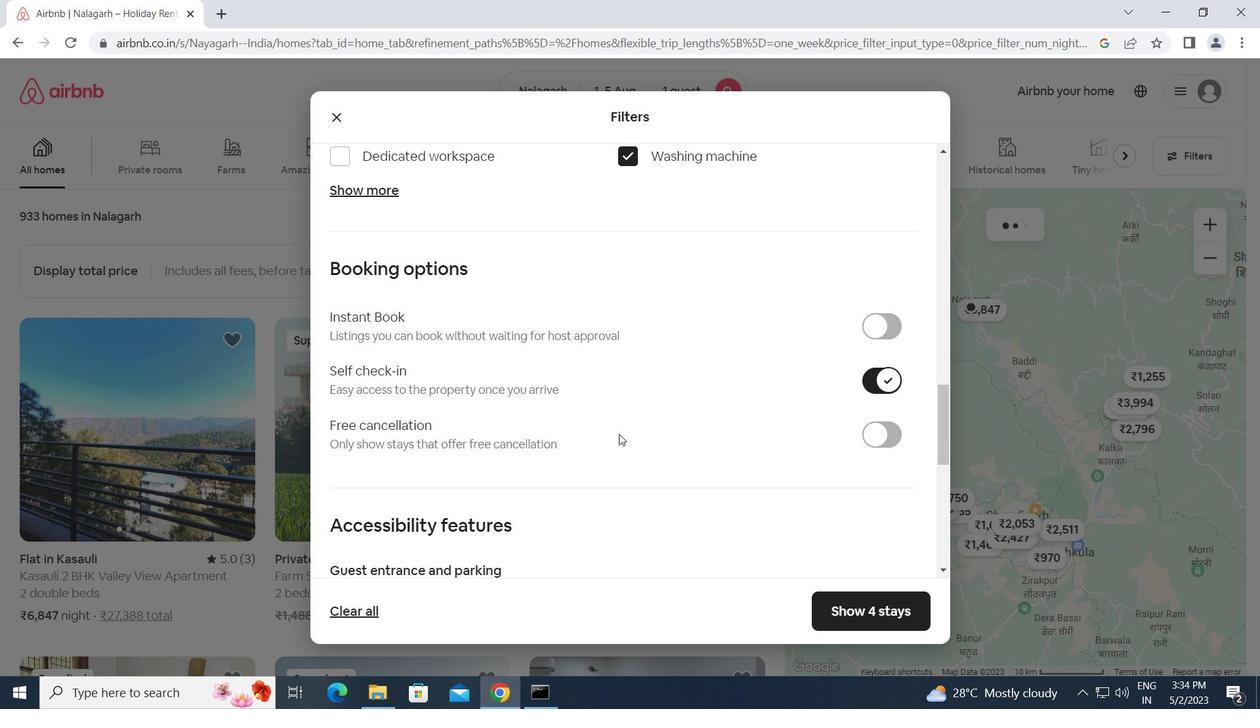 
Action: Mouse scrolled (619, 433) with delta (0, 0)
Screenshot: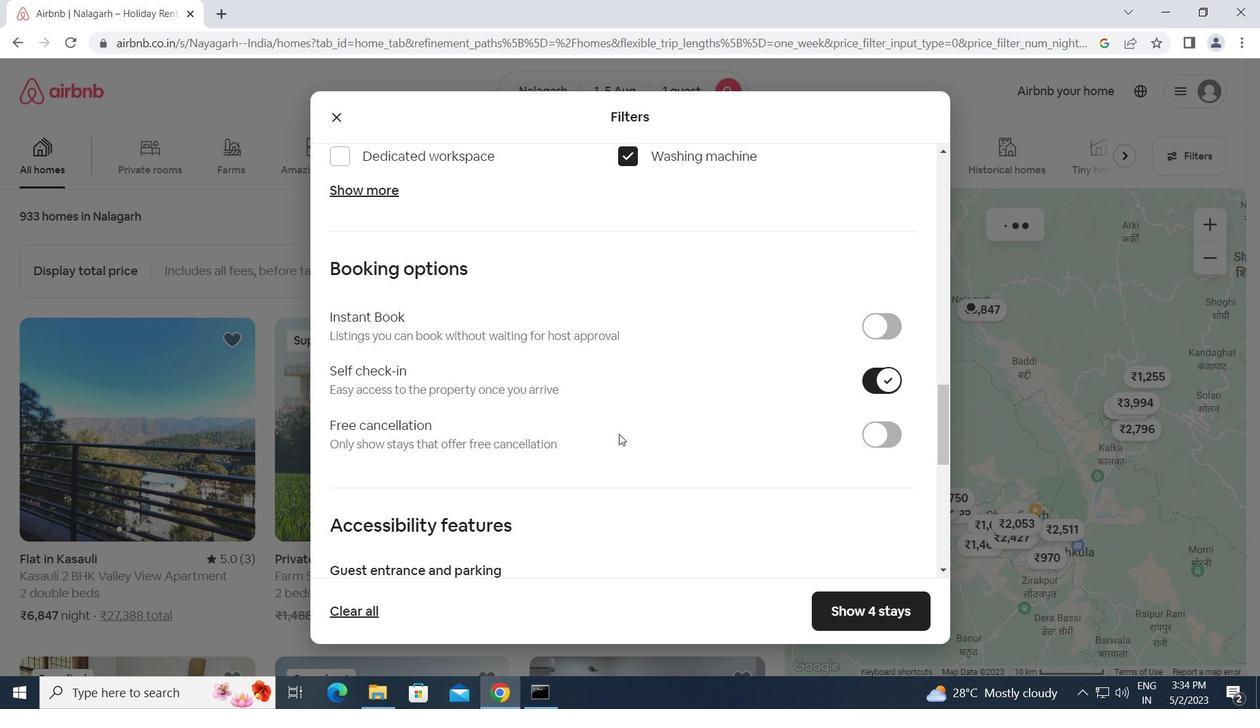 
Action: Mouse scrolled (619, 433) with delta (0, 0)
Screenshot: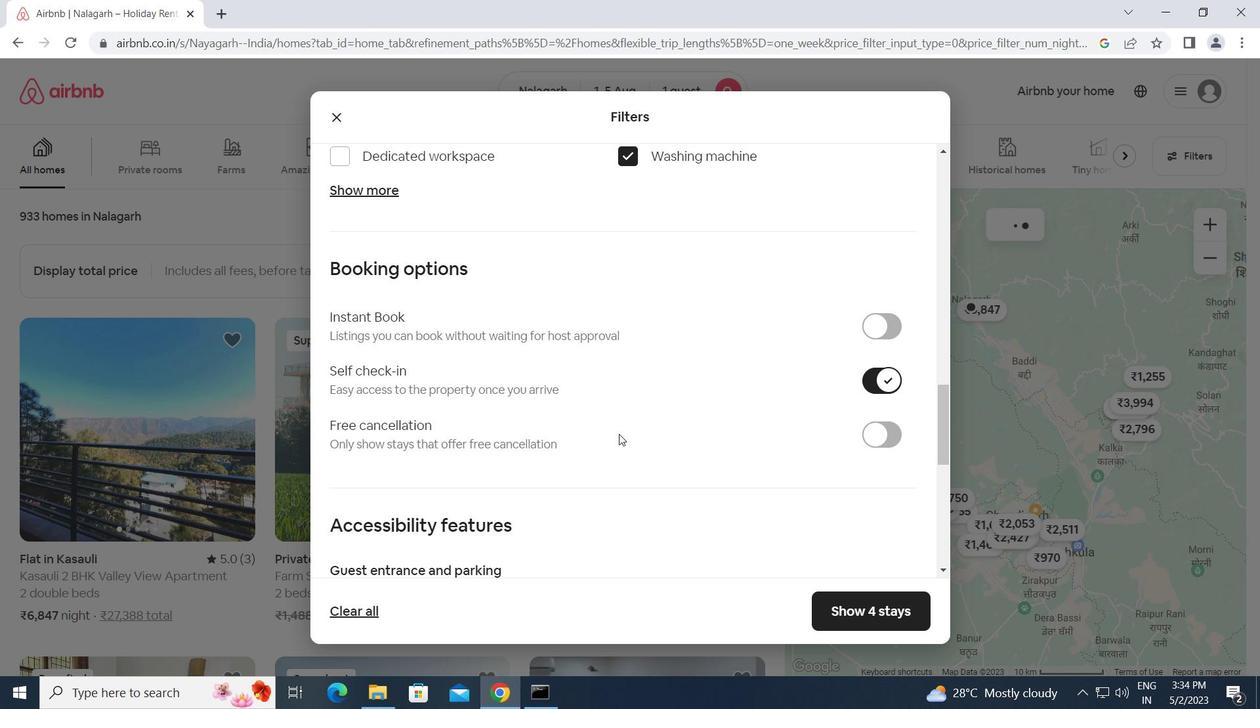 
Action: Mouse moved to (595, 399)
Screenshot: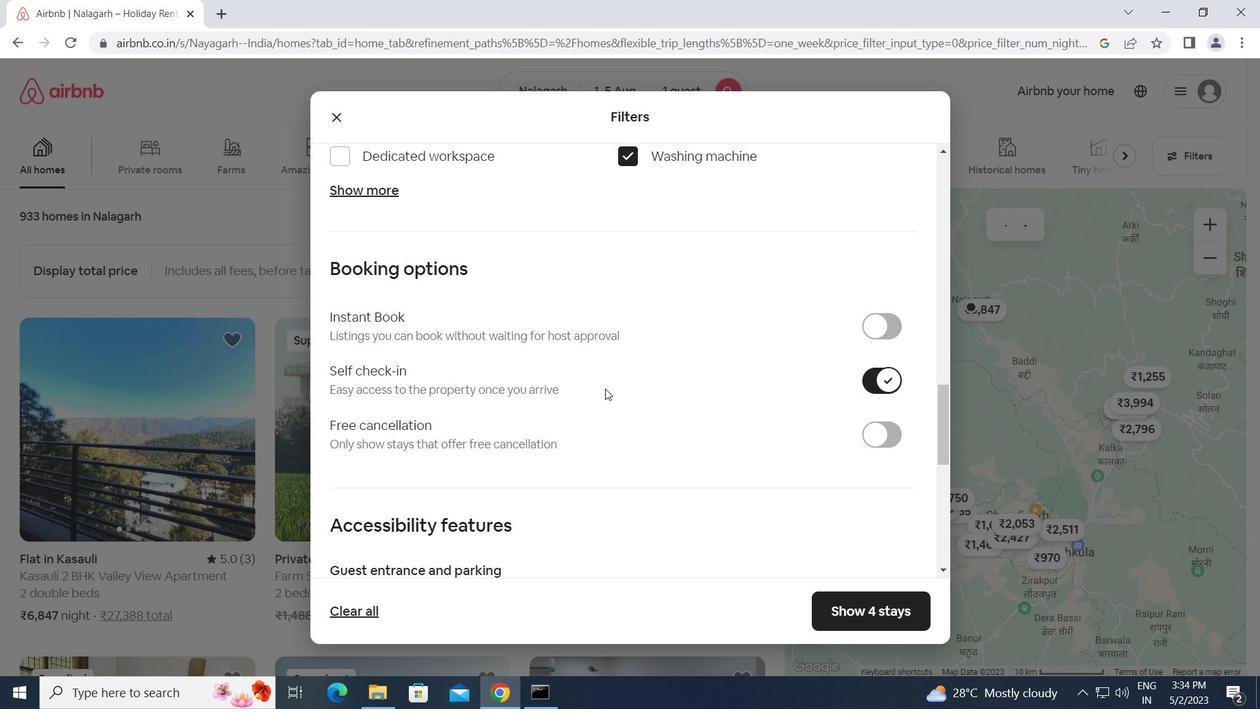 
Action: Mouse scrolled (595, 398) with delta (0, 0)
Screenshot: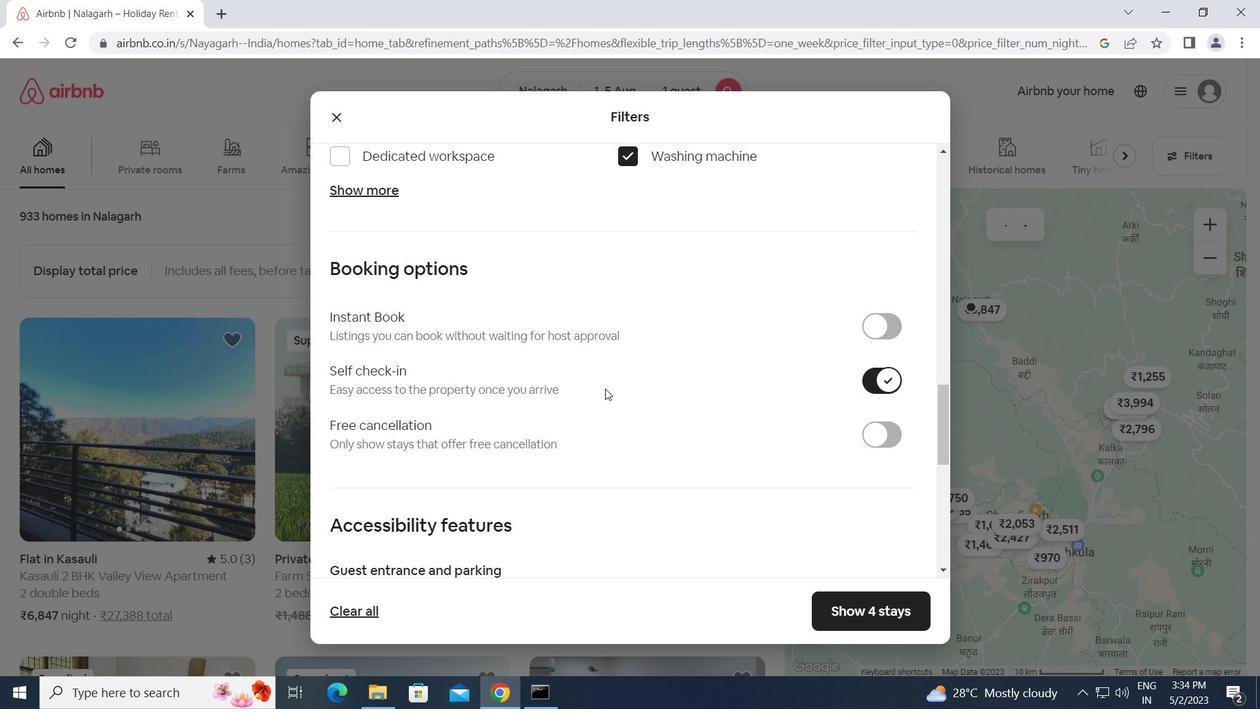 
Action: Mouse moved to (593, 401)
Screenshot: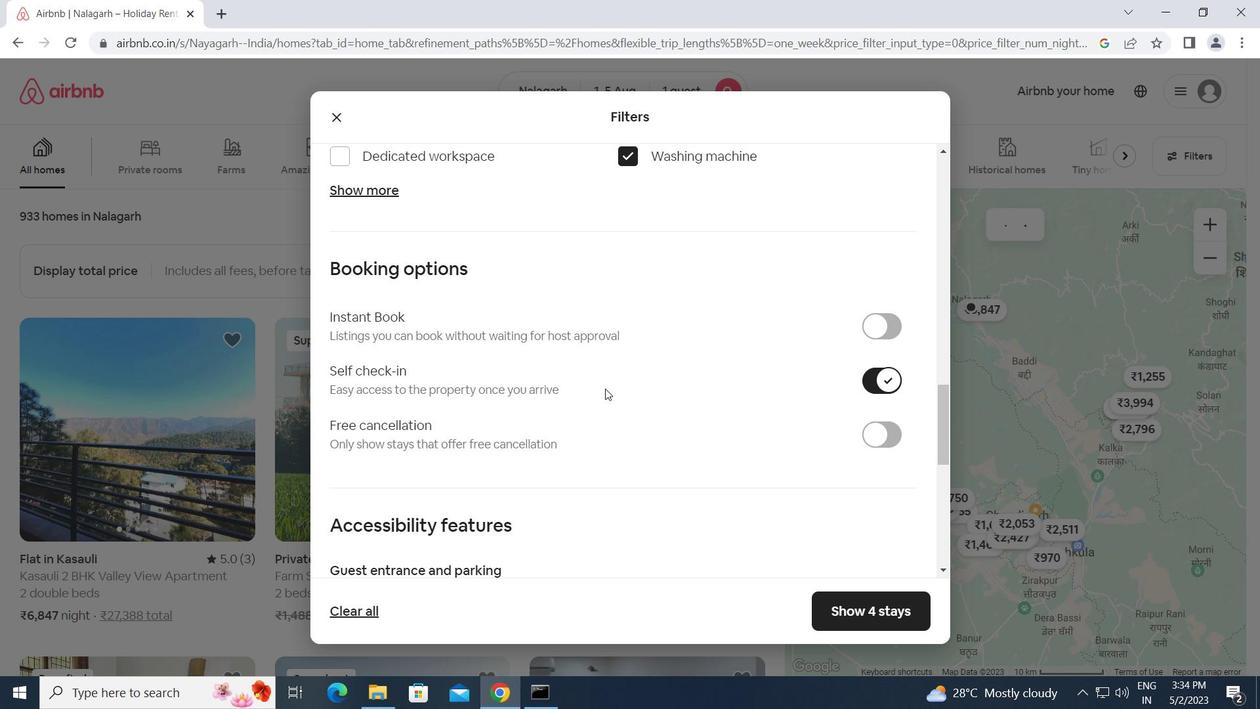 
Action: Mouse scrolled (593, 400) with delta (0, 0)
Screenshot: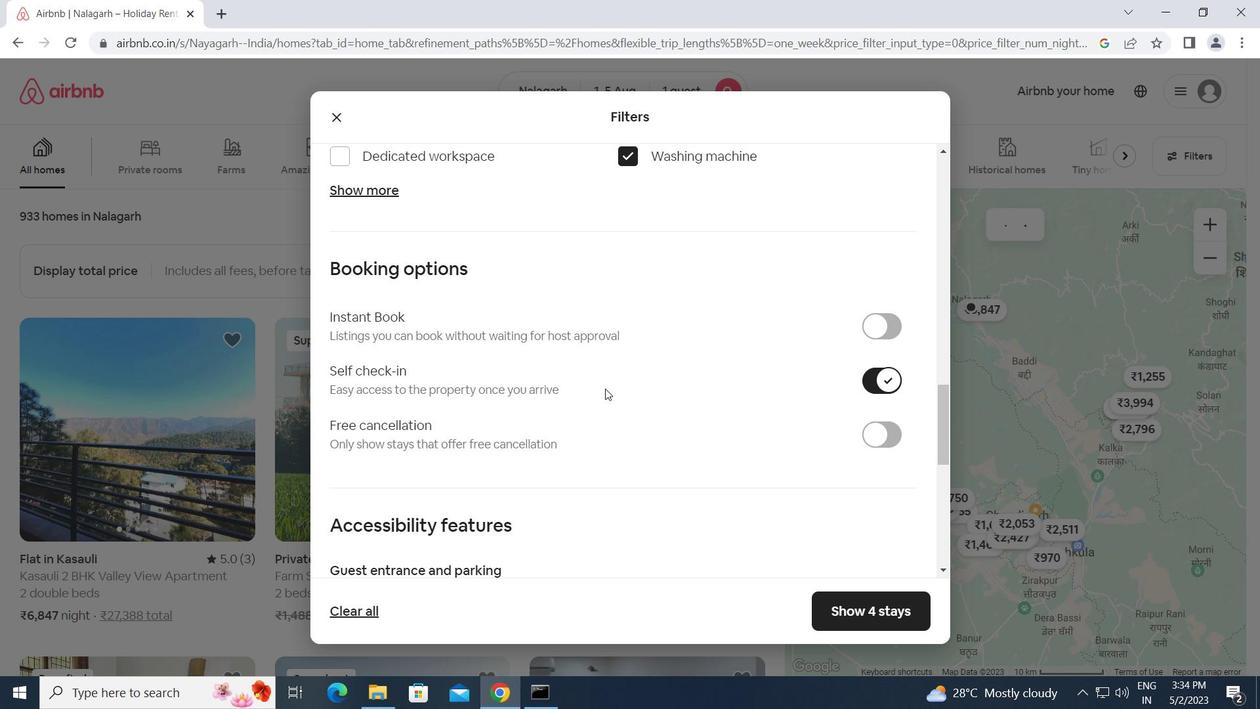 
Action: Mouse moved to (593, 401)
Screenshot: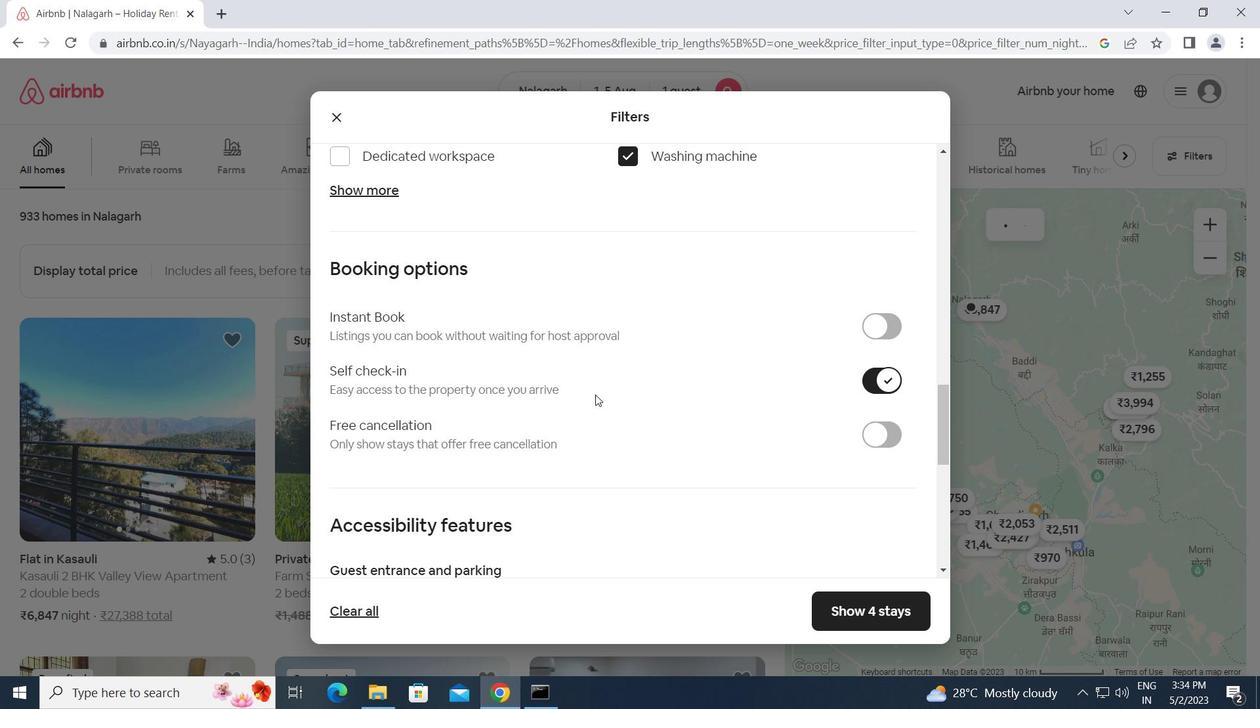 
Action: Mouse scrolled (593, 400) with delta (0, 0)
Screenshot: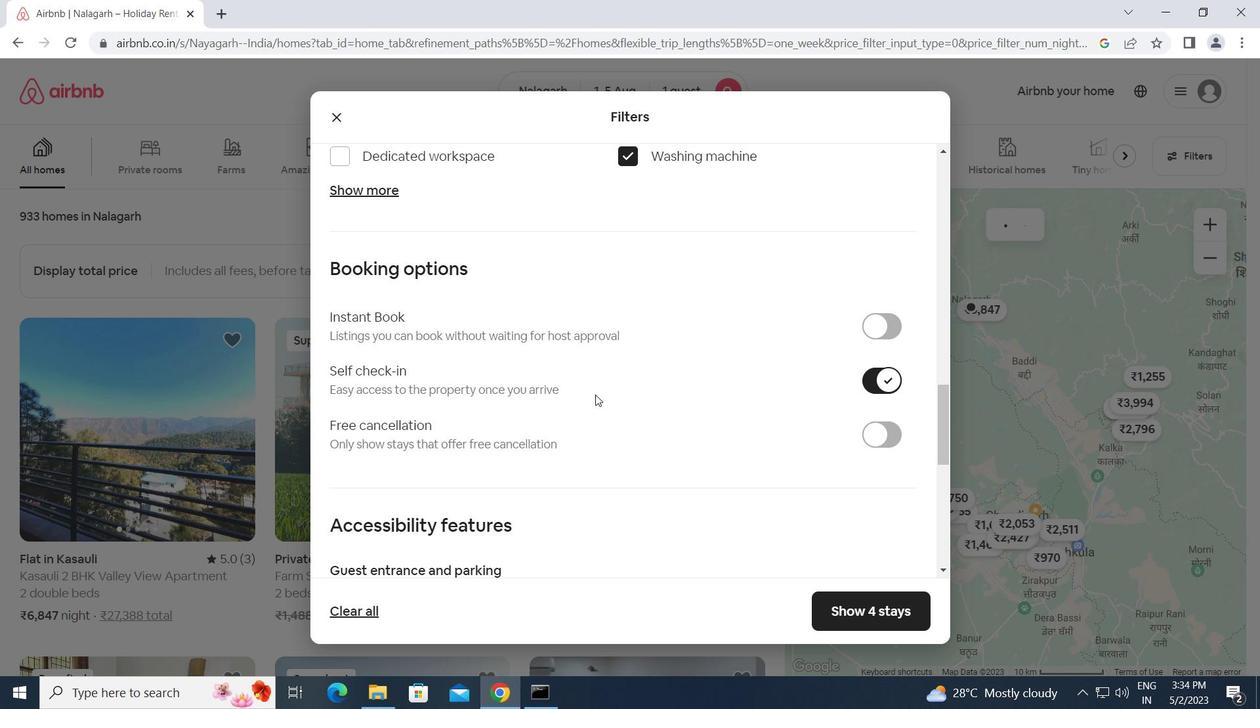 
Action: Mouse scrolled (593, 400) with delta (0, 0)
Screenshot: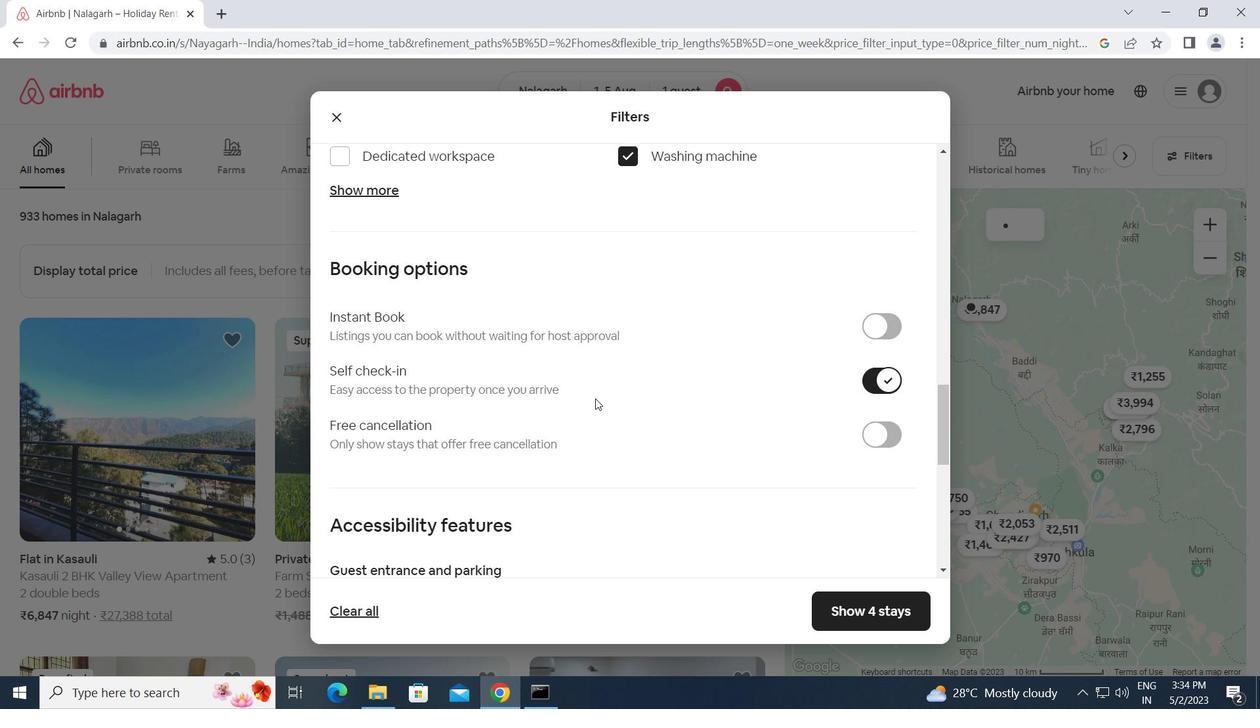 
Action: Mouse moved to (462, 442)
Screenshot: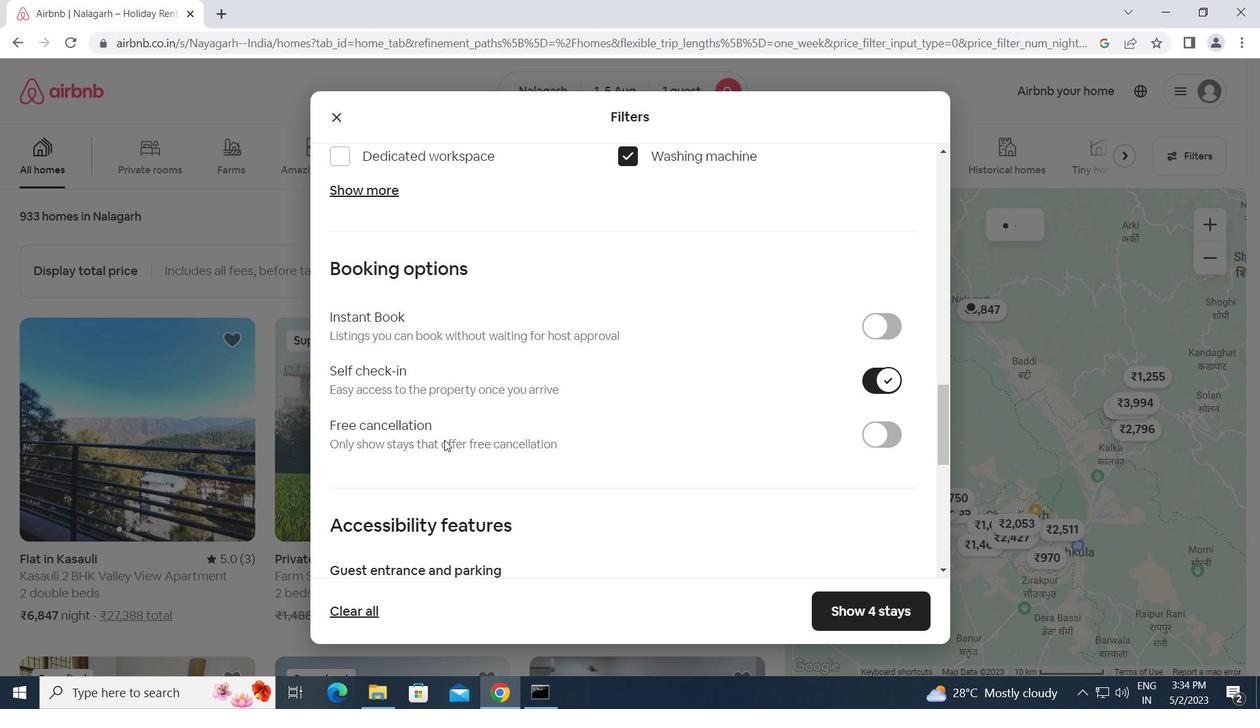
Action: Mouse scrolled (462, 441) with delta (0, 0)
Screenshot: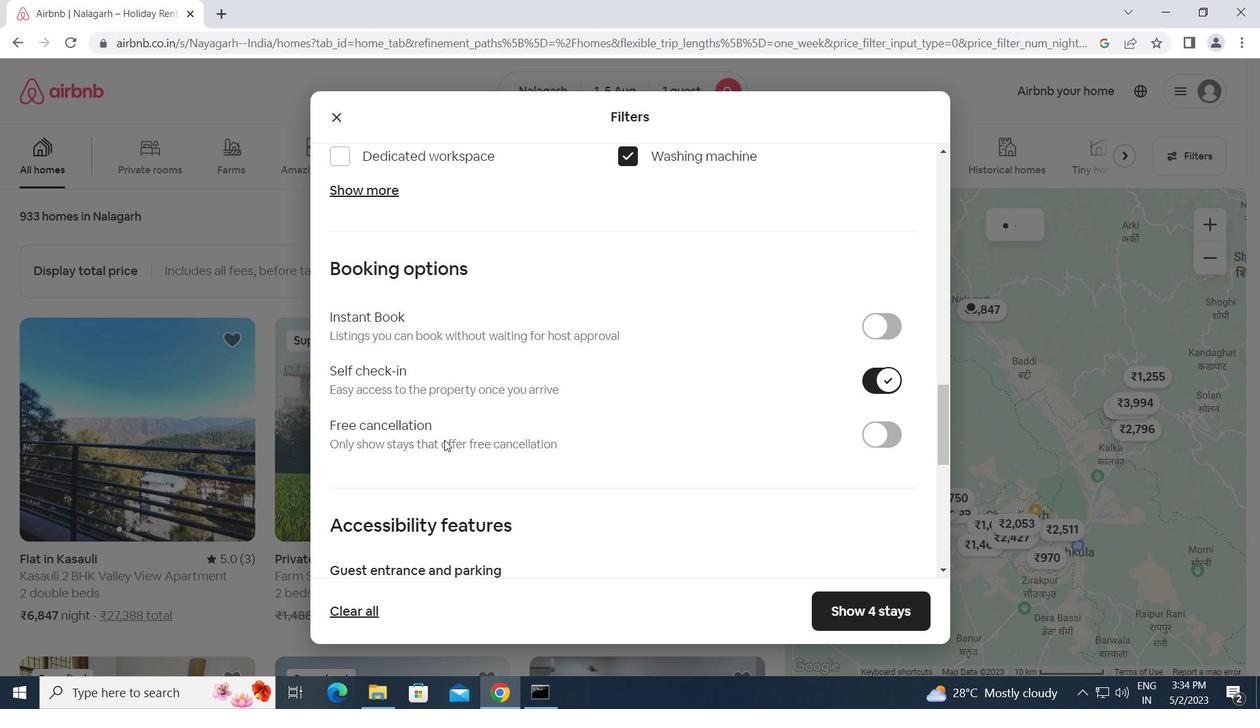 
Action: Mouse scrolled (462, 441) with delta (0, 0)
Screenshot: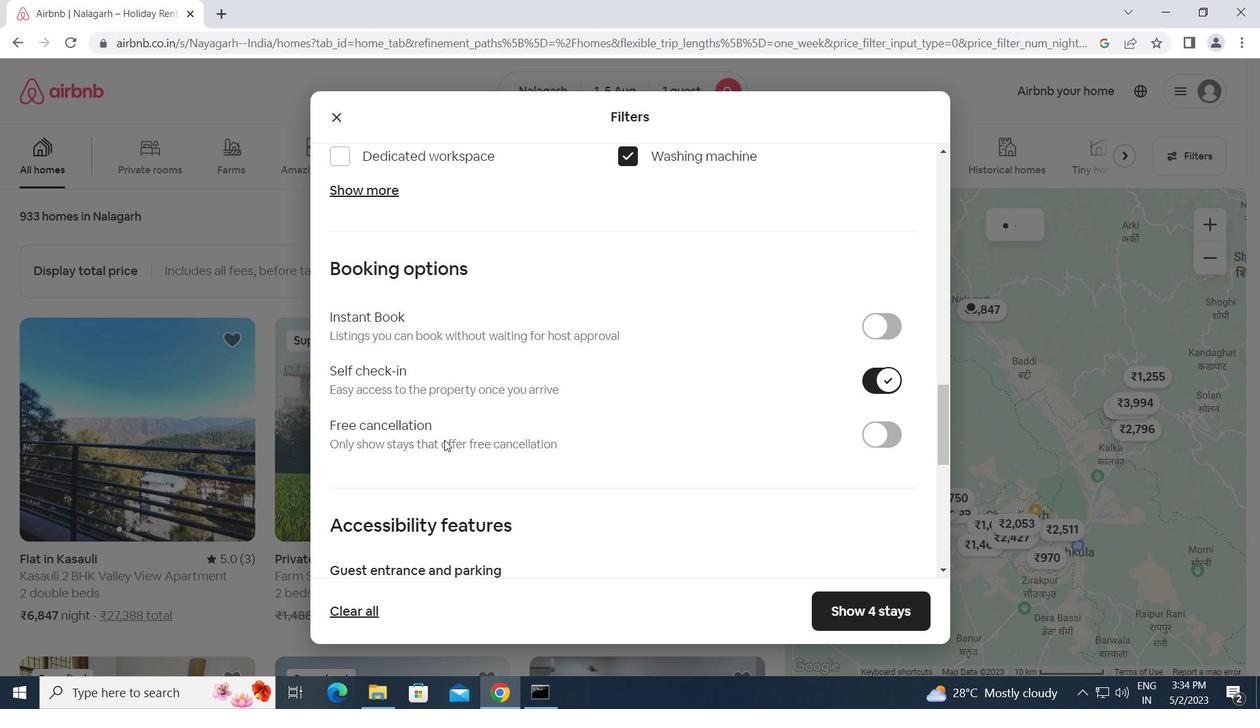 
Action: Mouse scrolled (462, 441) with delta (0, 0)
Screenshot: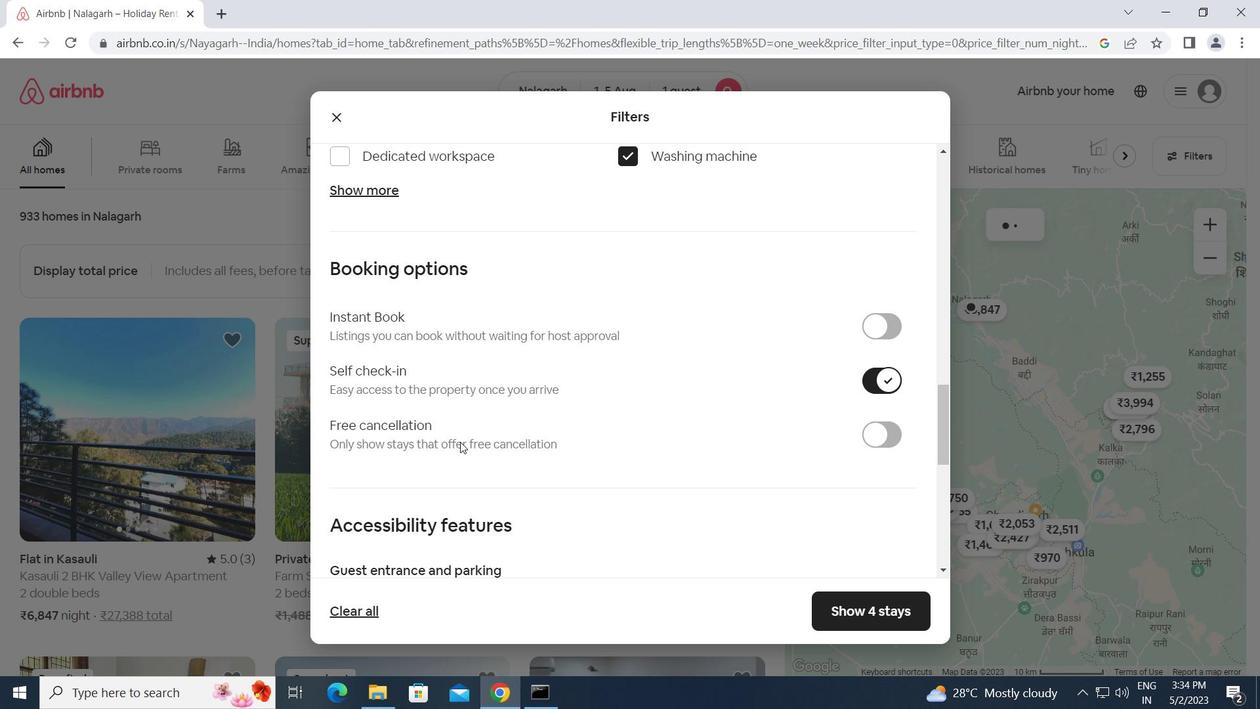 
Action: Mouse scrolled (462, 441) with delta (0, 0)
Screenshot: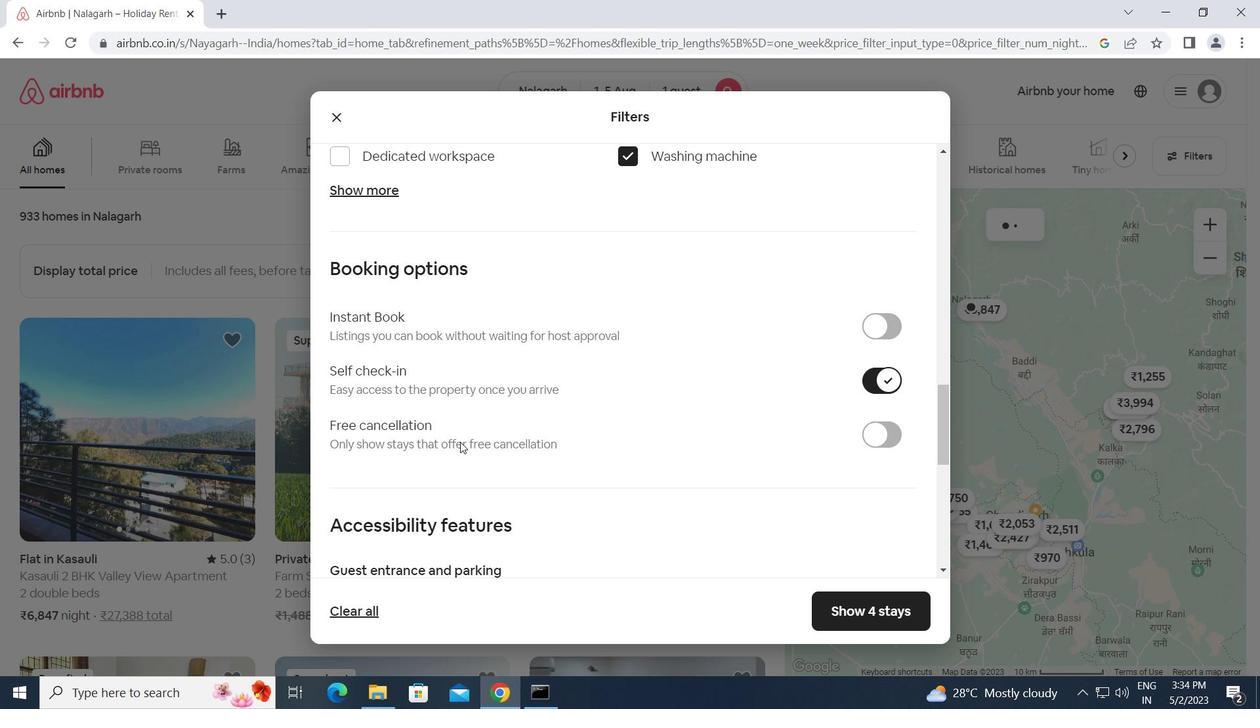 
Action: Mouse moved to (489, 432)
Screenshot: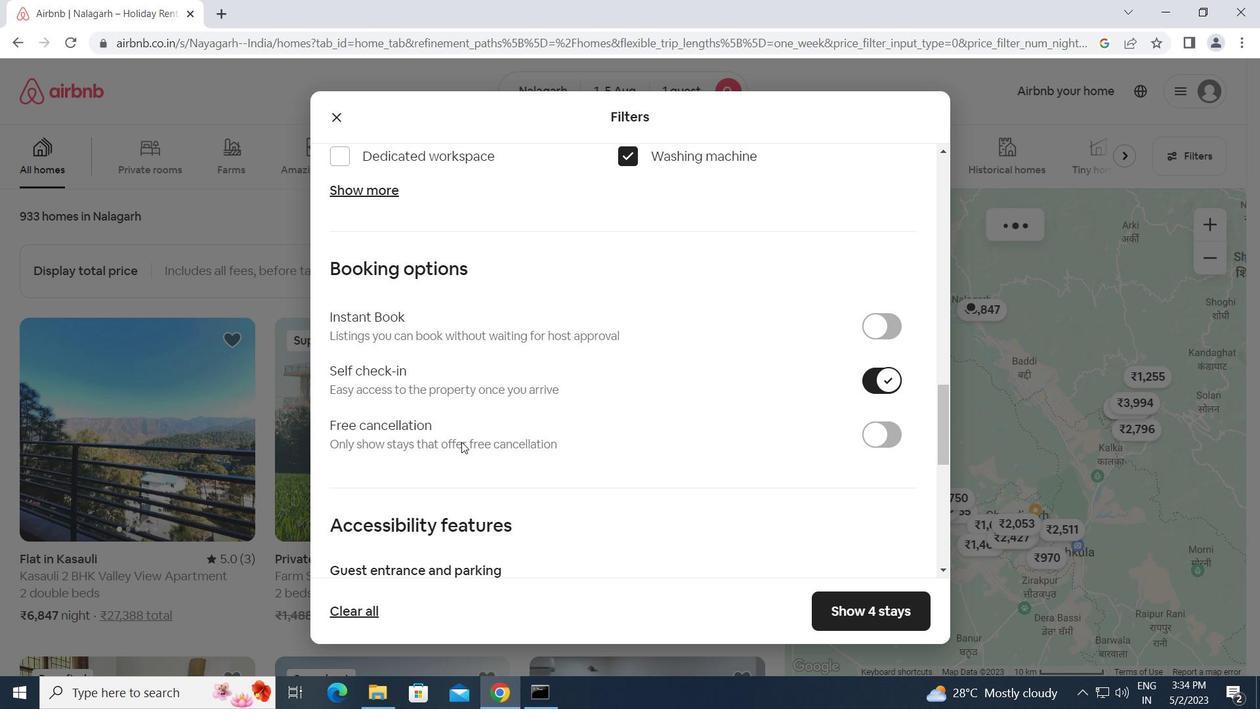 
Action: Mouse scrolled (489, 432) with delta (0, 0)
Screenshot: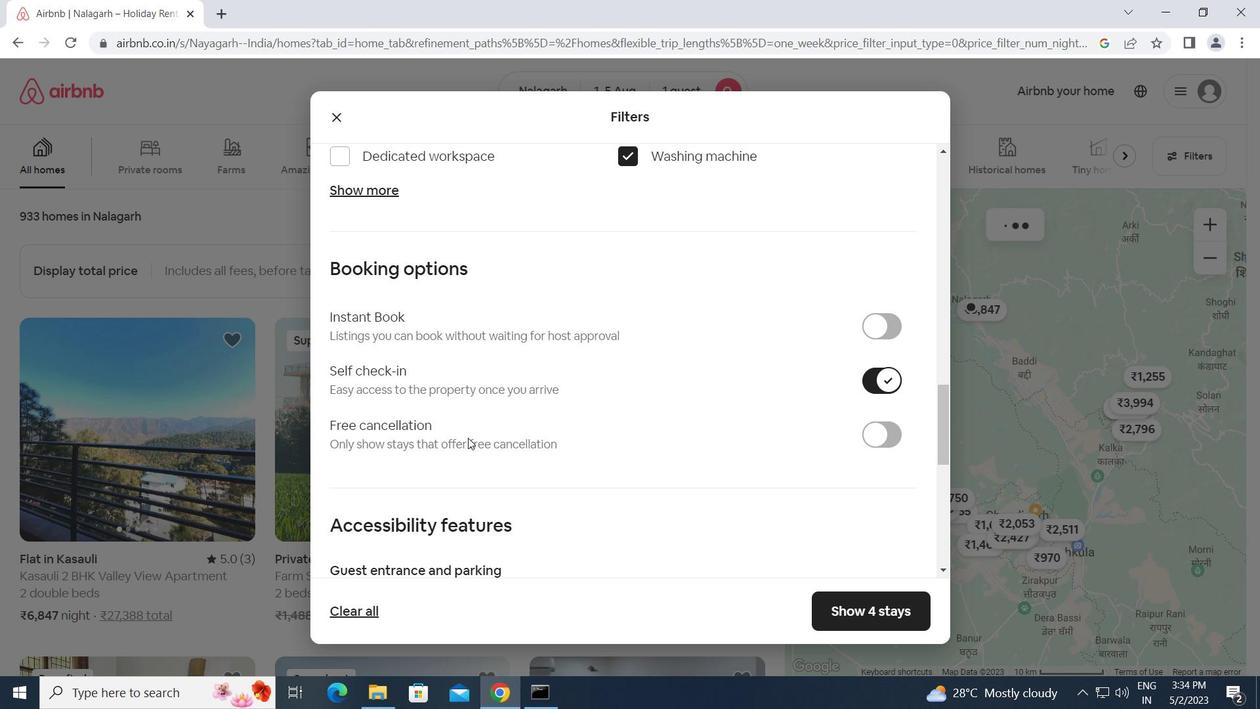 
Action: Mouse moved to (490, 432)
Screenshot: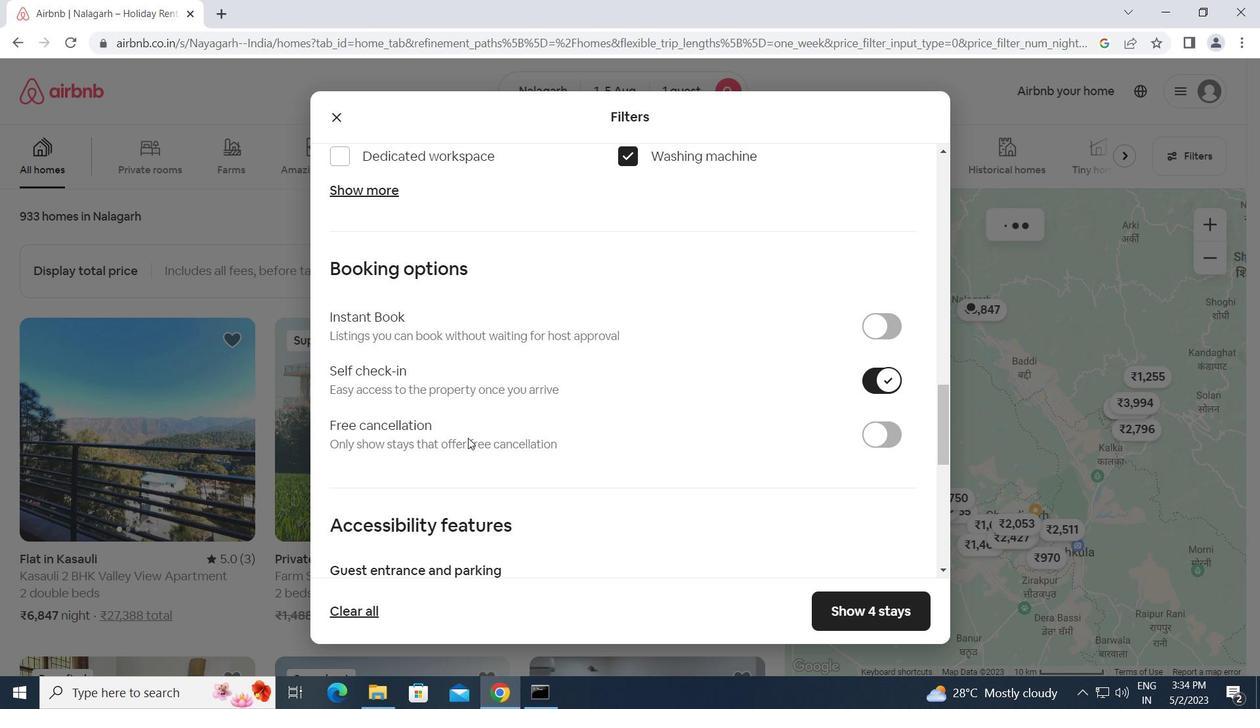 
Action: Mouse scrolled (490, 432) with delta (0, 0)
Screenshot: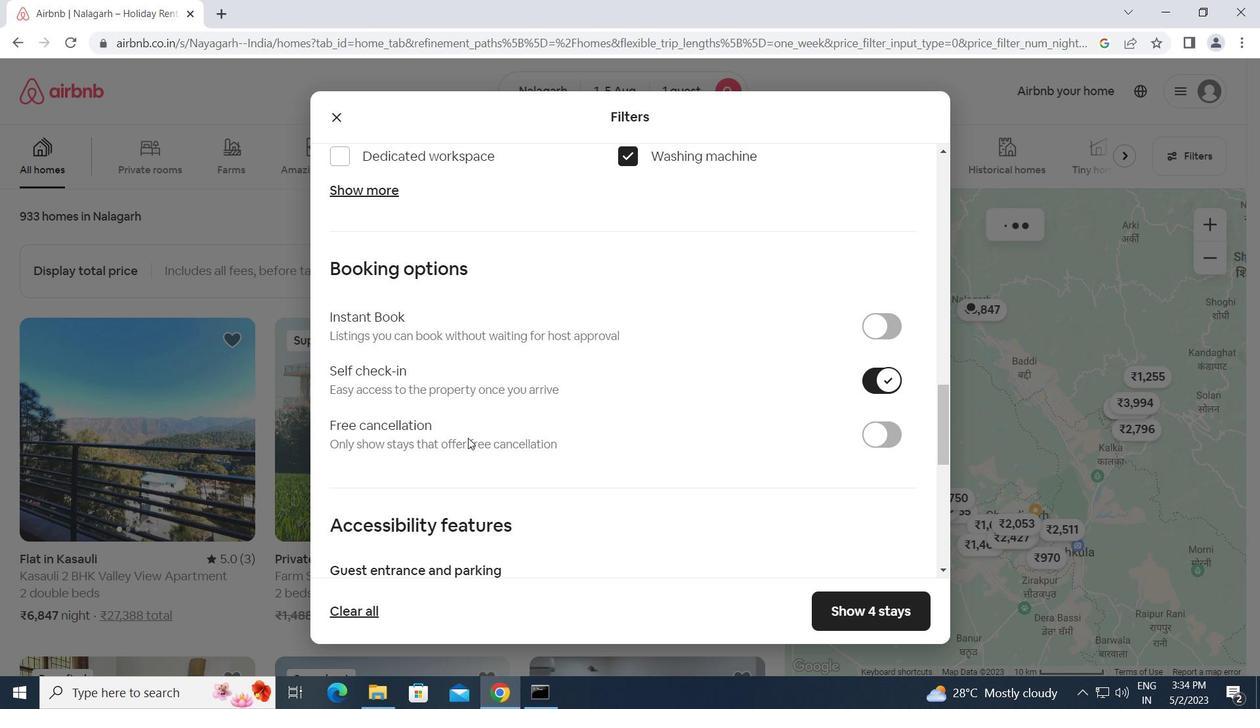 
Action: Mouse moved to (491, 433)
Screenshot: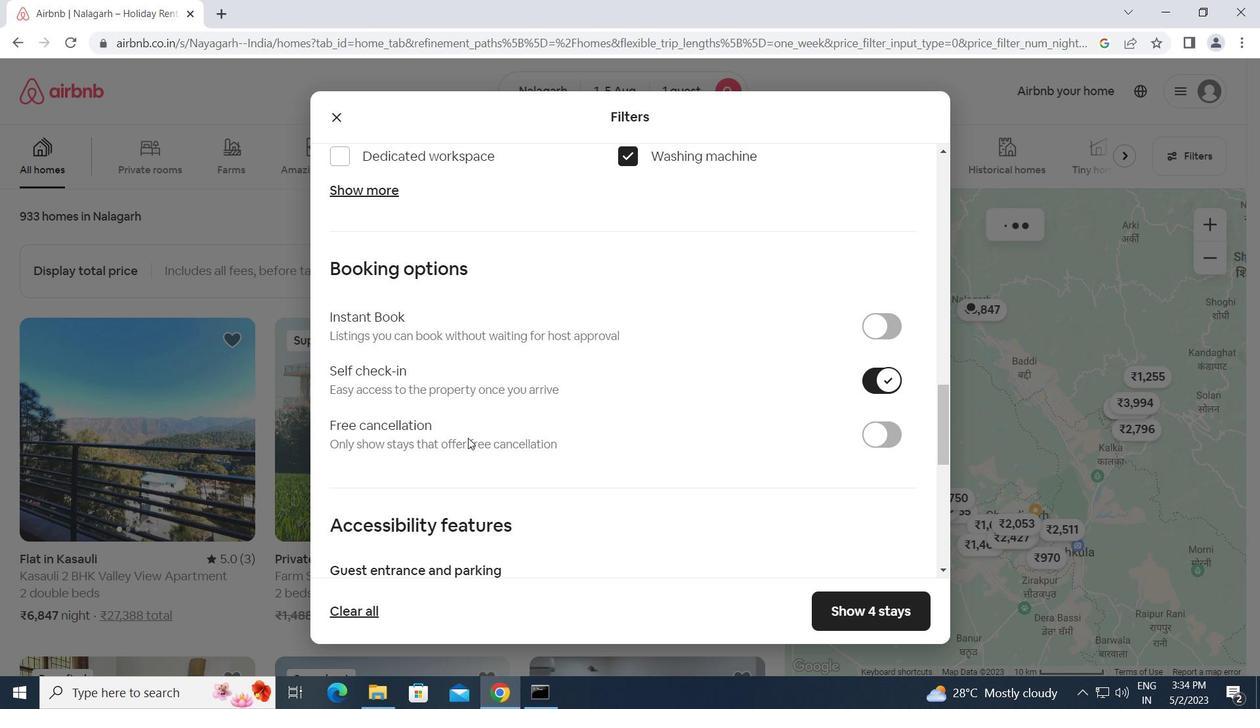 
Action: Mouse scrolled (491, 432) with delta (0, 0)
Screenshot: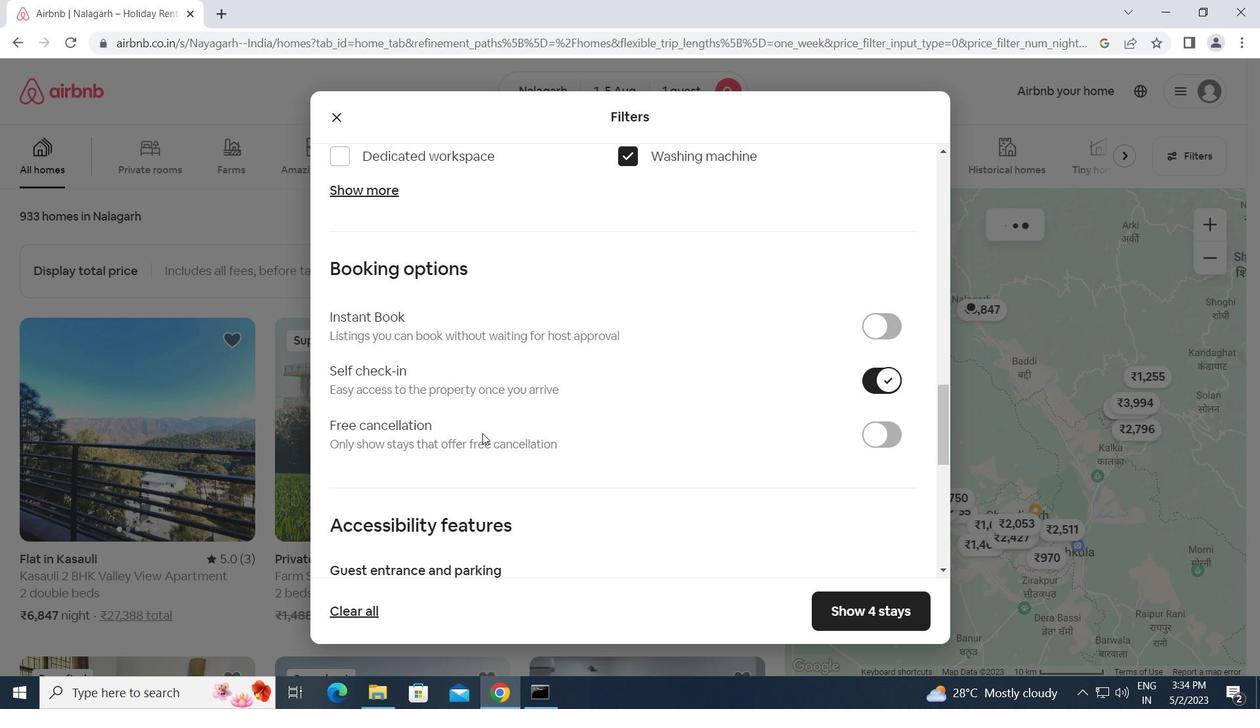 
Action: Mouse moved to (498, 435)
Screenshot: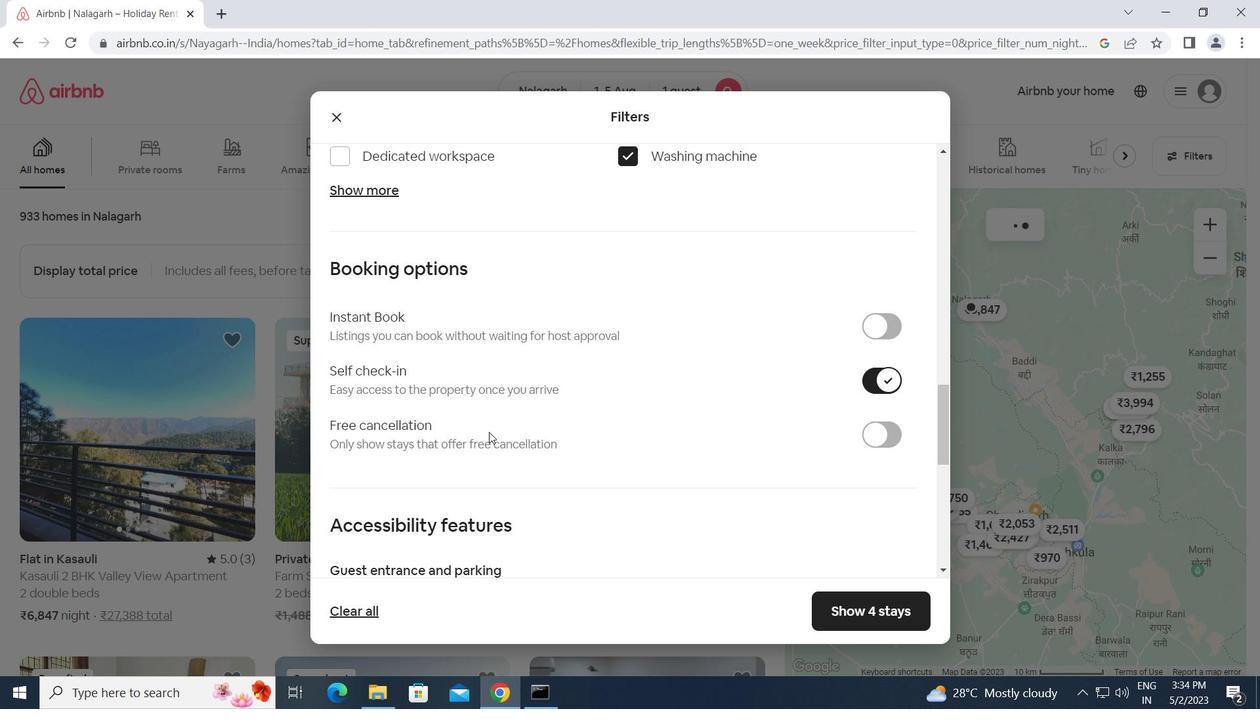 
Action: Mouse scrolled (498, 435) with delta (0, 0)
Screenshot: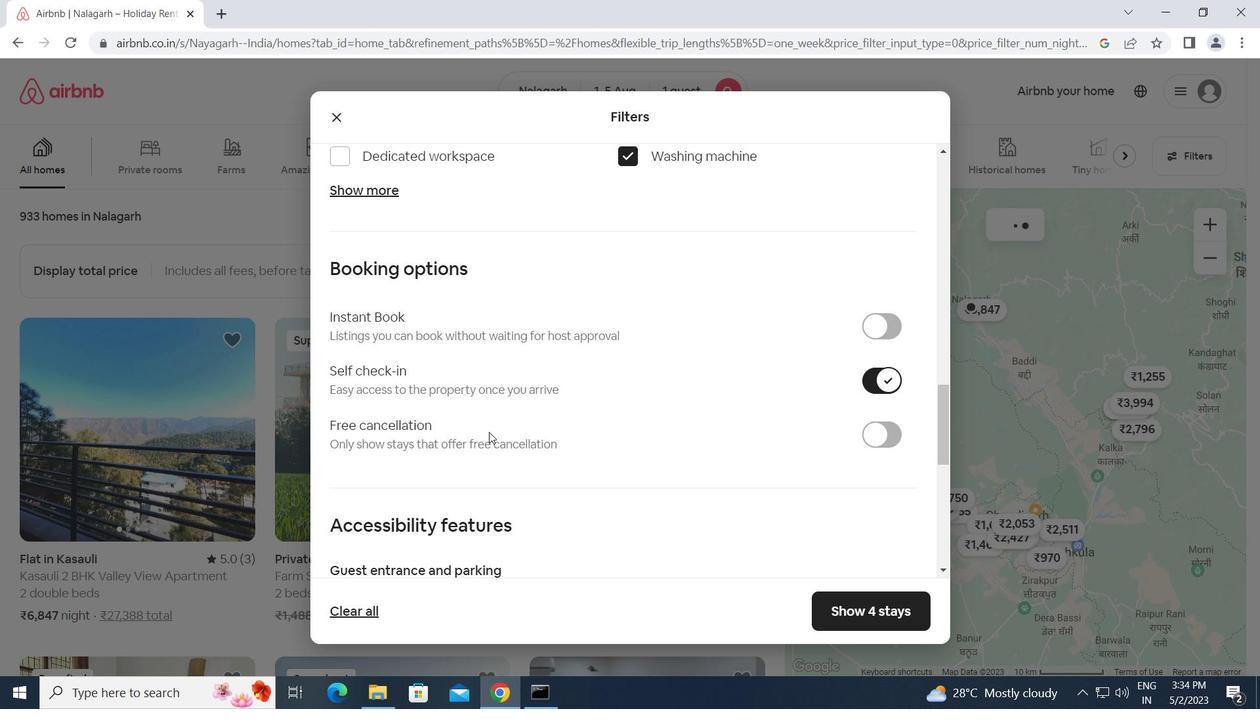 
Action: Mouse moved to (604, 433)
Screenshot: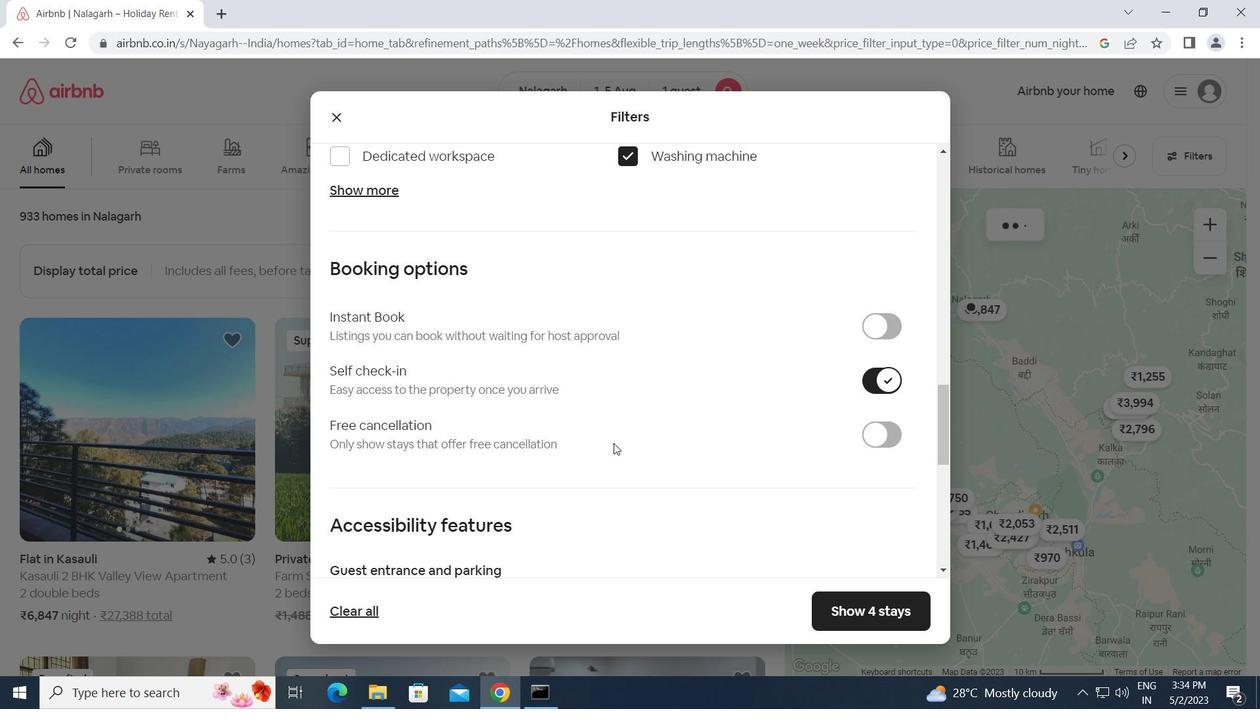 
Action: Mouse scrolled (604, 432) with delta (0, 0)
Screenshot: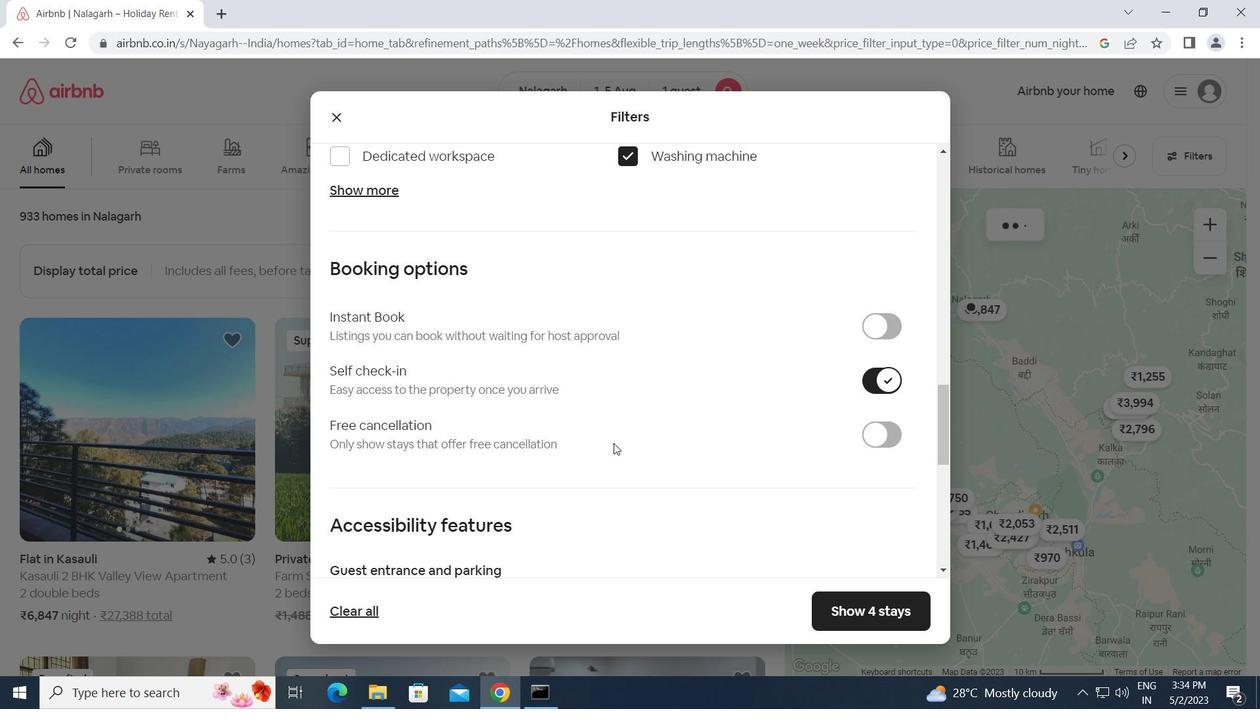 
Action: Mouse moved to (604, 435)
Screenshot: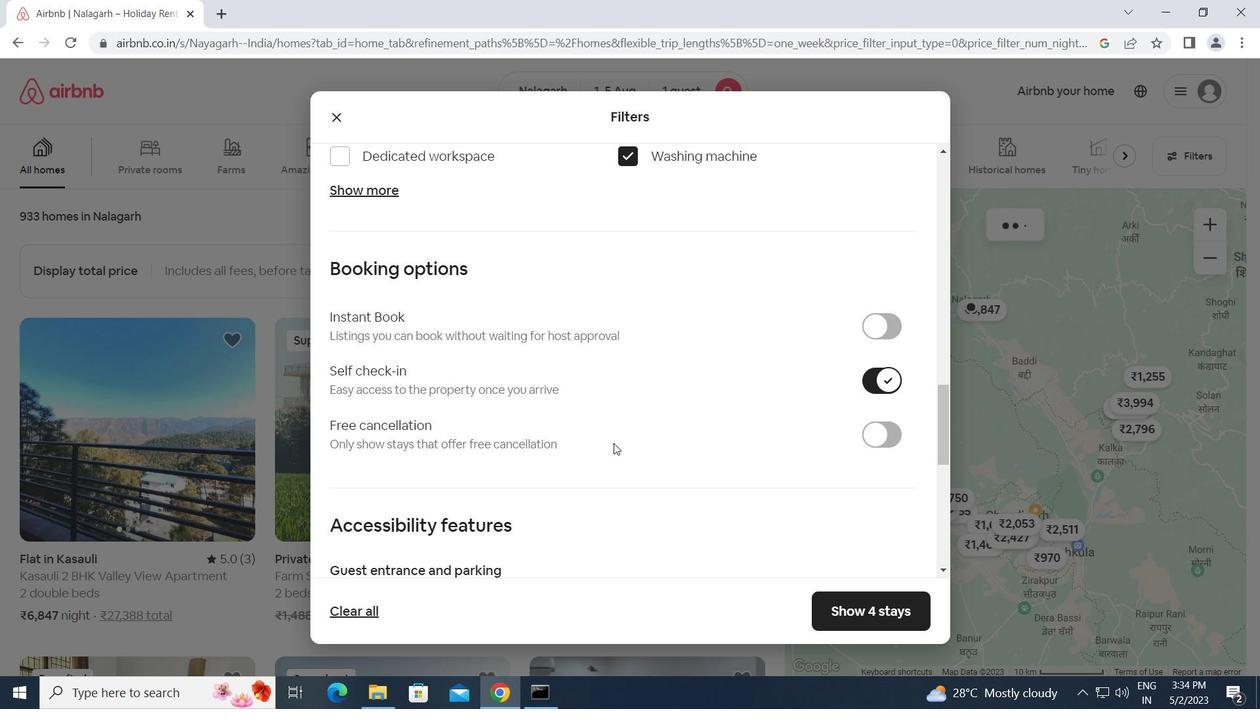 
Action: Mouse scrolled (604, 435) with delta (0, 0)
Screenshot: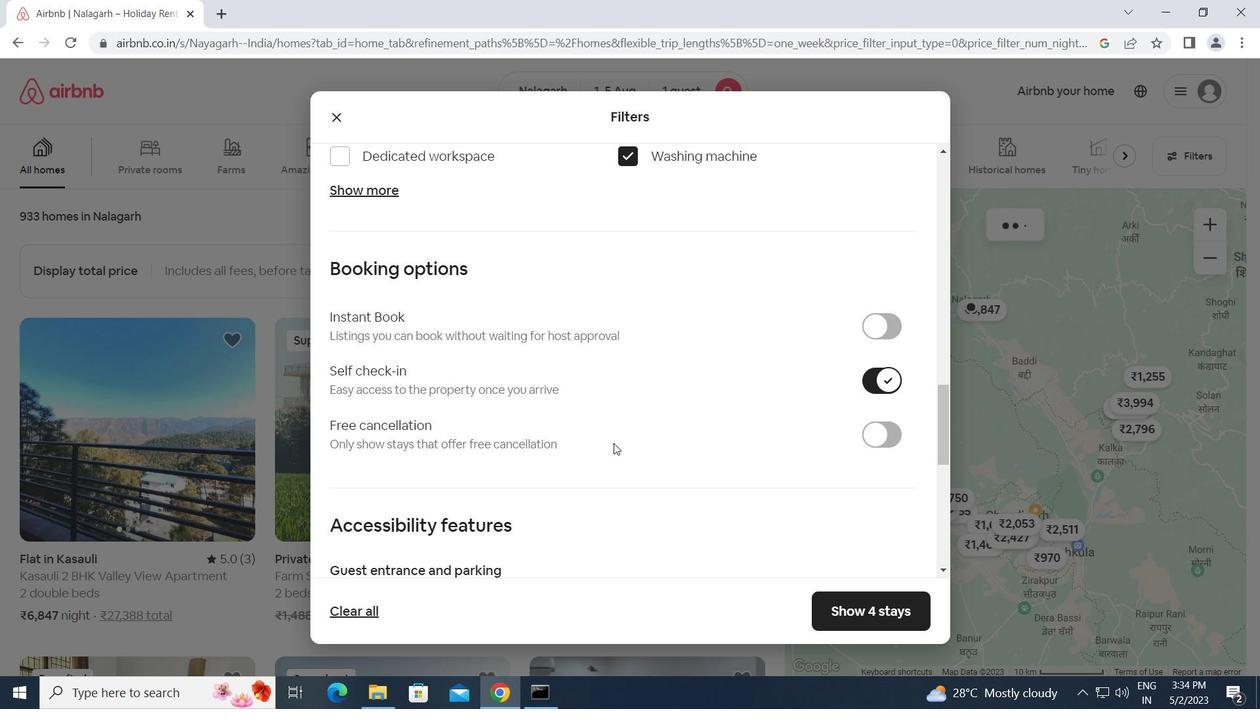 
Action: Mouse scrolled (604, 435) with delta (0, 0)
Screenshot: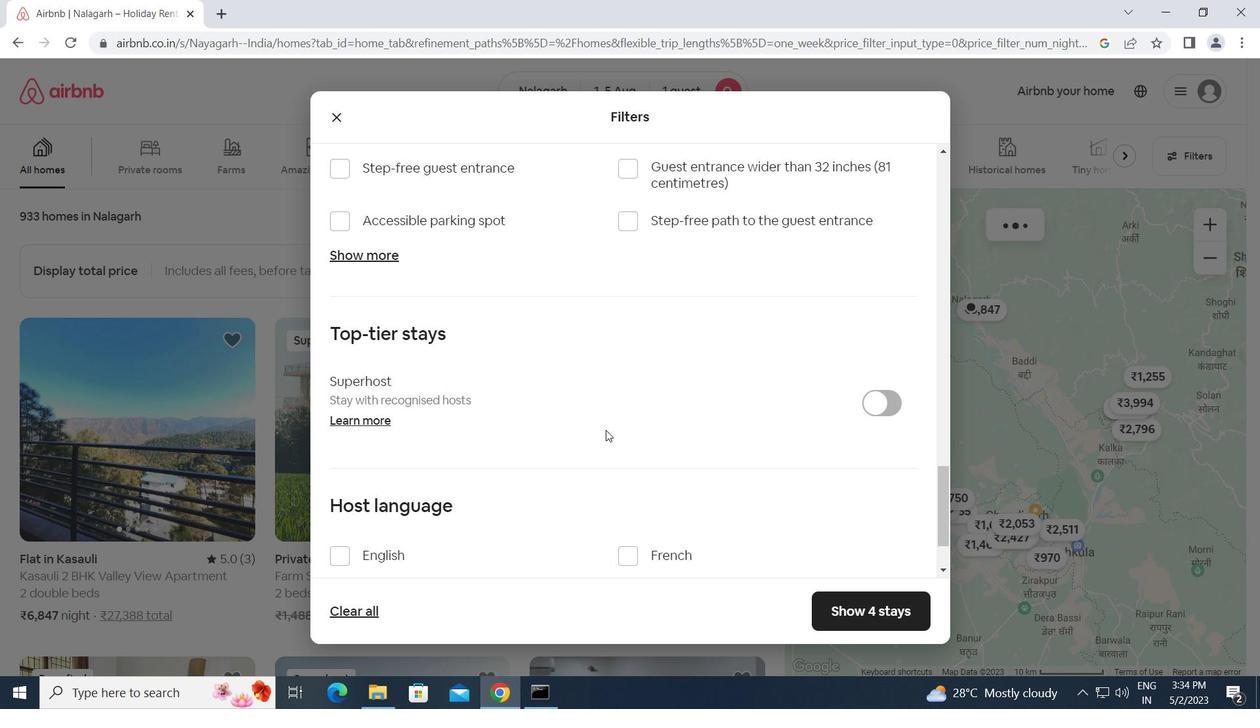
Action: Mouse moved to (338, 465)
Screenshot: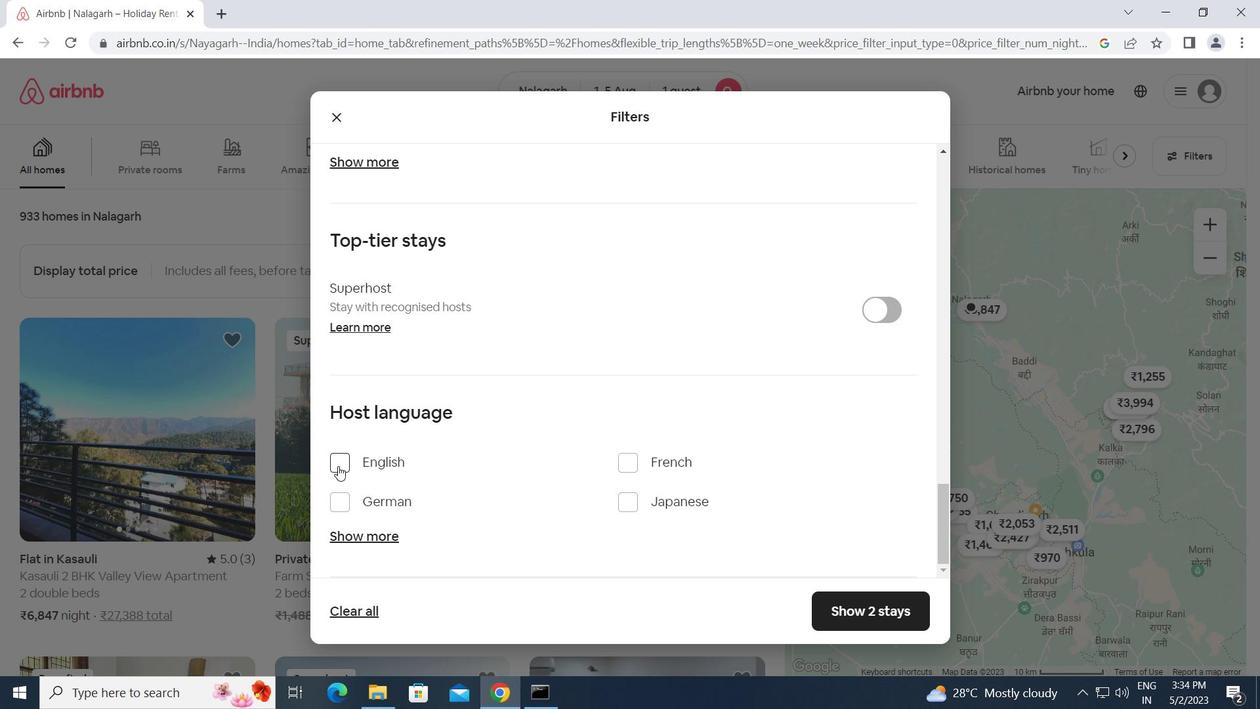 
Action: Mouse pressed left at (338, 465)
Screenshot: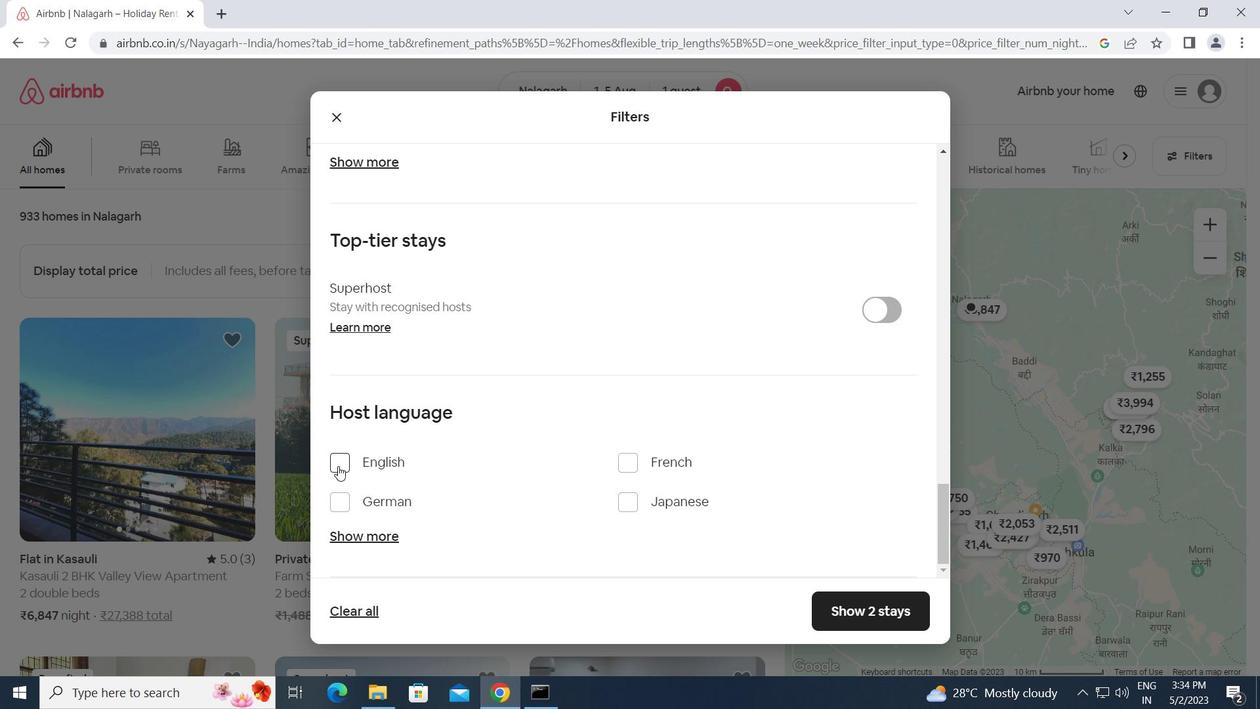 
Action: Mouse moved to (852, 611)
Screenshot: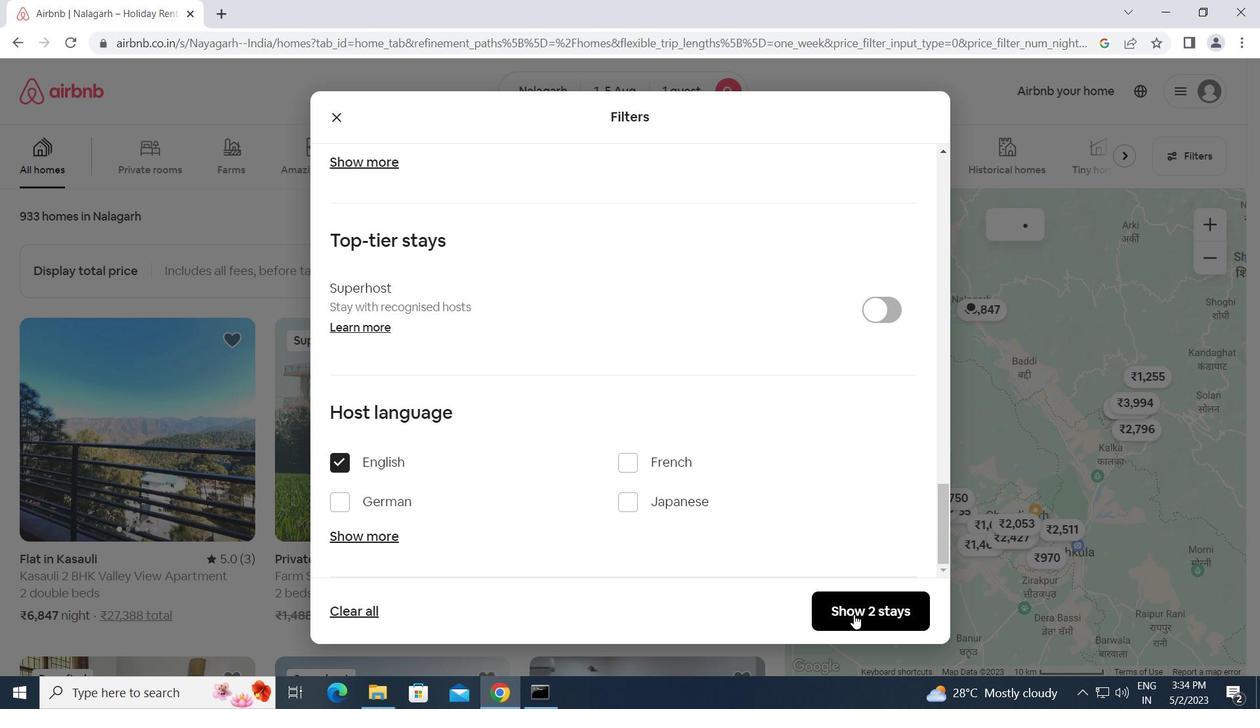 
Action: Mouse pressed left at (852, 611)
Screenshot: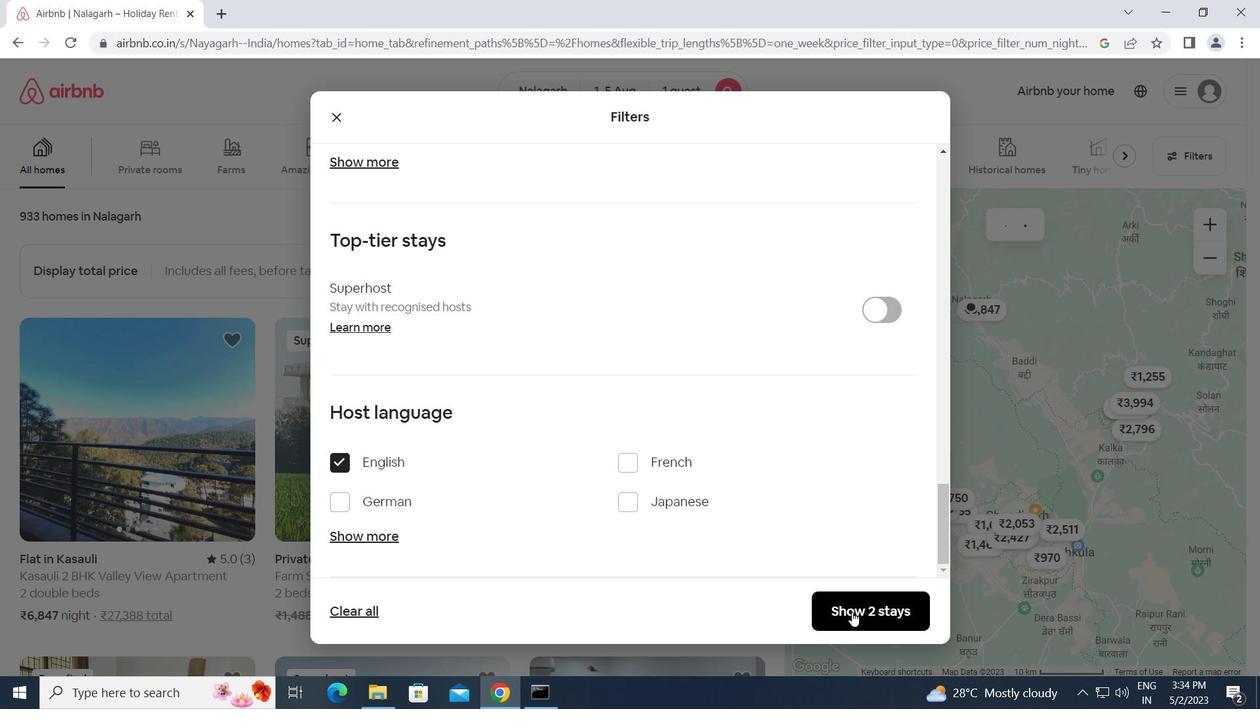 
